 Task: Look for space in Barras, Brazil from 21st June, 2023 to 29th June, 2023 for 4 adults in price range Rs.7000 to Rs.12000. Place can be entire place with 2 bedrooms having 2 beds and 2 bathrooms. Property type can be house, flat, guest house. Booking option can be shelf check-in. Required host language is Spanish.
Action: Mouse moved to (435, 193)
Screenshot: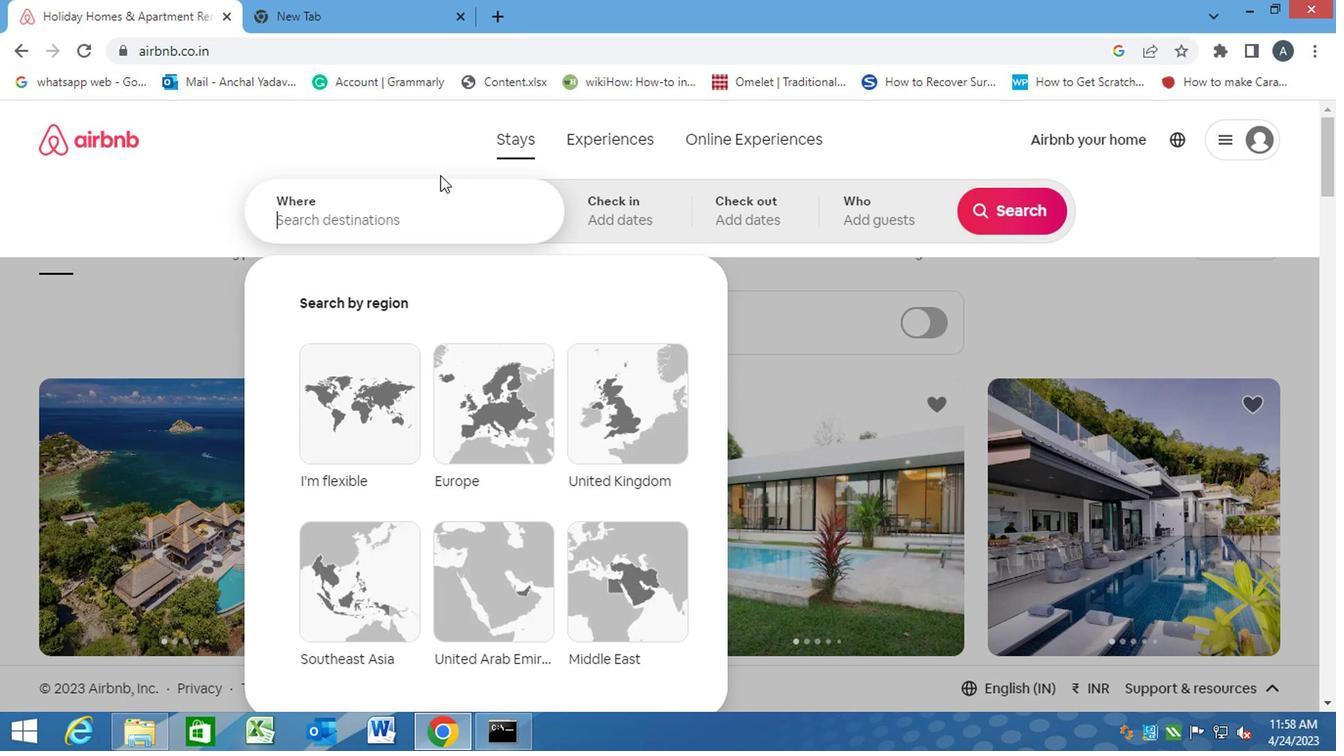 
Action: Key pressed b<Key.caps_lock>arras,<Key.space><Key.caps_lock>b<Key.caps_lock>razil<Key.enter>
Screenshot: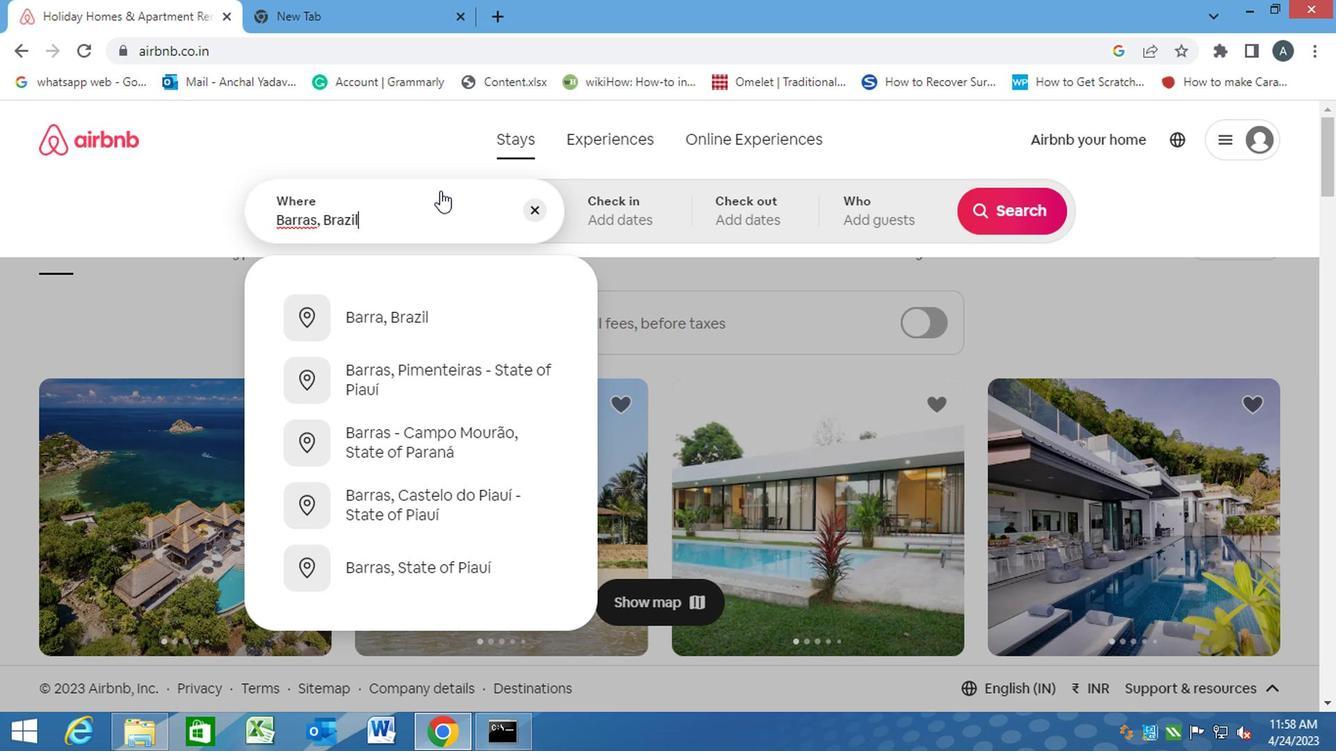 
Action: Mouse moved to (1001, 367)
Screenshot: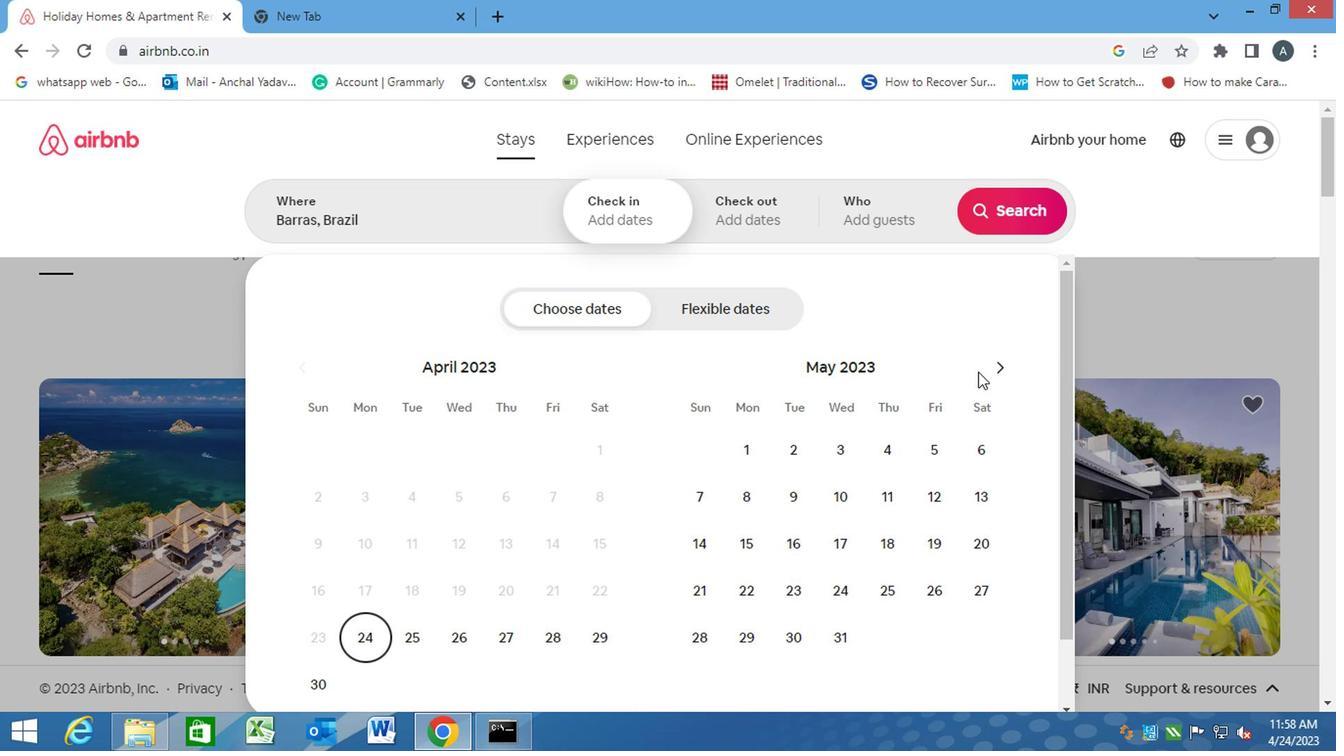 
Action: Mouse pressed left at (1001, 367)
Screenshot: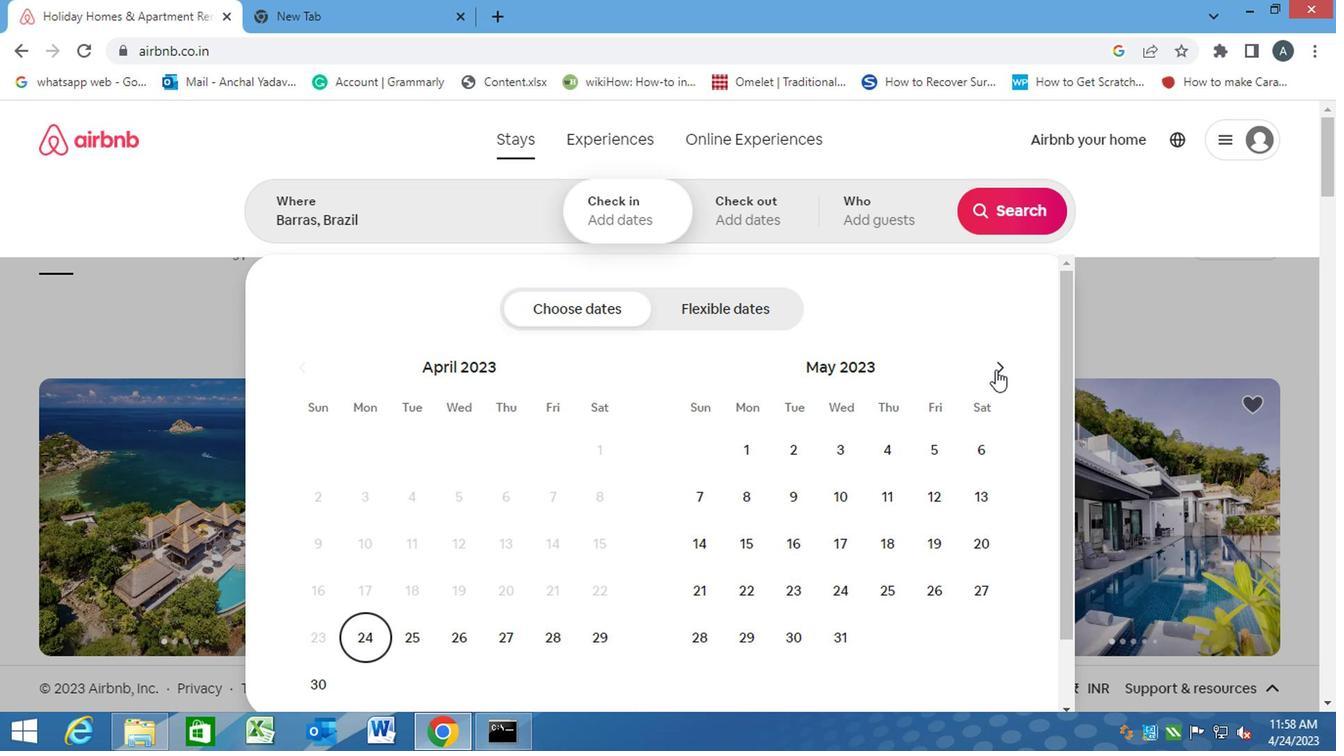 
Action: Mouse moved to (844, 597)
Screenshot: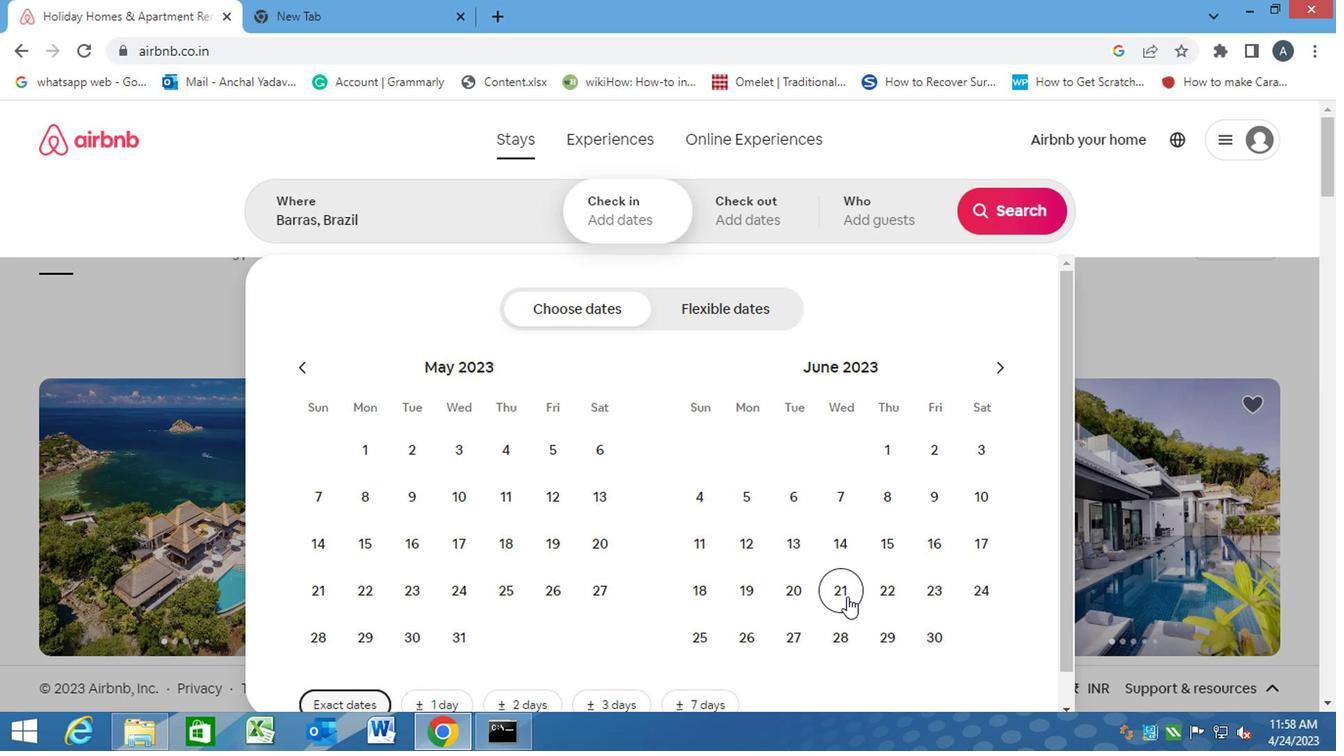 
Action: Mouse pressed left at (844, 597)
Screenshot: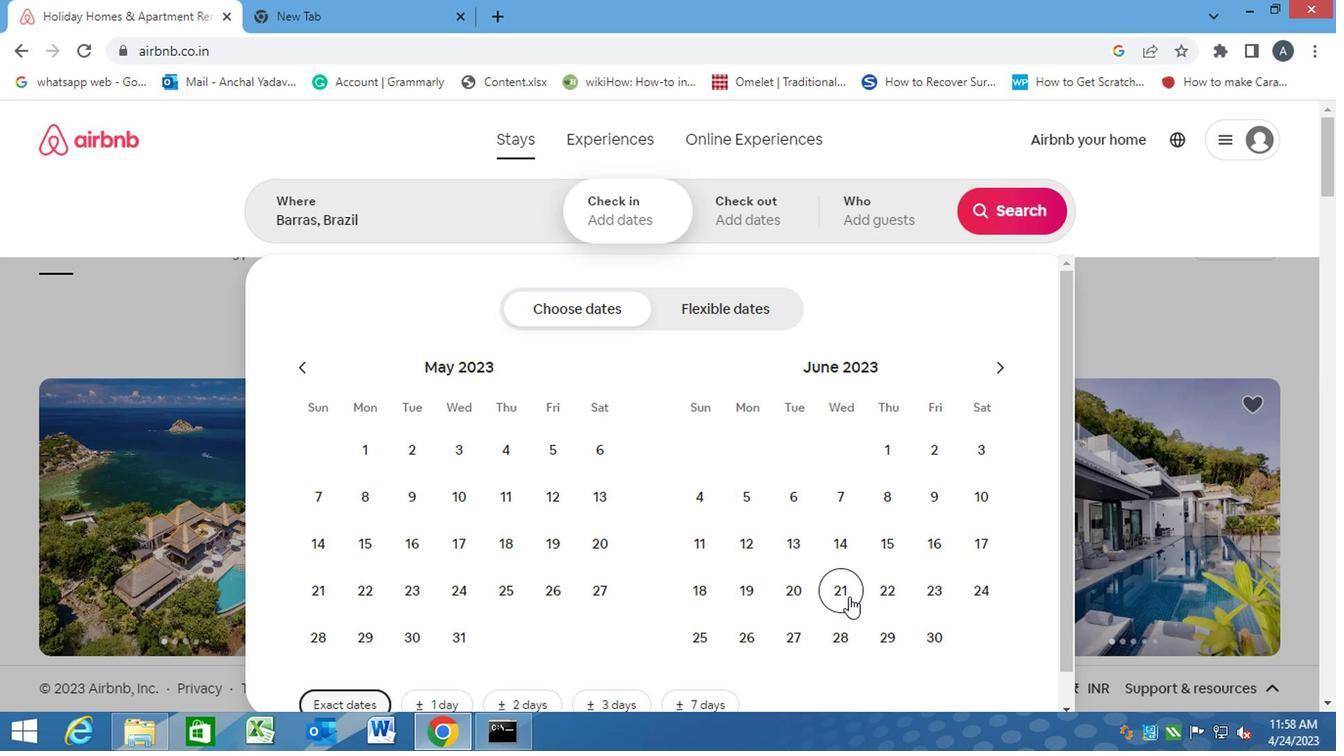 
Action: Mouse moved to (891, 644)
Screenshot: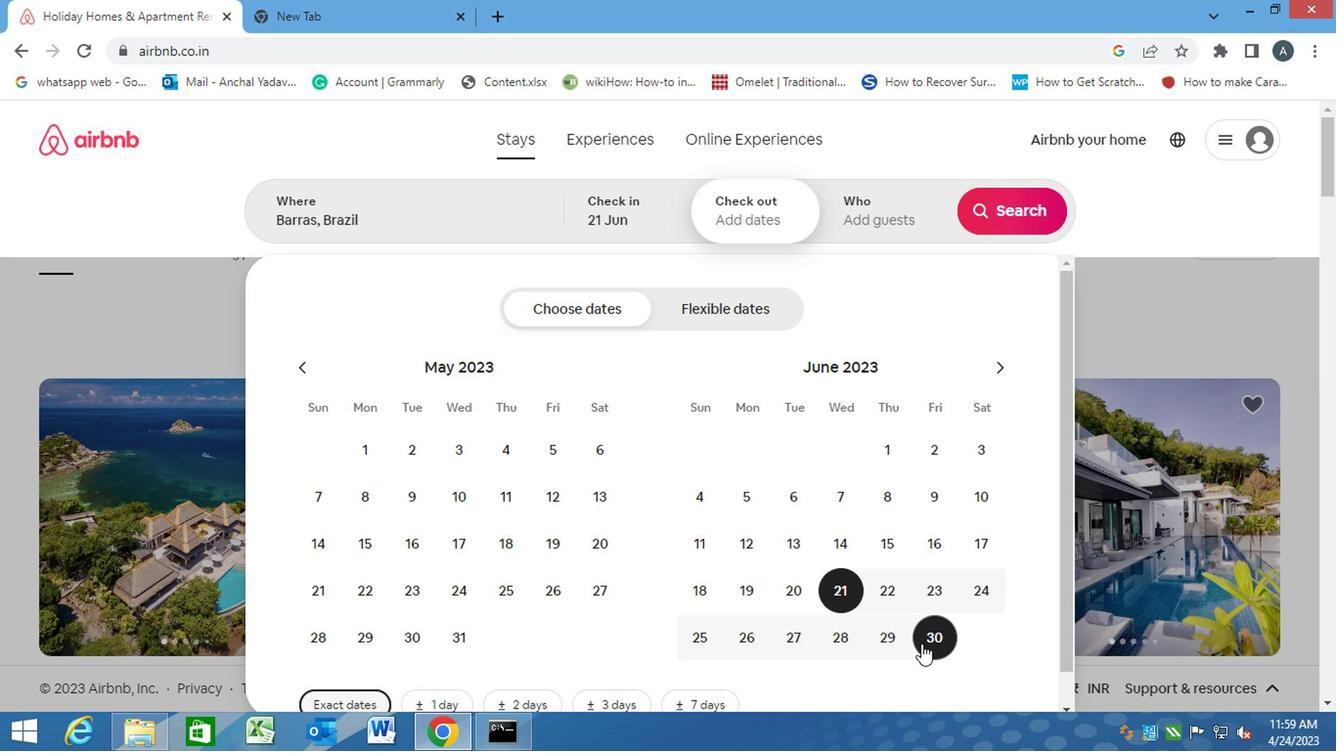 
Action: Mouse pressed left at (891, 644)
Screenshot: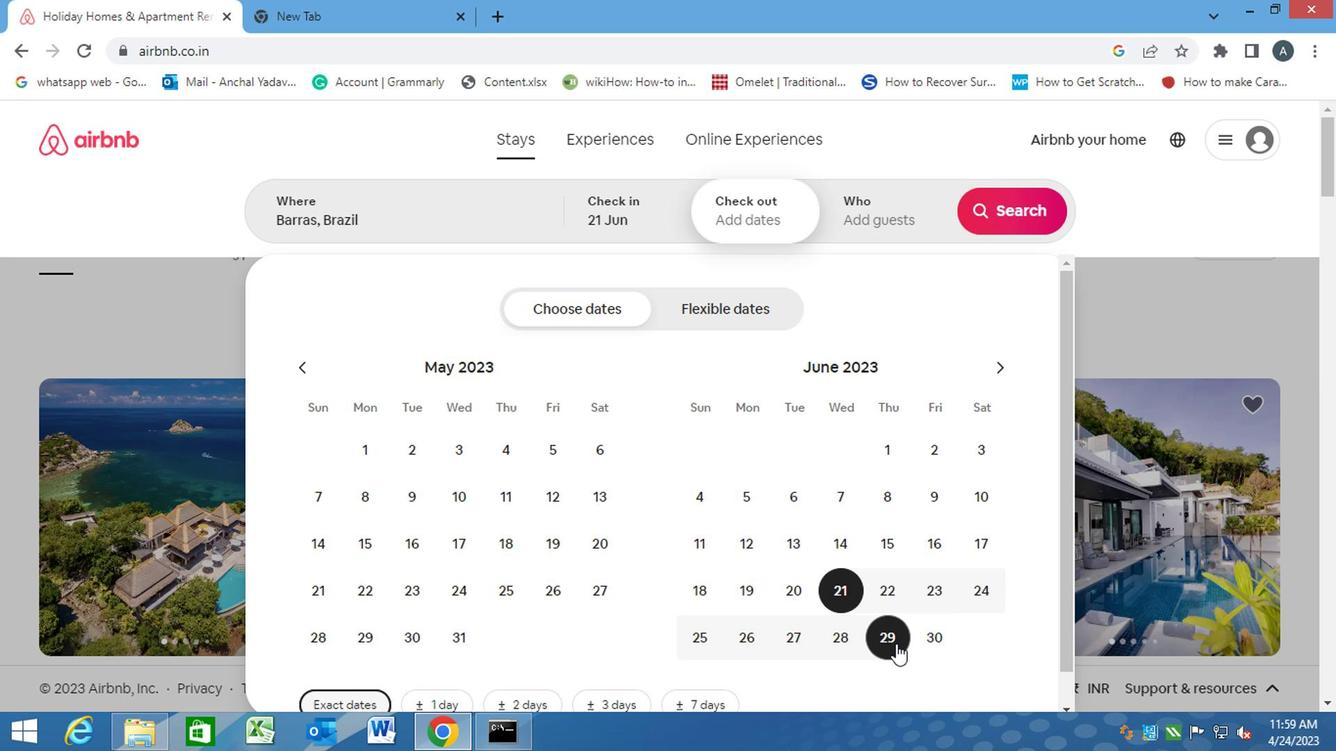 
Action: Mouse moved to (852, 201)
Screenshot: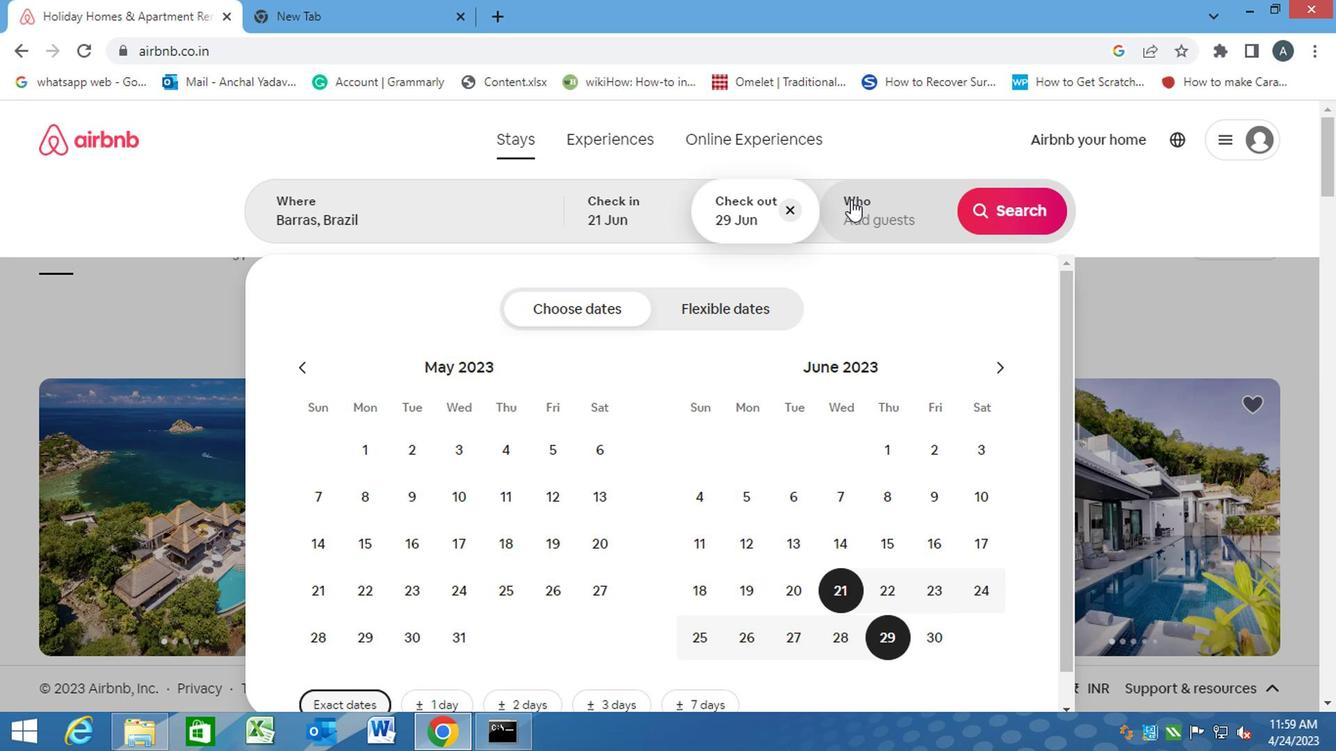 
Action: Mouse pressed left at (852, 201)
Screenshot: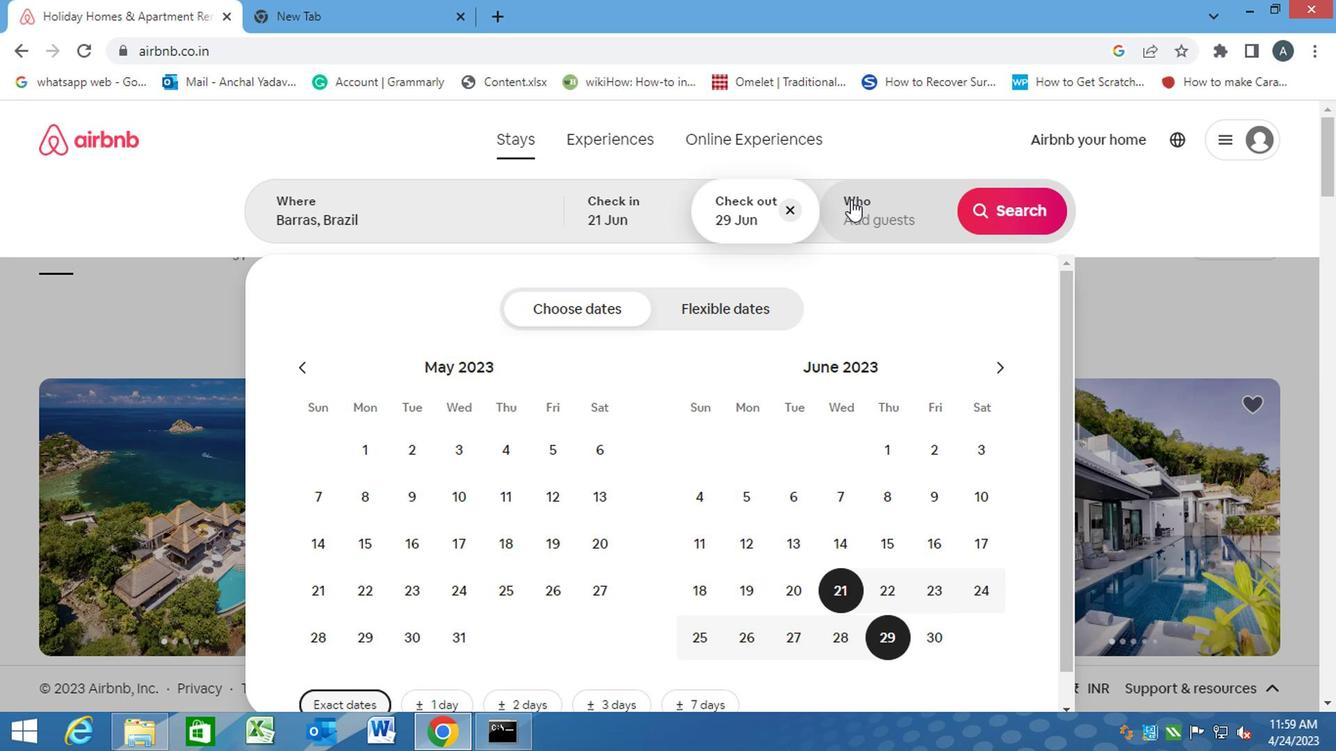 
Action: Mouse moved to (1016, 314)
Screenshot: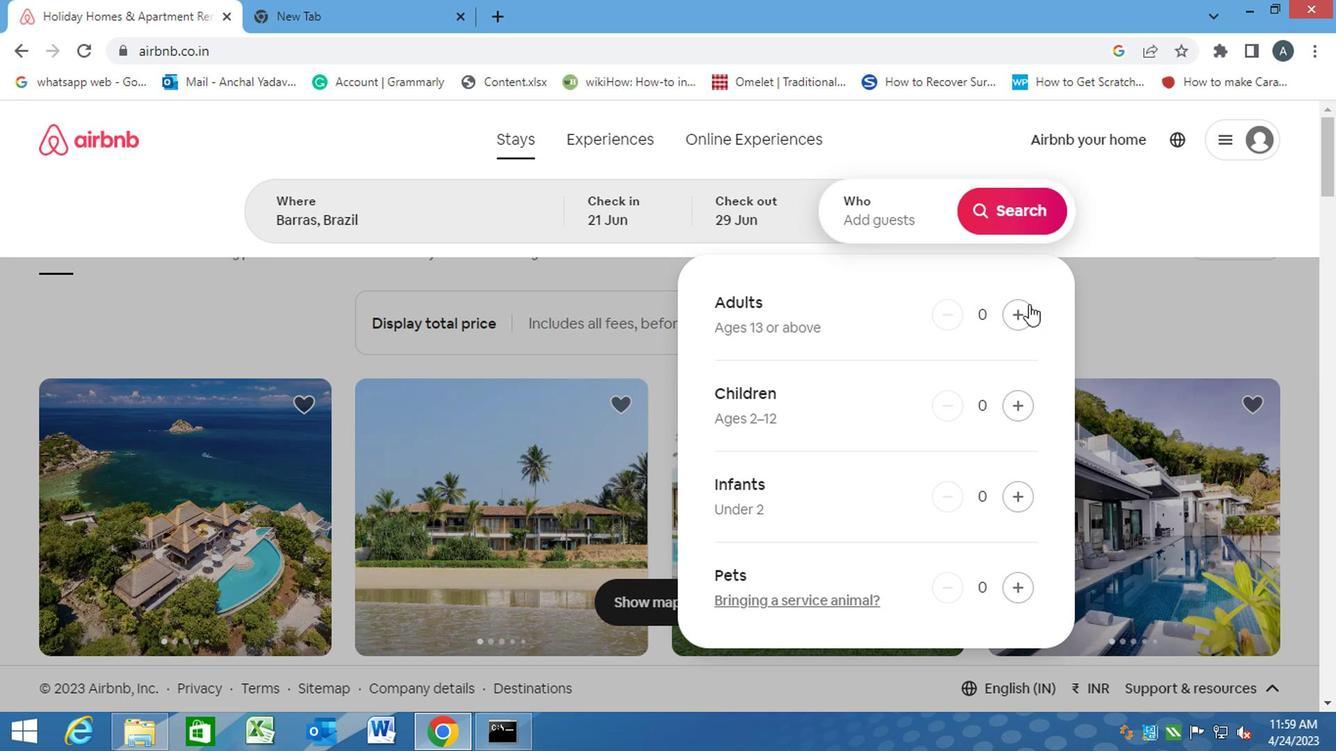 
Action: Mouse pressed left at (1016, 314)
Screenshot: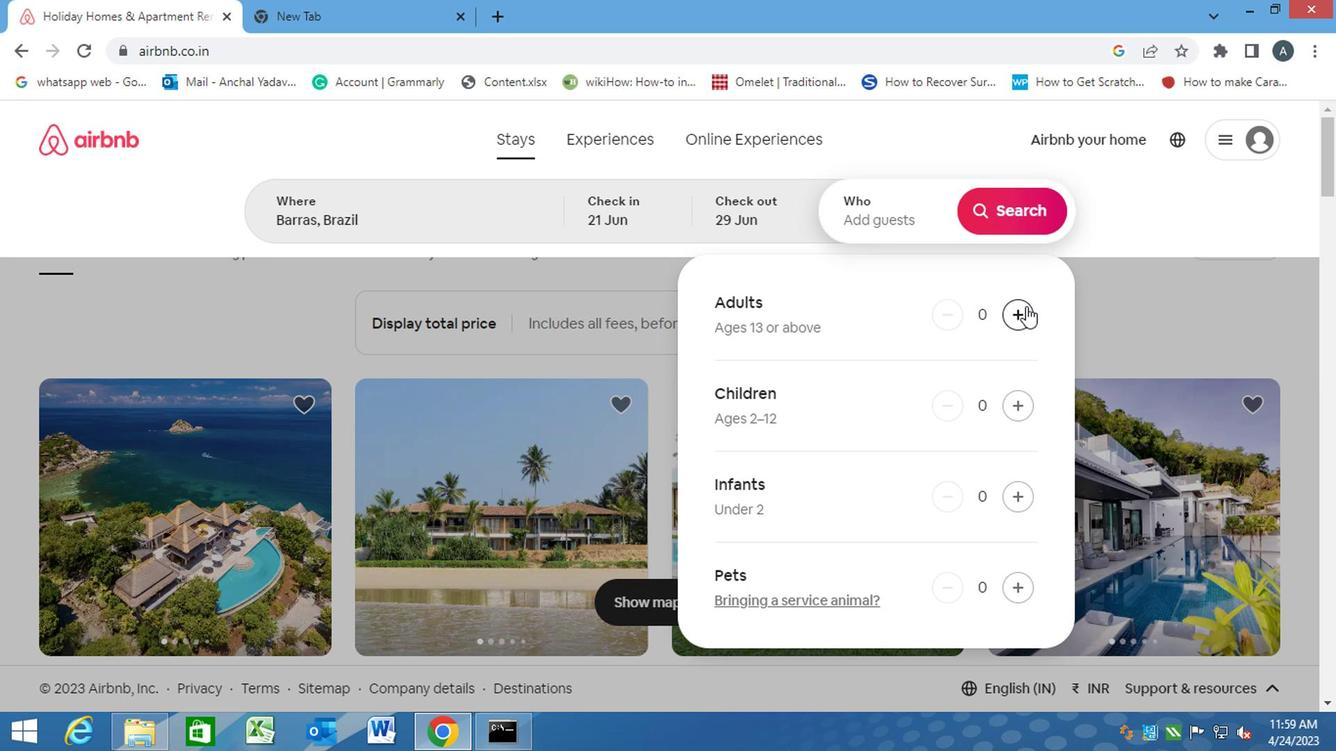 
Action: Mouse pressed left at (1016, 314)
Screenshot: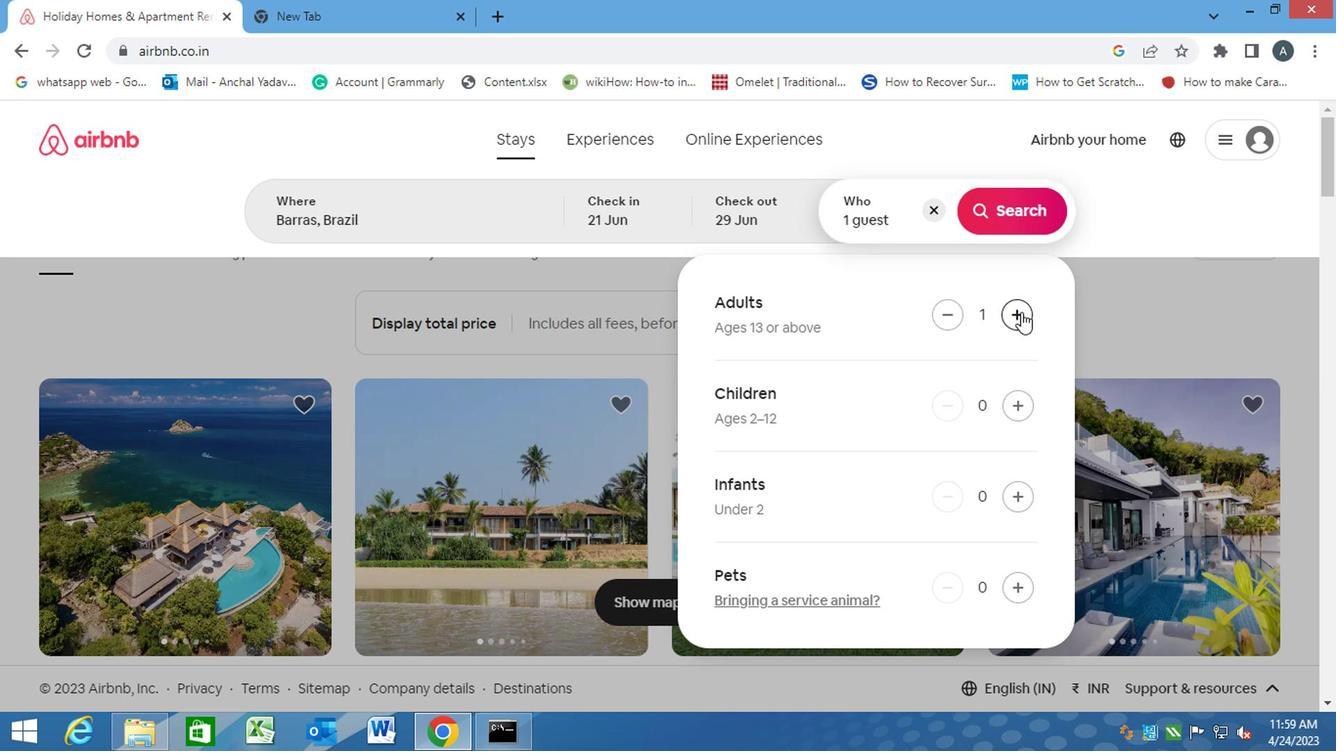 
Action: Mouse pressed left at (1016, 314)
Screenshot: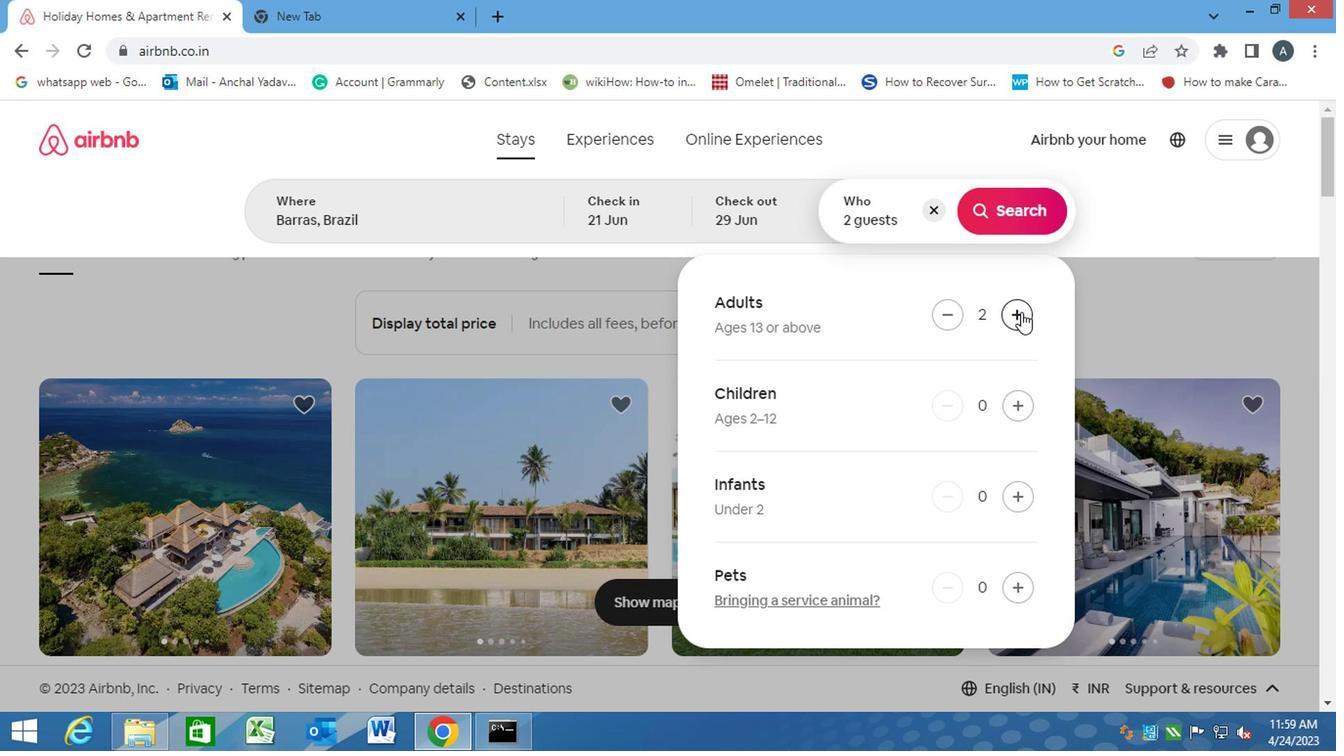 
Action: Mouse pressed left at (1016, 314)
Screenshot: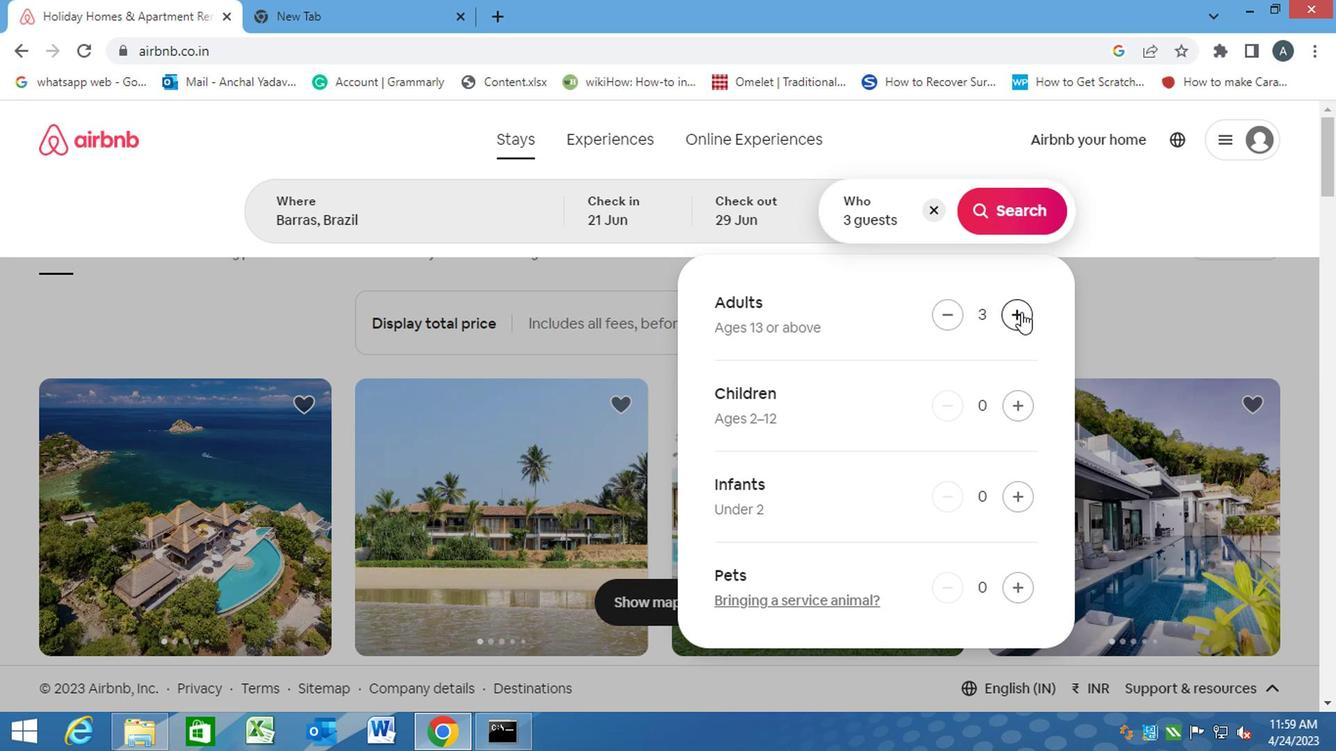 
Action: Mouse moved to (1010, 208)
Screenshot: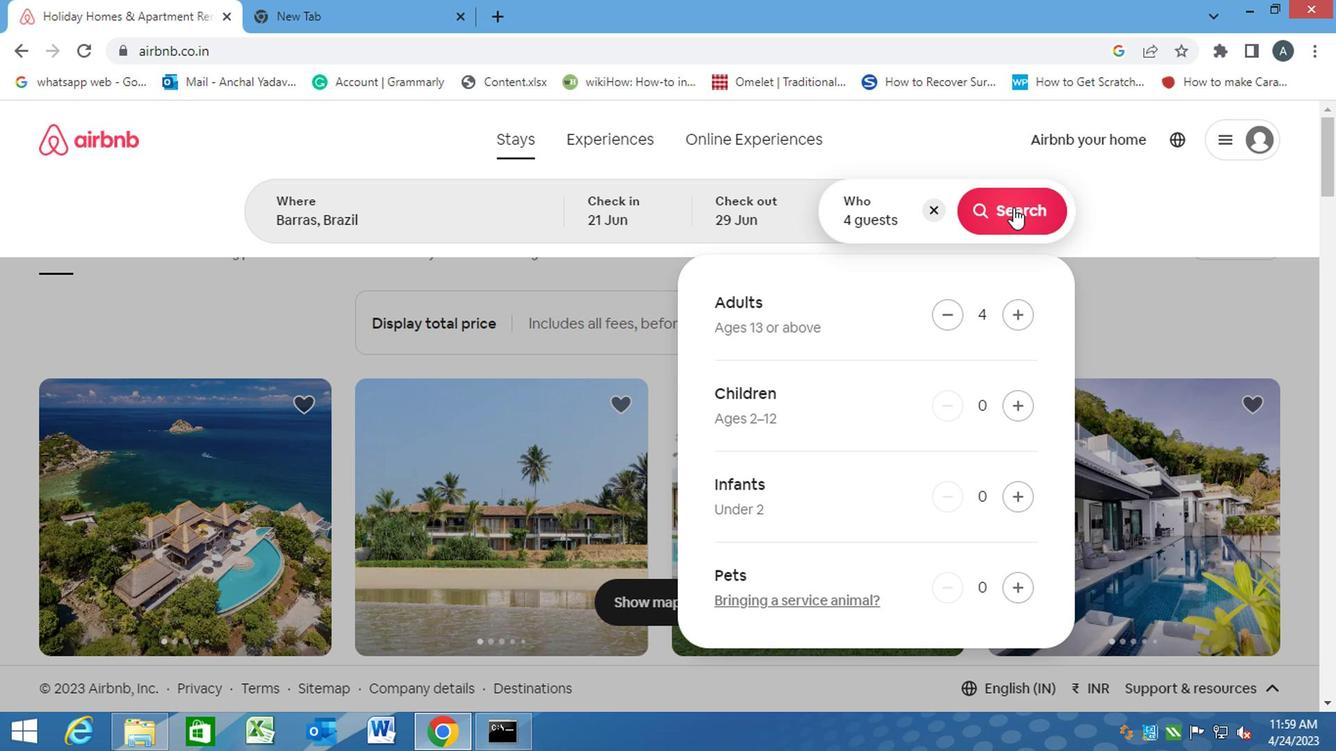 
Action: Mouse pressed left at (1010, 208)
Screenshot: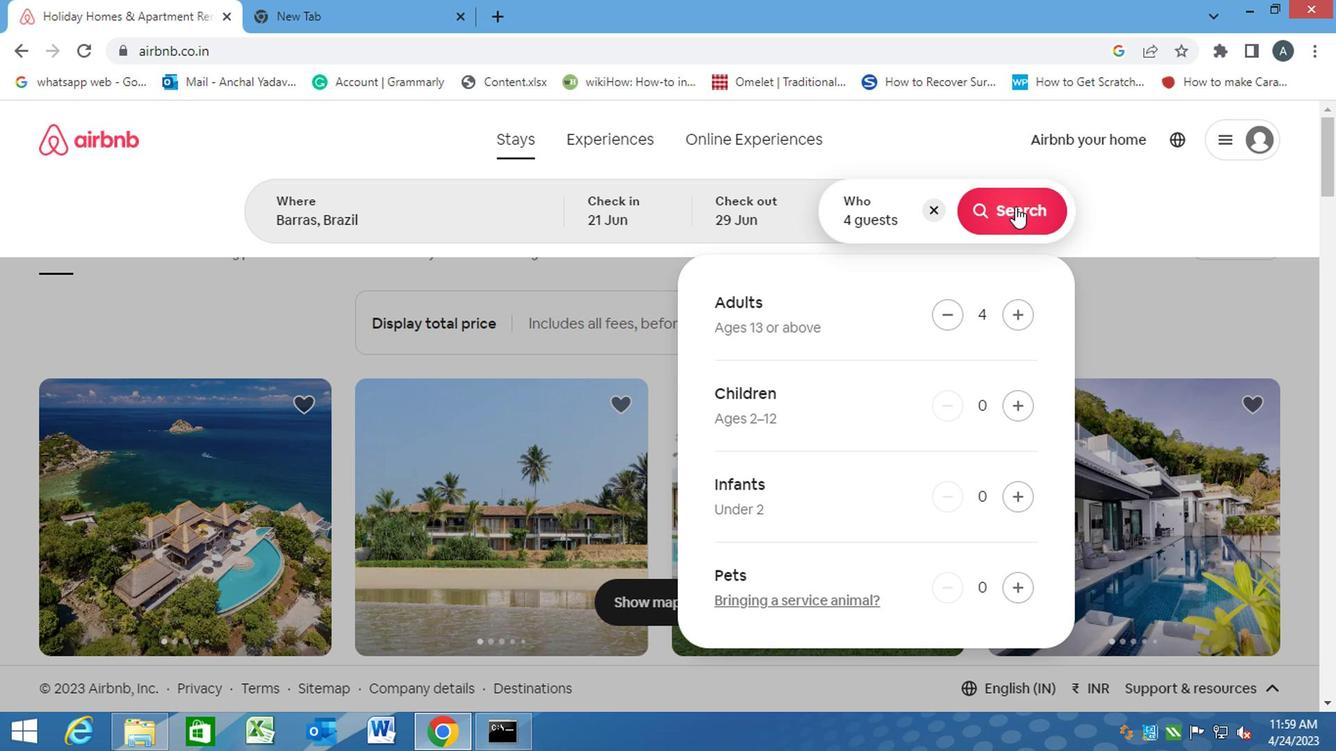 
Action: Mouse moved to (1247, 221)
Screenshot: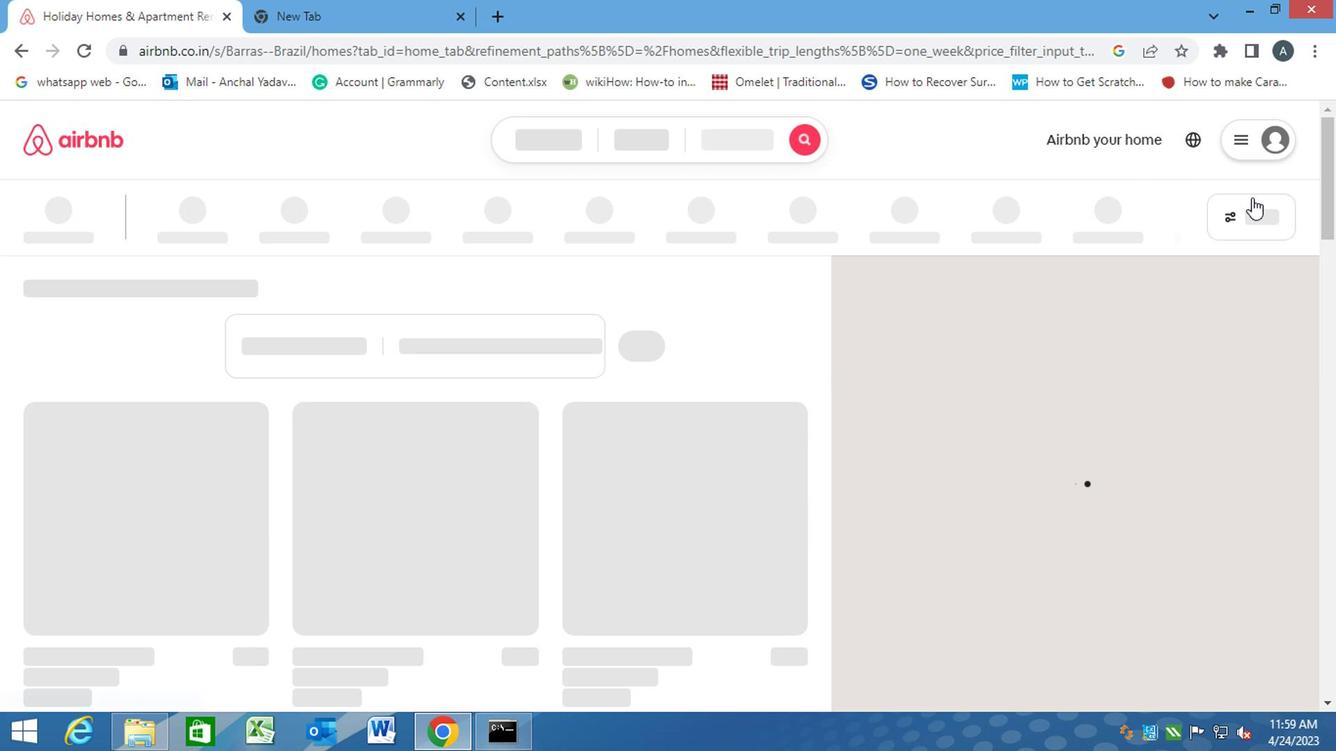 
Action: Mouse pressed left at (1247, 221)
Screenshot: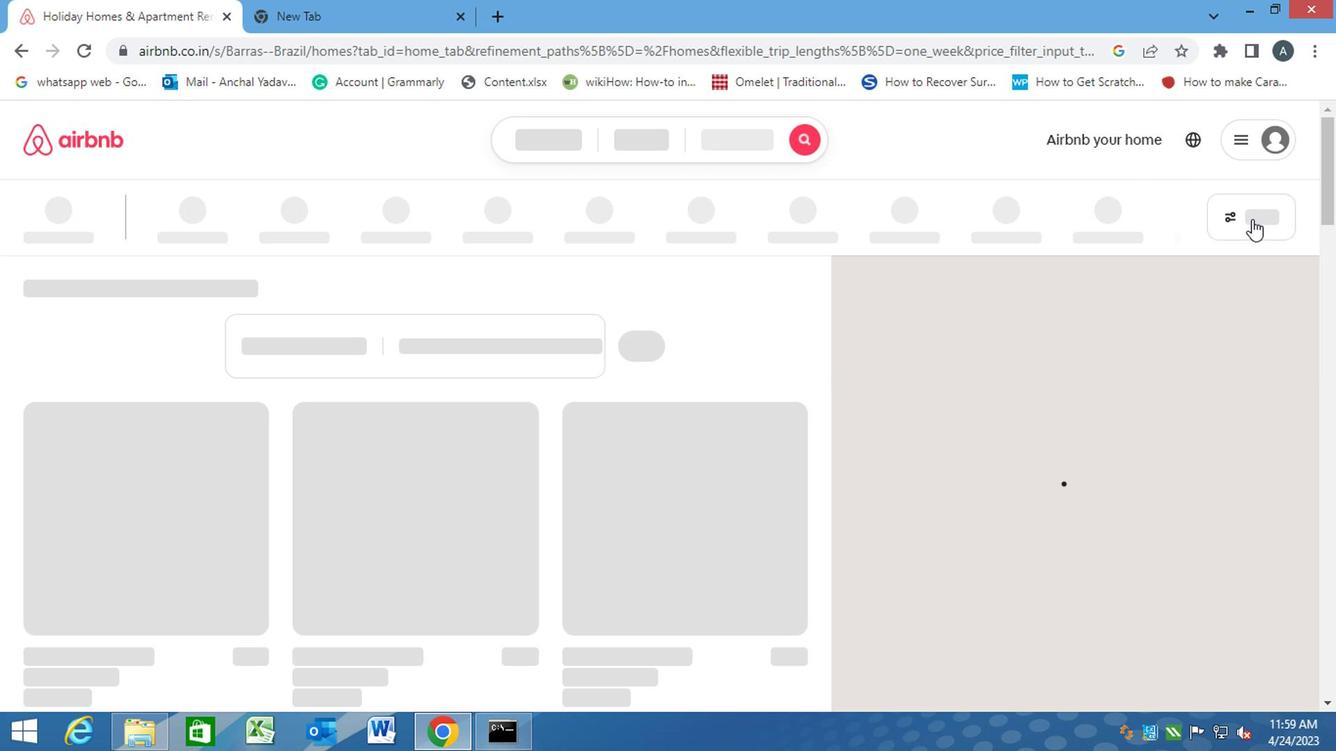 
Action: Mouse moved to (429, 468)
Screenshot: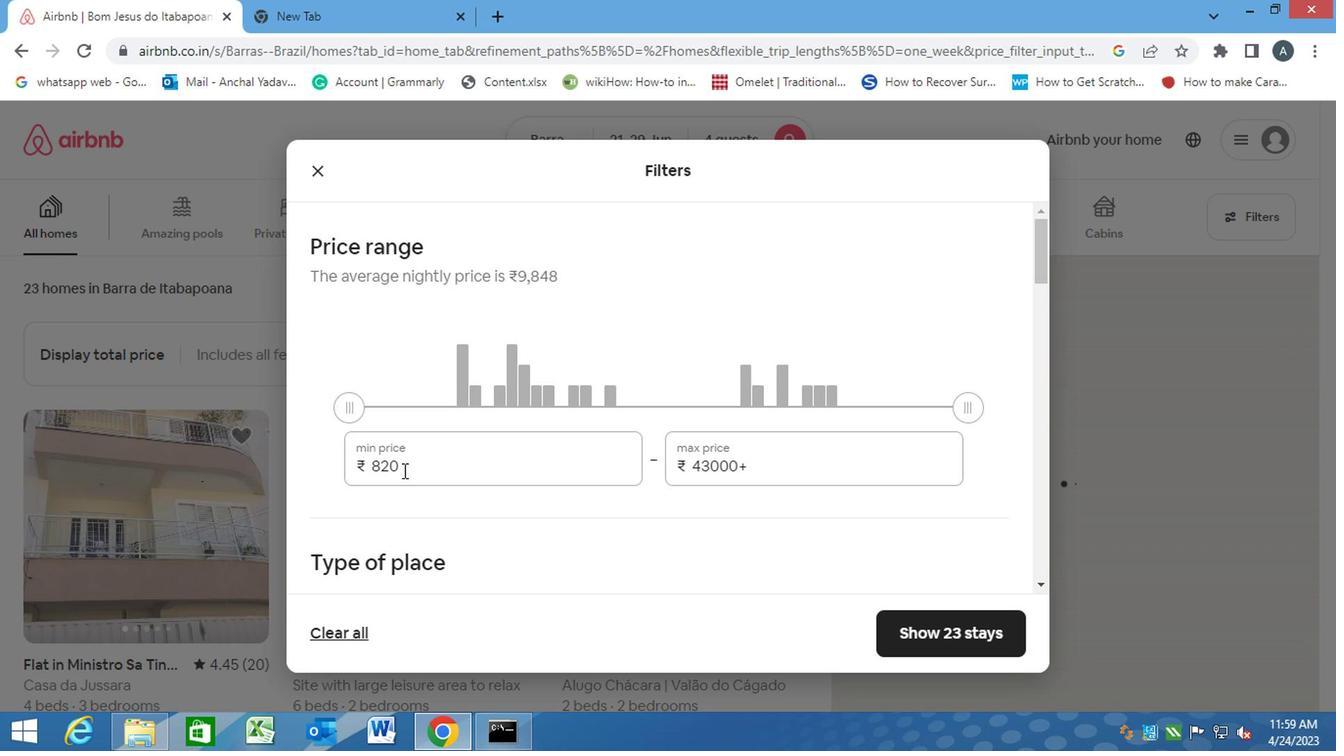 
Action: Mouse pressed left at (429, 468)
Screenshot: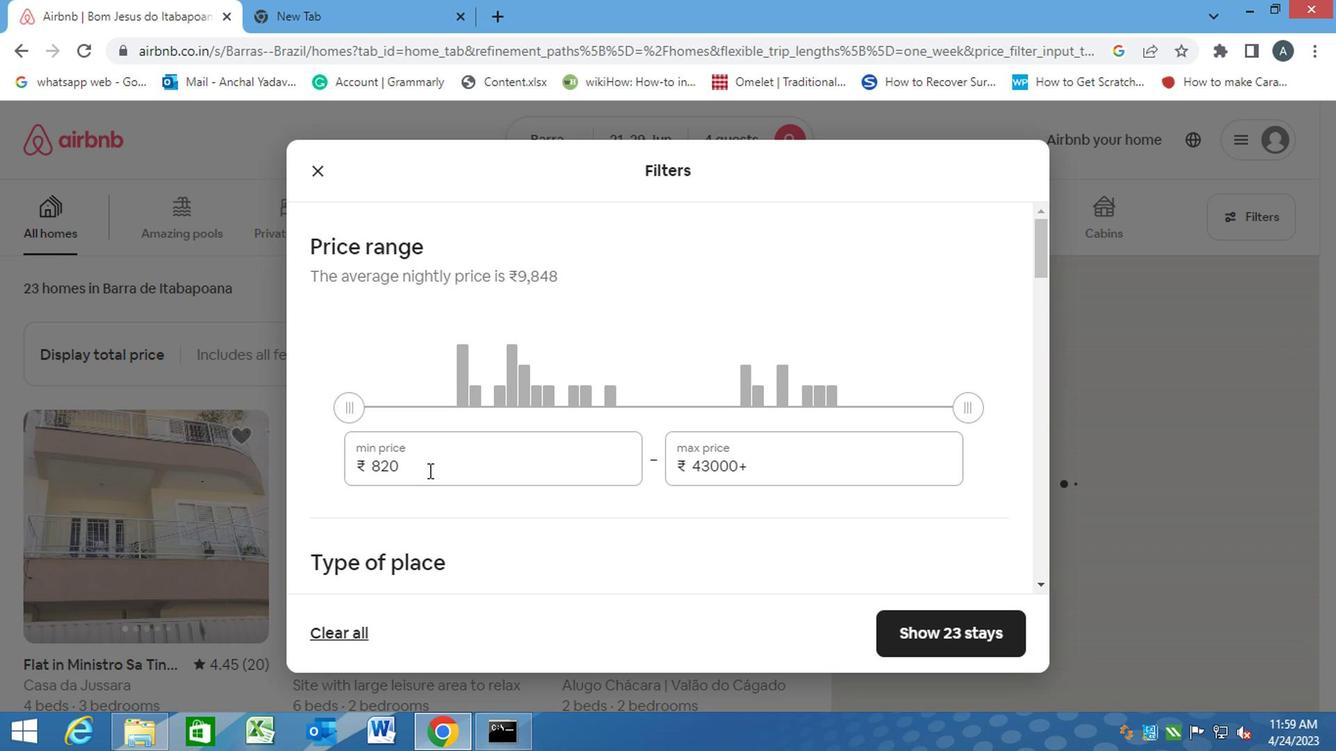 
Action: Mouse moved to (367, 471)
Screenshot: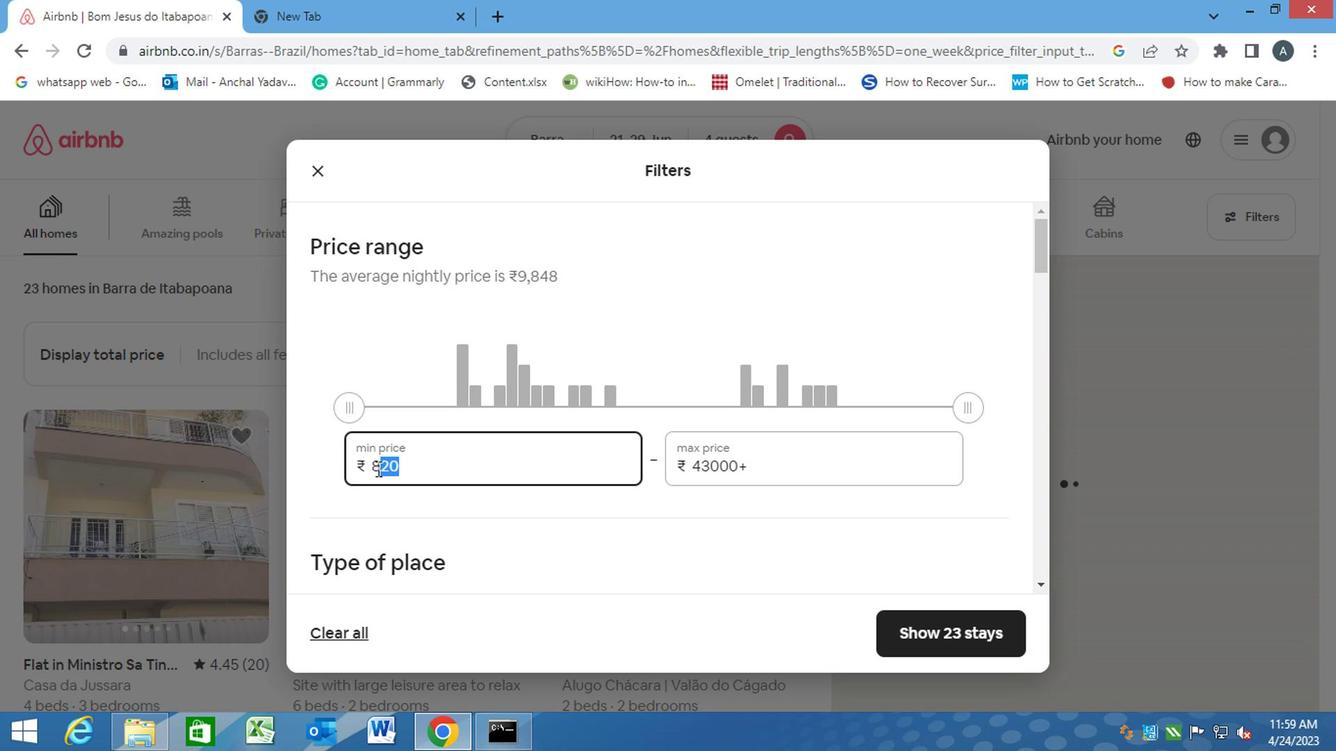 
Action: Key pressed 7000<Key.tab>12000
Screenshot: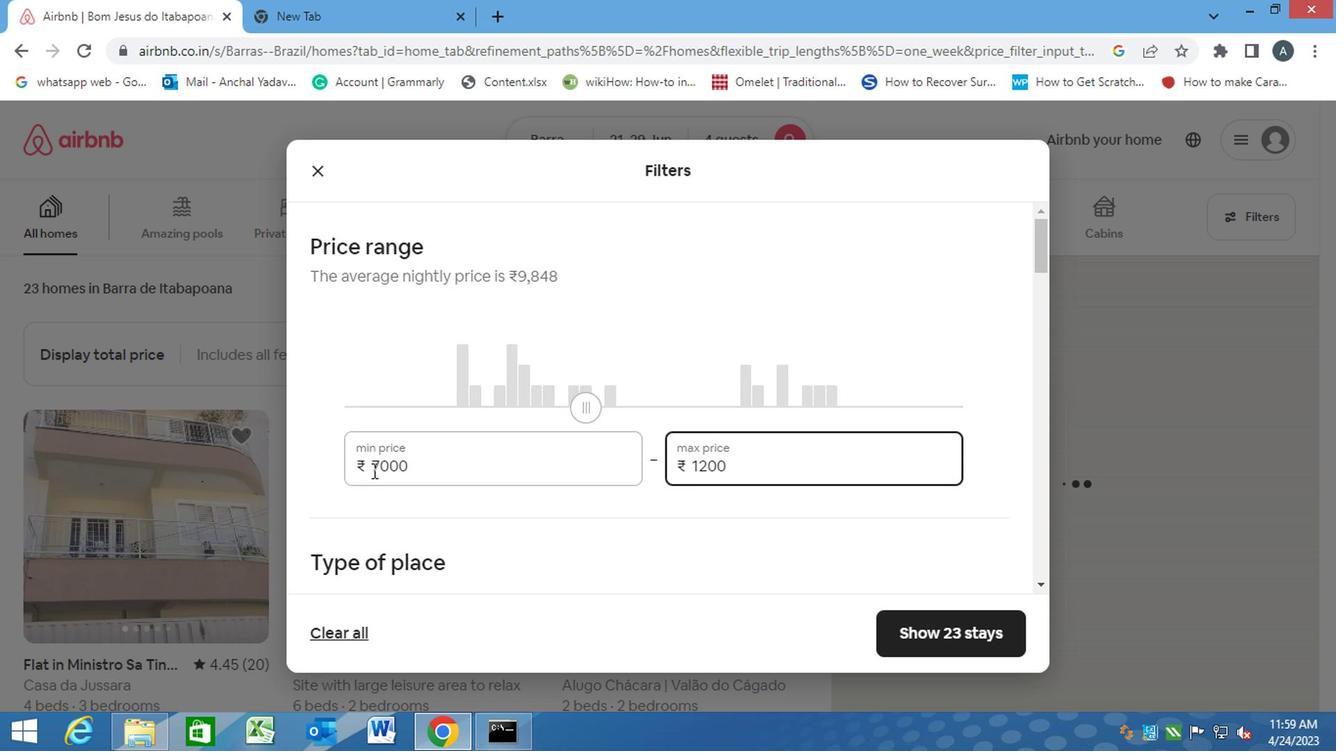 
Action: Mouse moved to (552, 539)
Screenshot: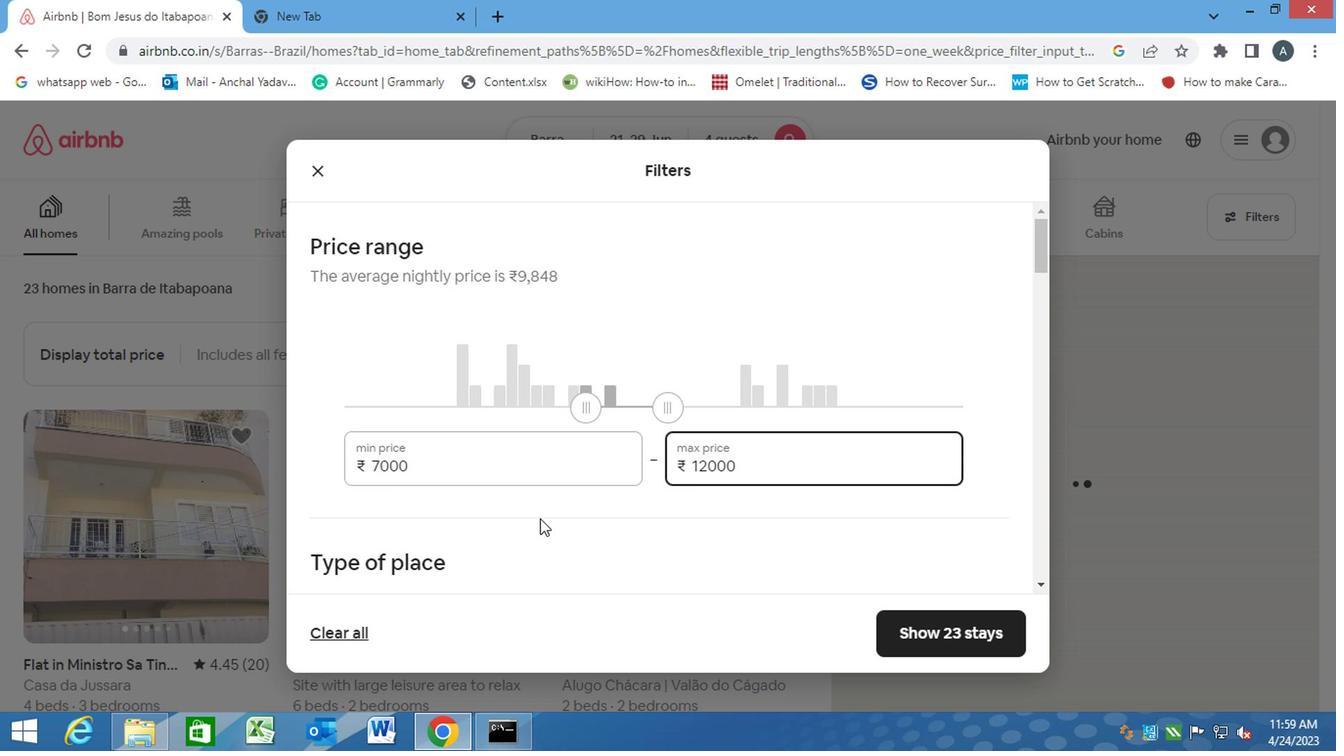 
Action: Mouse pressed left at (552, 539)
Screenshot: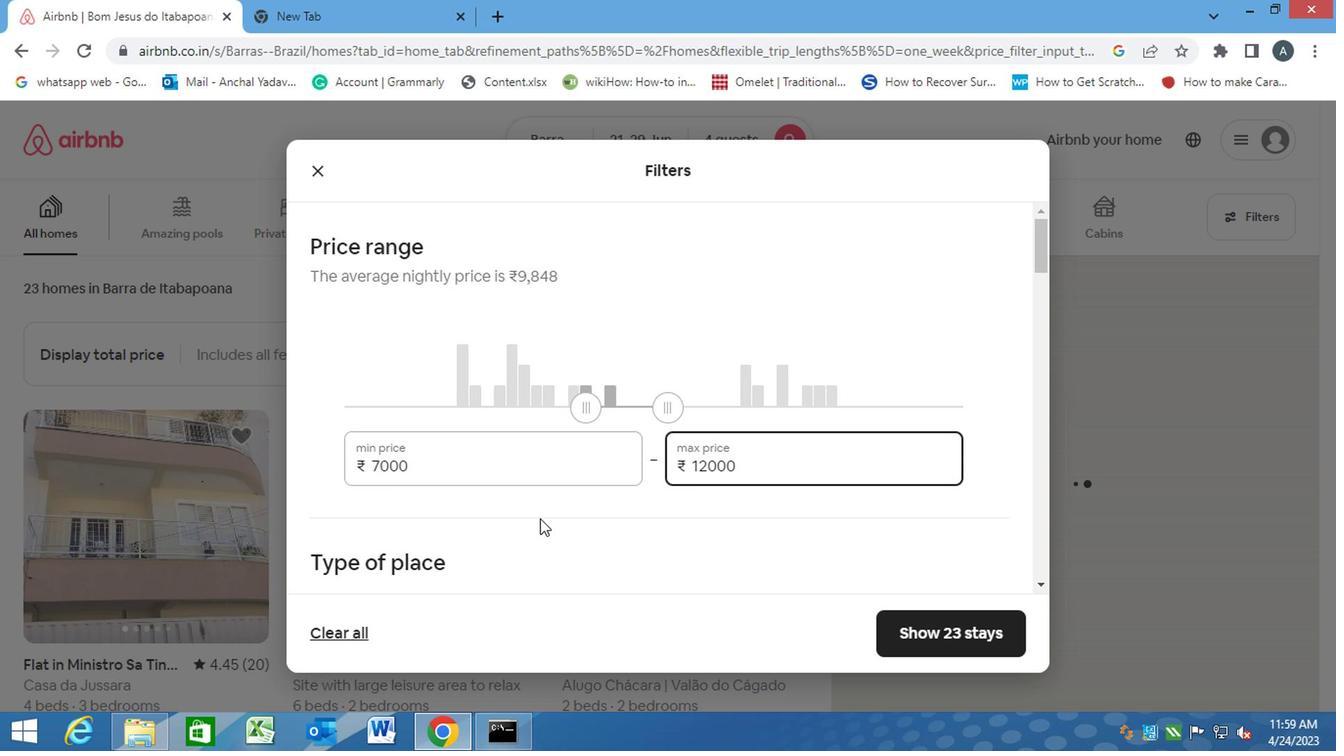 
Action: Mouse moved to (560, 590)
Screenshot: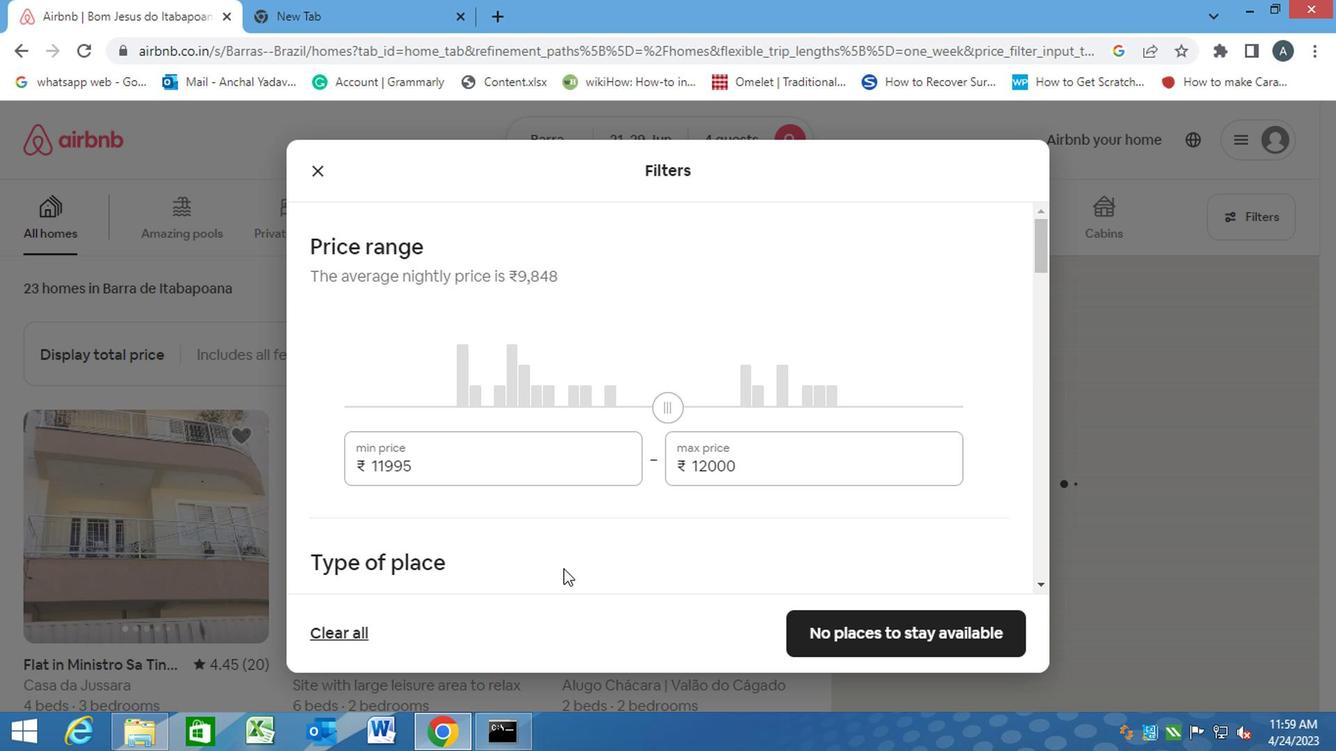 
Action: Mouse scrolled (560, 589) with delta (0, -1)
Screenshot: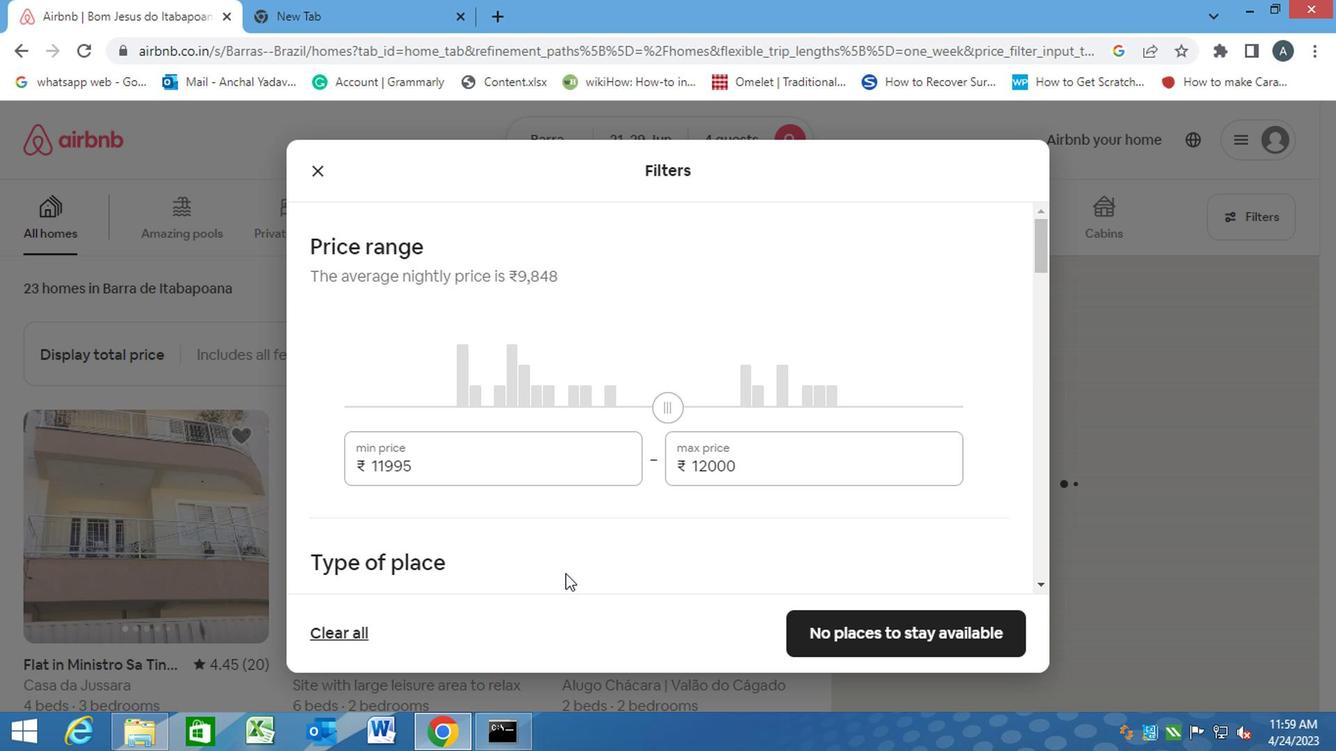 
Action: Mouse scrolled (560, 589) with delta (0, -1)
Screenshot: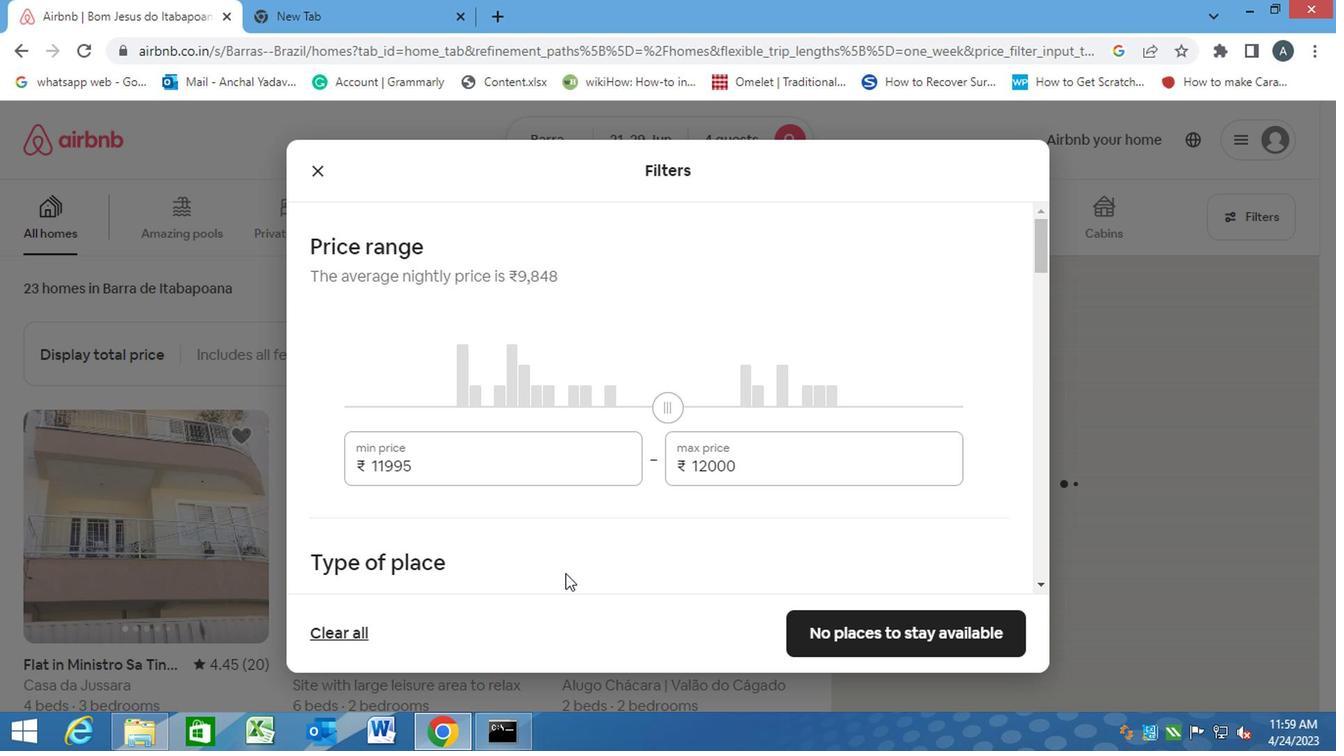 
Action: Mouse moved to (313, 427)
Screenshot: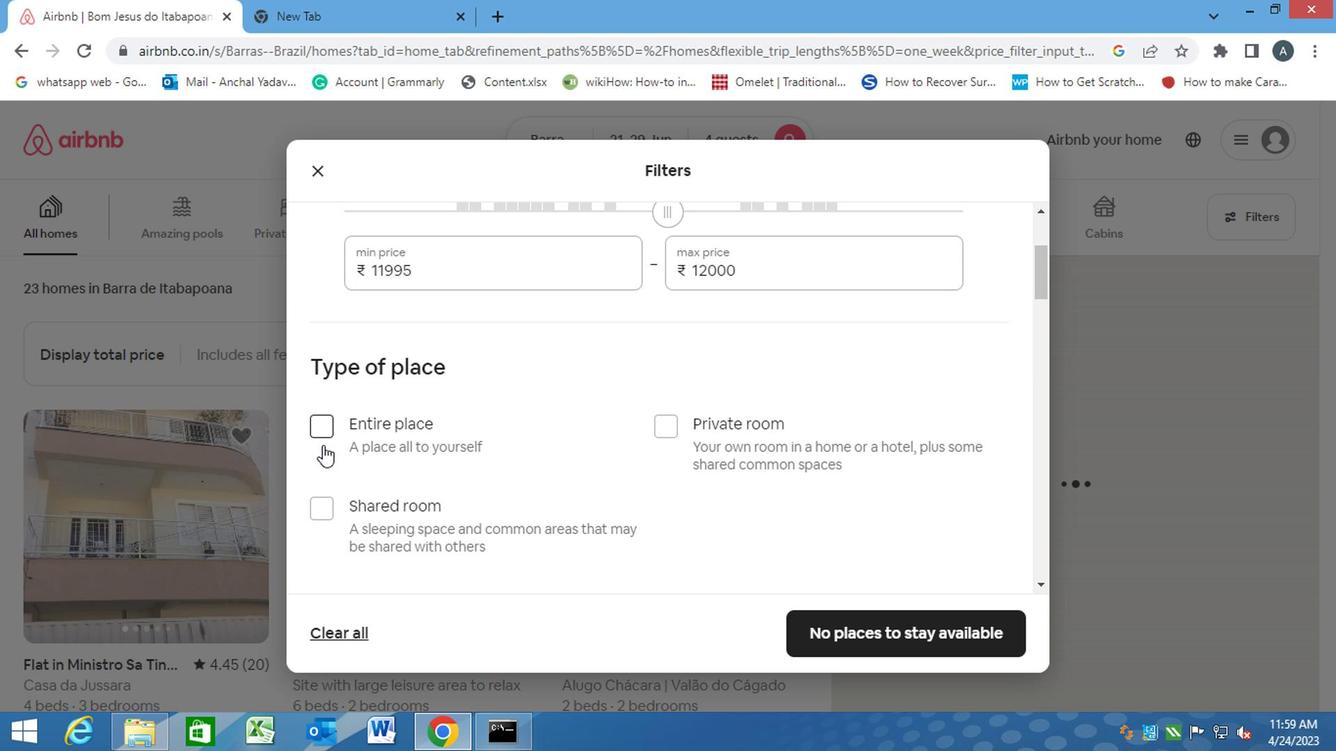 
Action: Mouse pressed left at (313, 427)
Screenshot: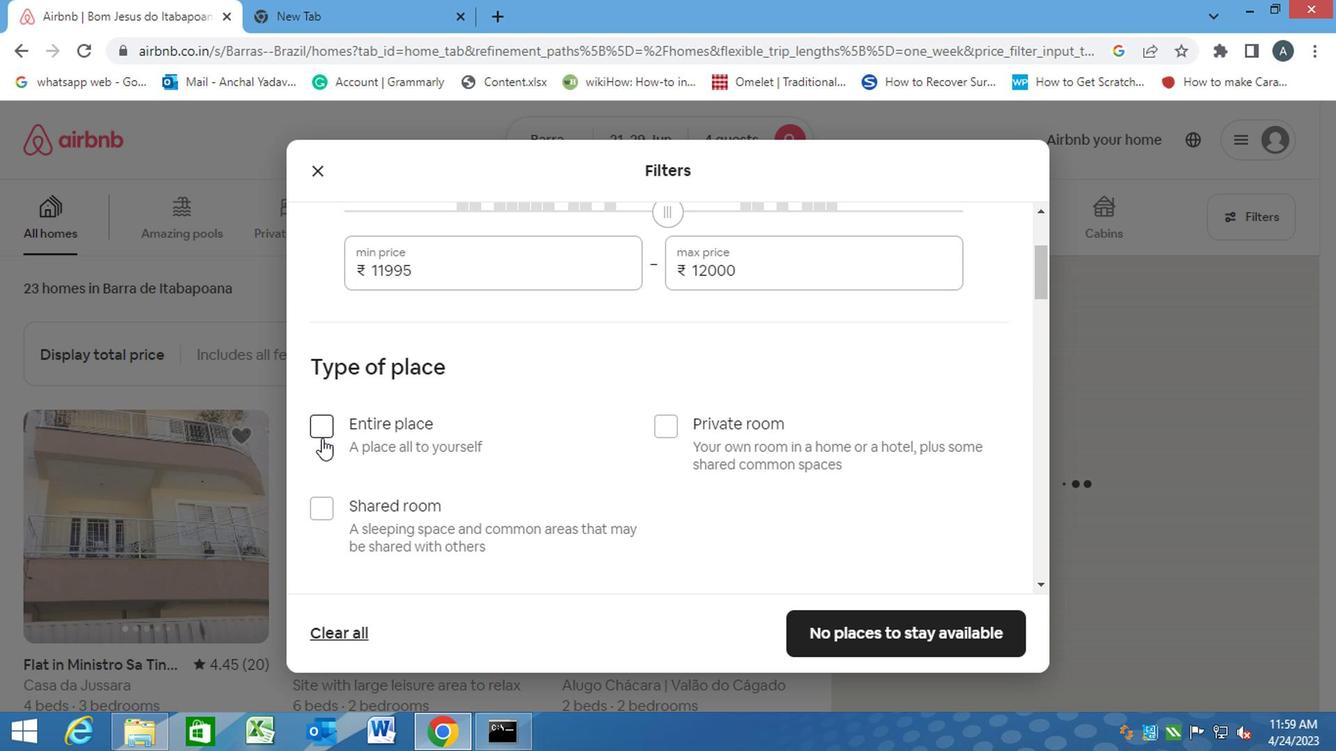 
Action: Mouse moved to (447, 509)
Screenshot: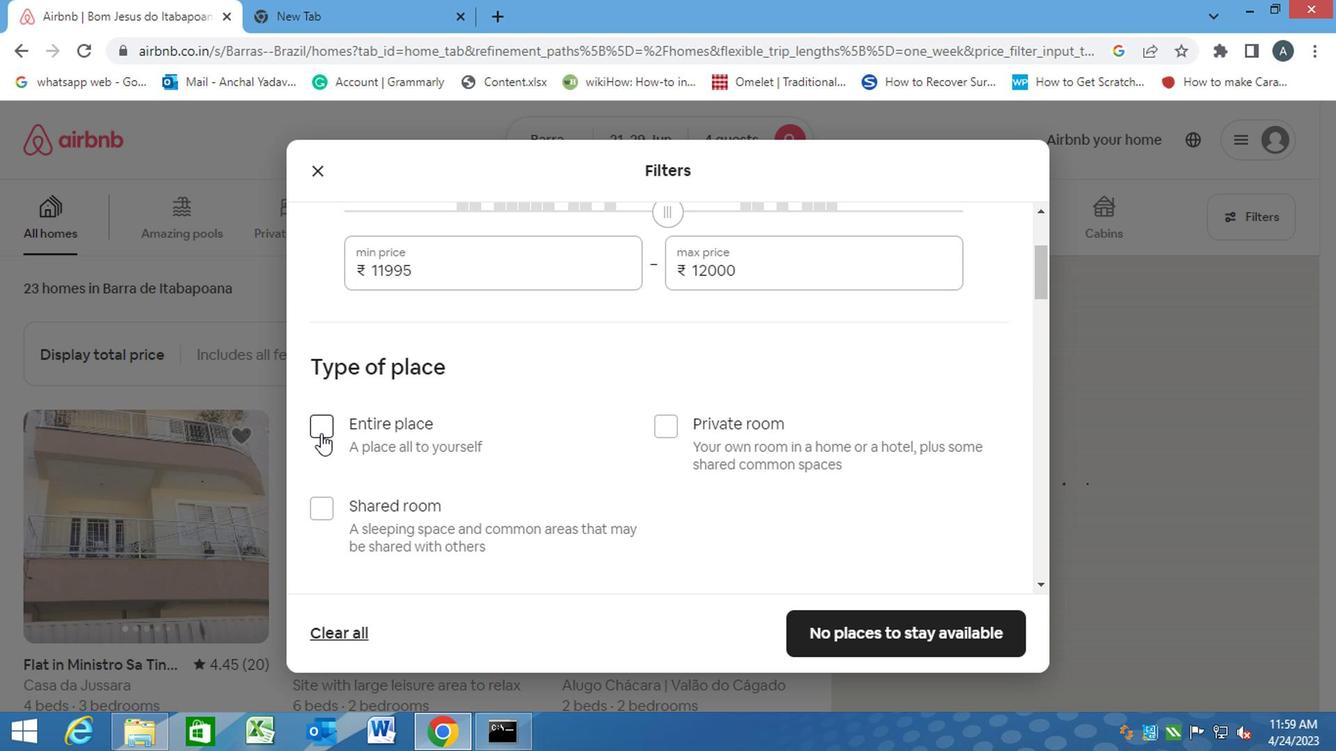 
Action: Mouse scrolled (447, 508) with delta (0, -1)
Screenshot: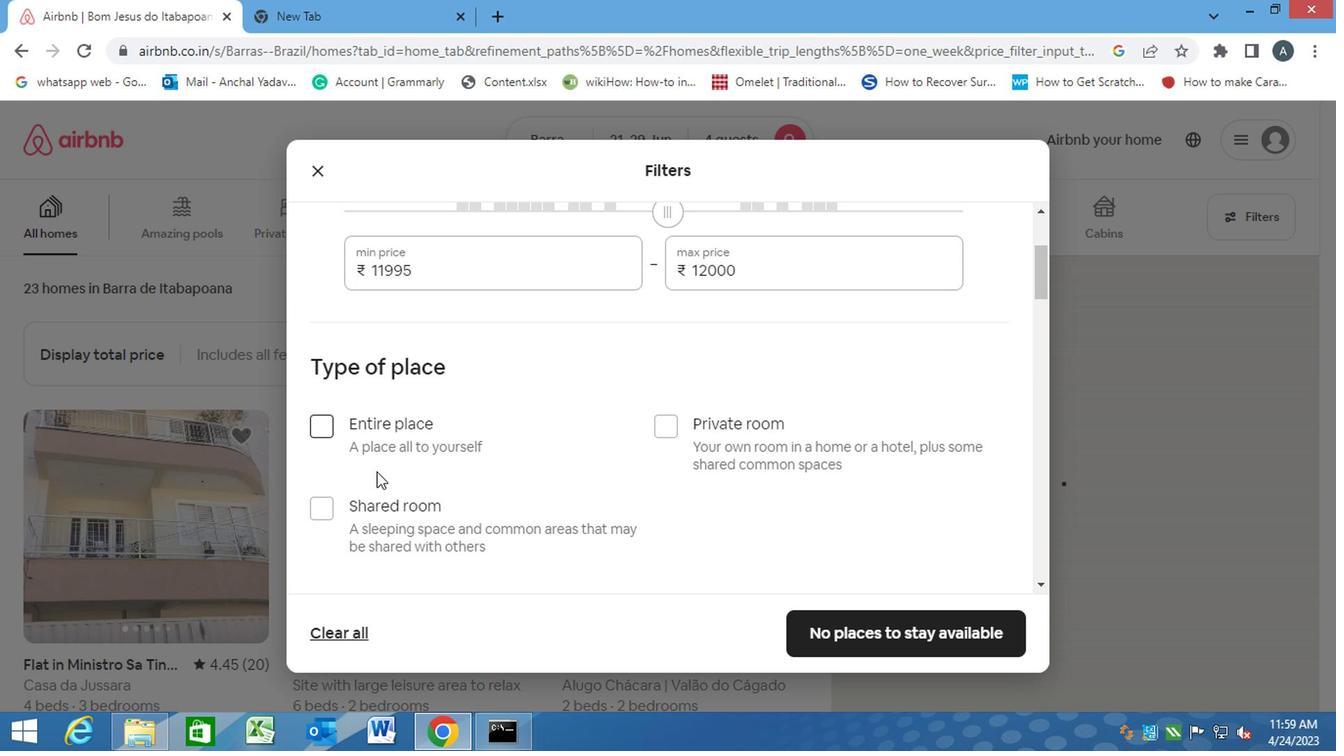 
Action: Mouse scrolled (447, 508) with delta (0, -1)
Screenshot: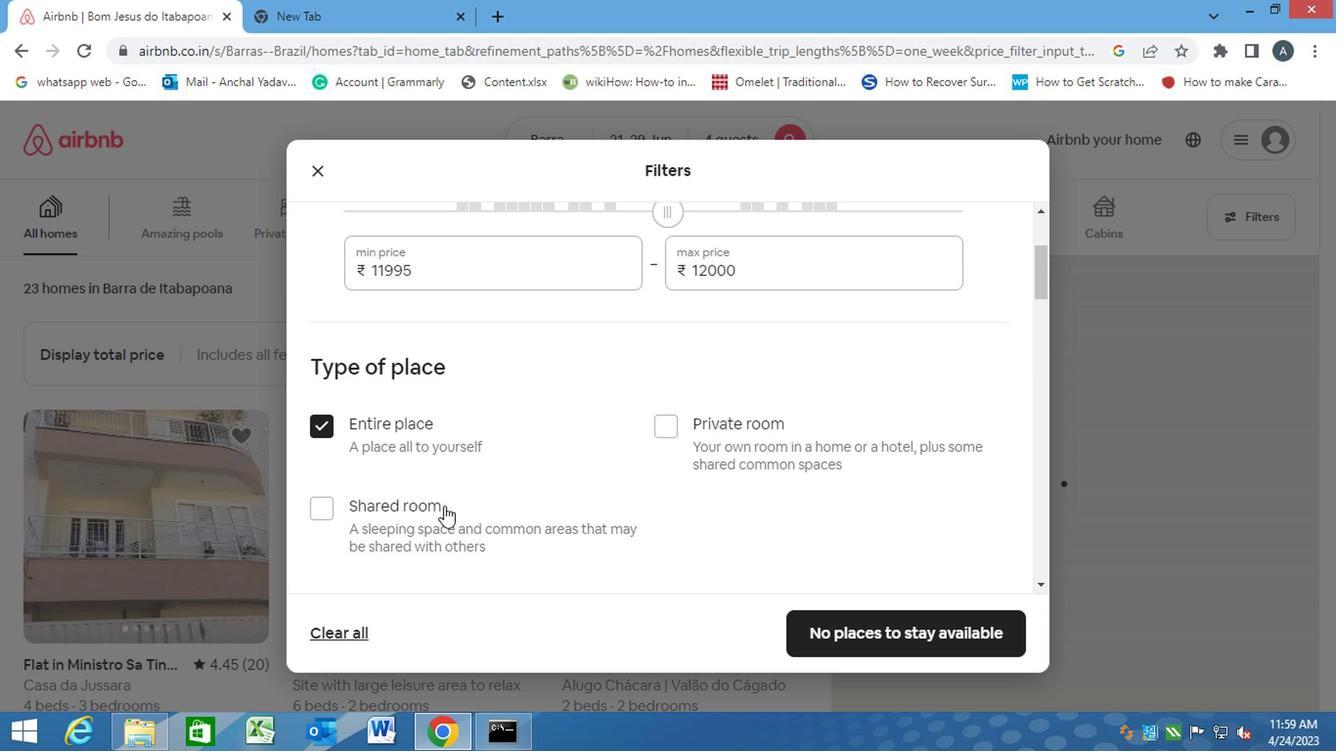 
Action: Mouse scrolled (447, 508) with delta (0, -1)
Screenshot: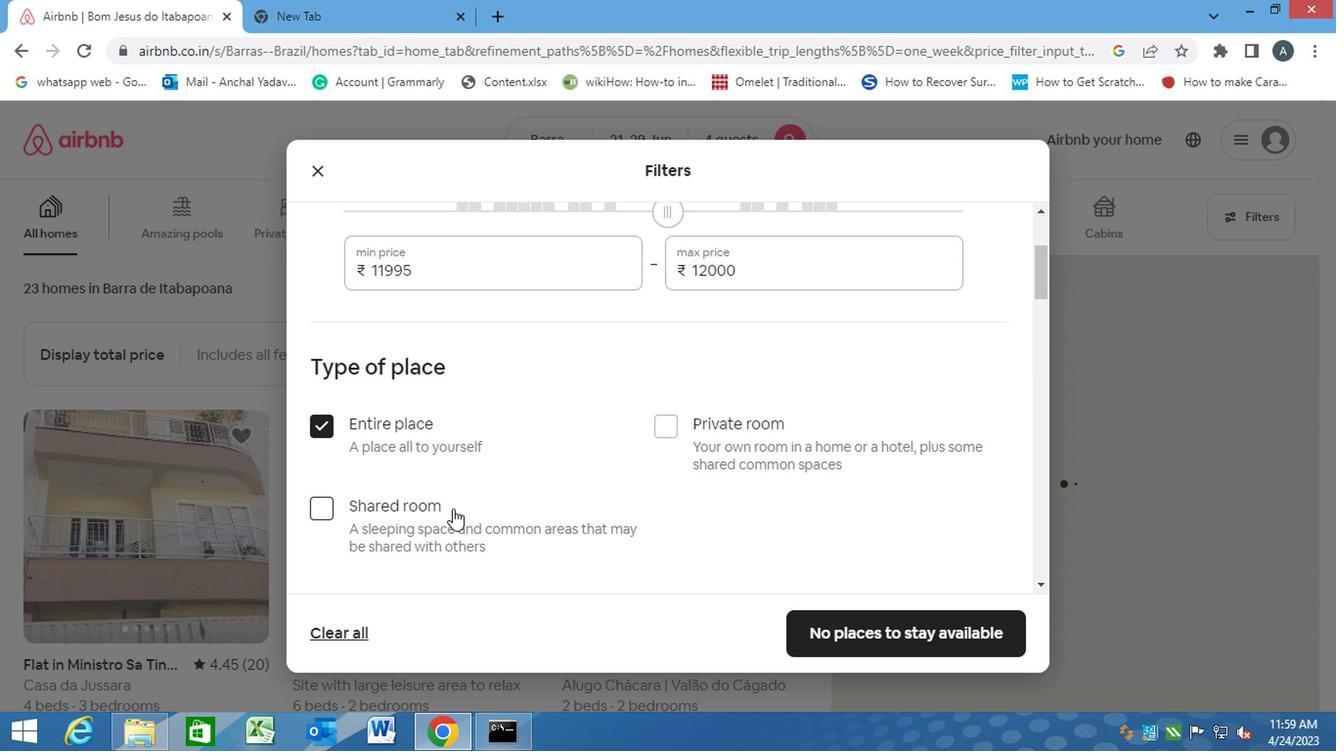 
Action: Mouse scrolled (447, 508) with delta (0, -1)
Screenshot: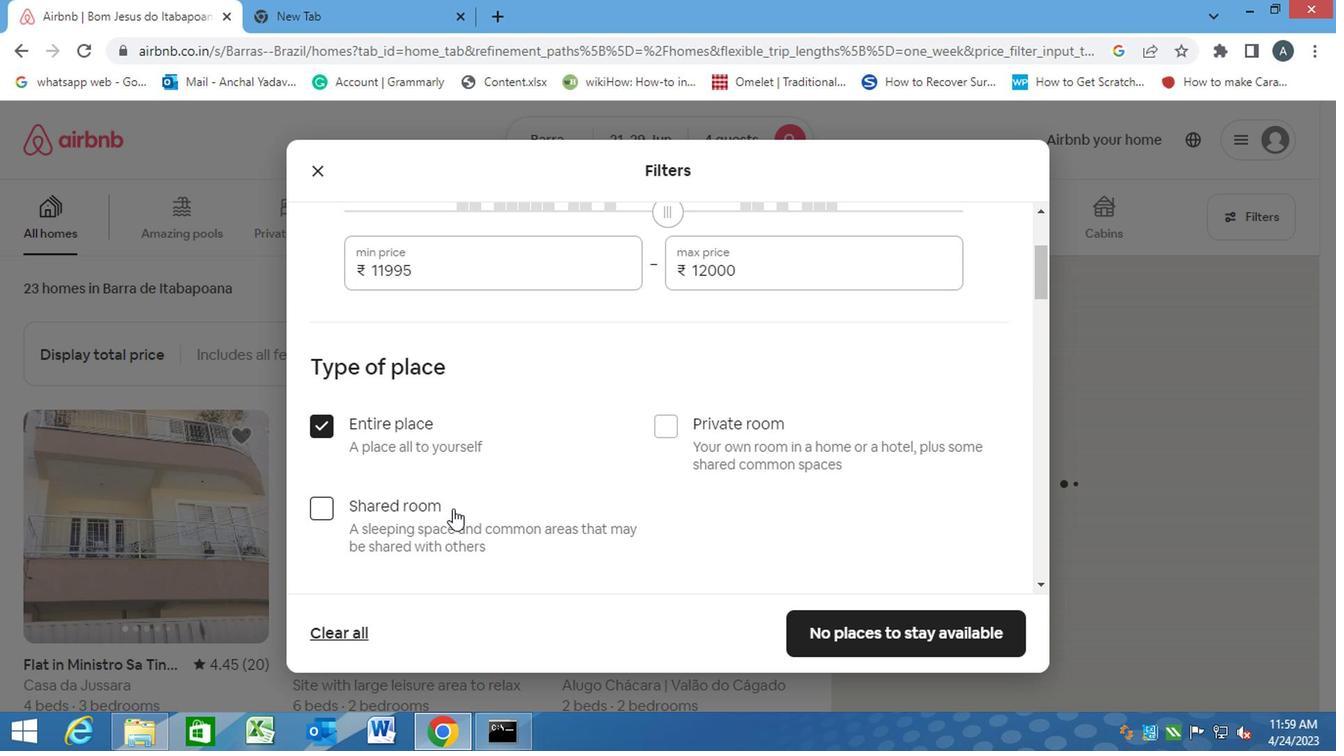 
Action: Mouse moved to (485, 341)
Screenshot: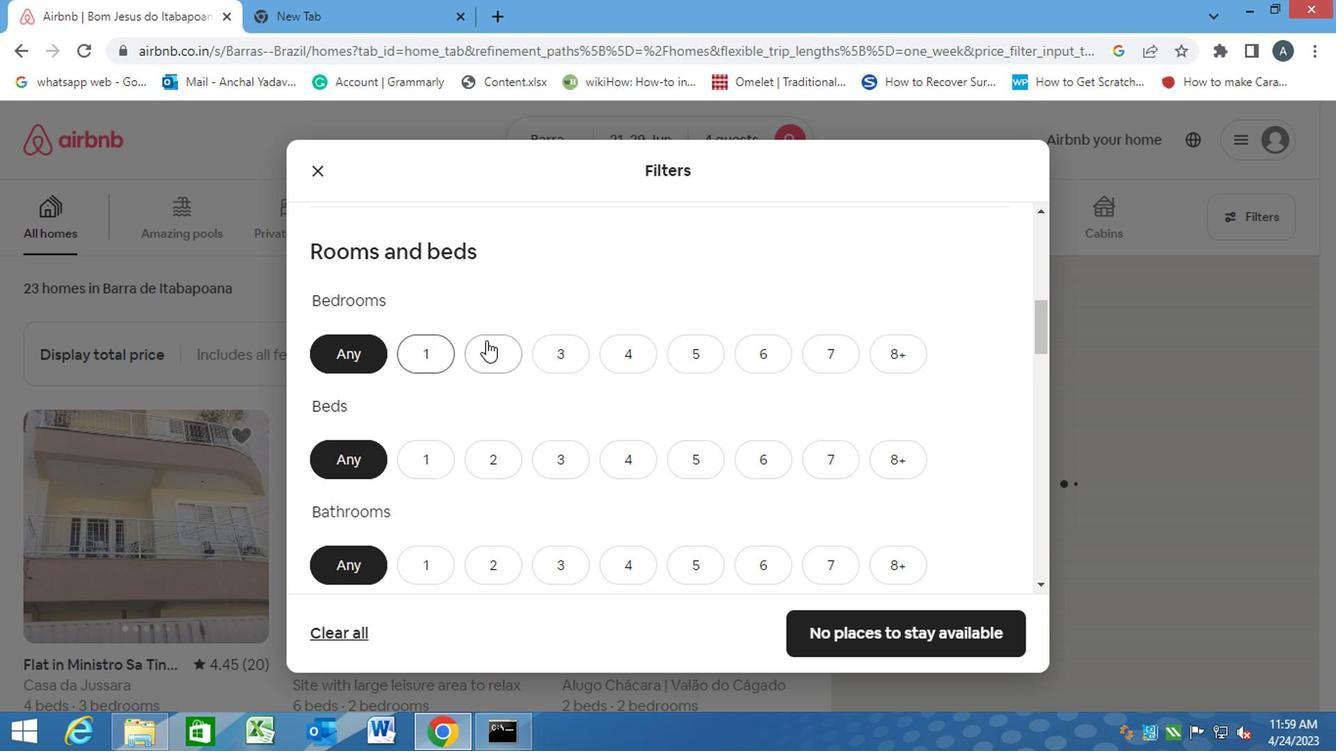 
Action: Mouse pressed left at (485, 341)
Screenshot: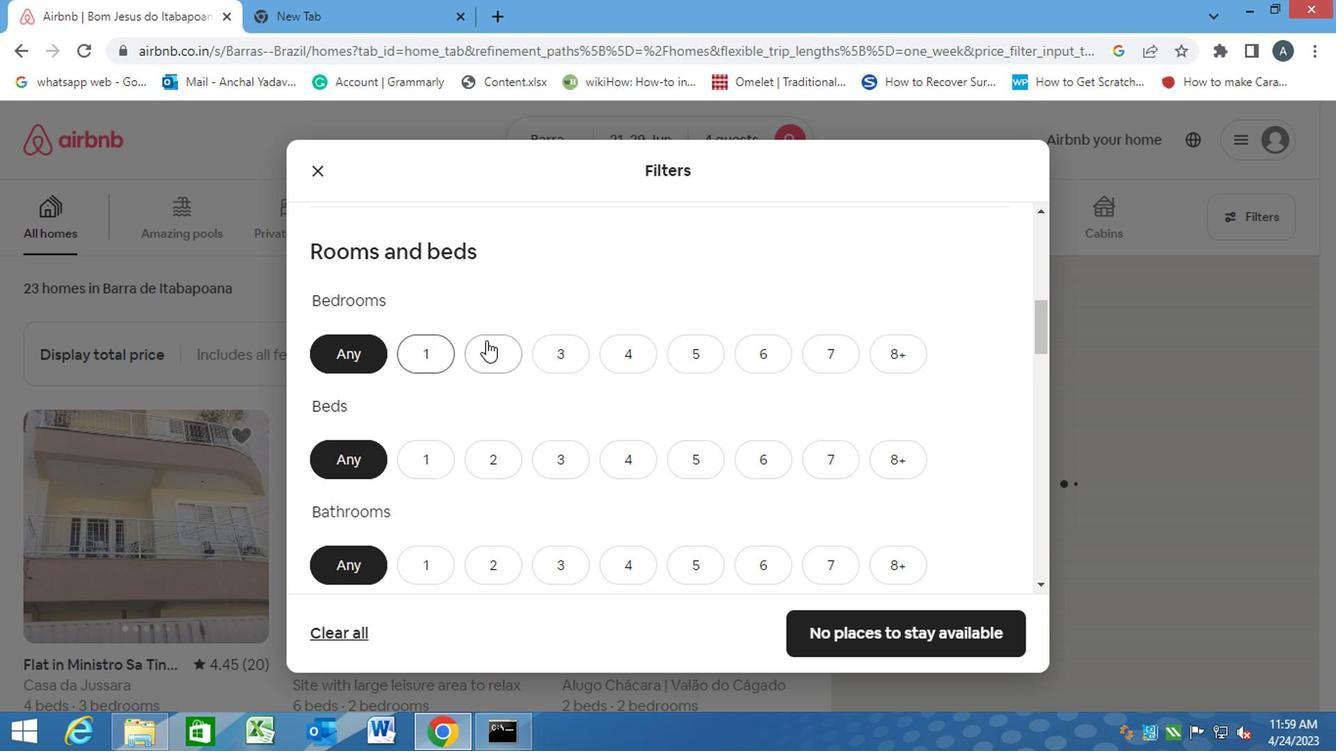 
Action: Mouse moved to (489, 460)
Screenshot: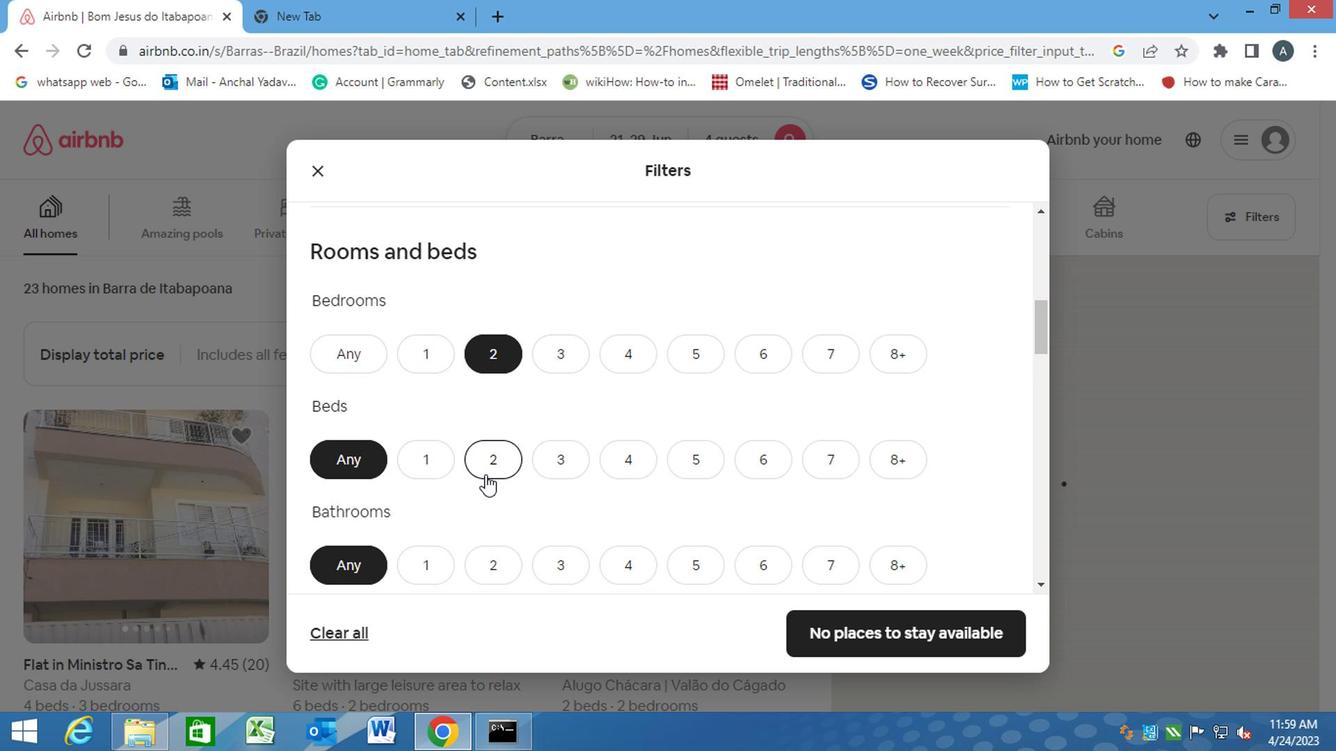 
Action: Mouse pressed left at (489, 460)
Screenshot: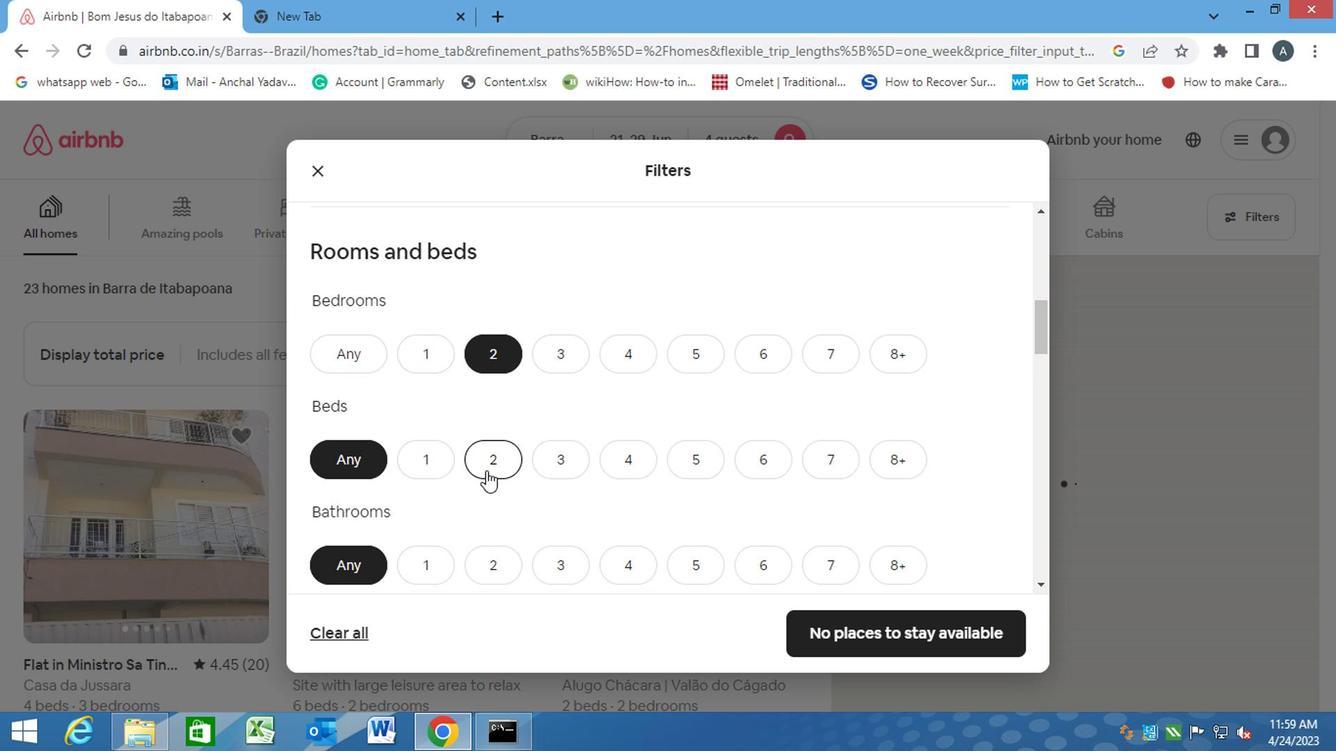 
Action: Mouse moved to (477, 570)
Screenshot: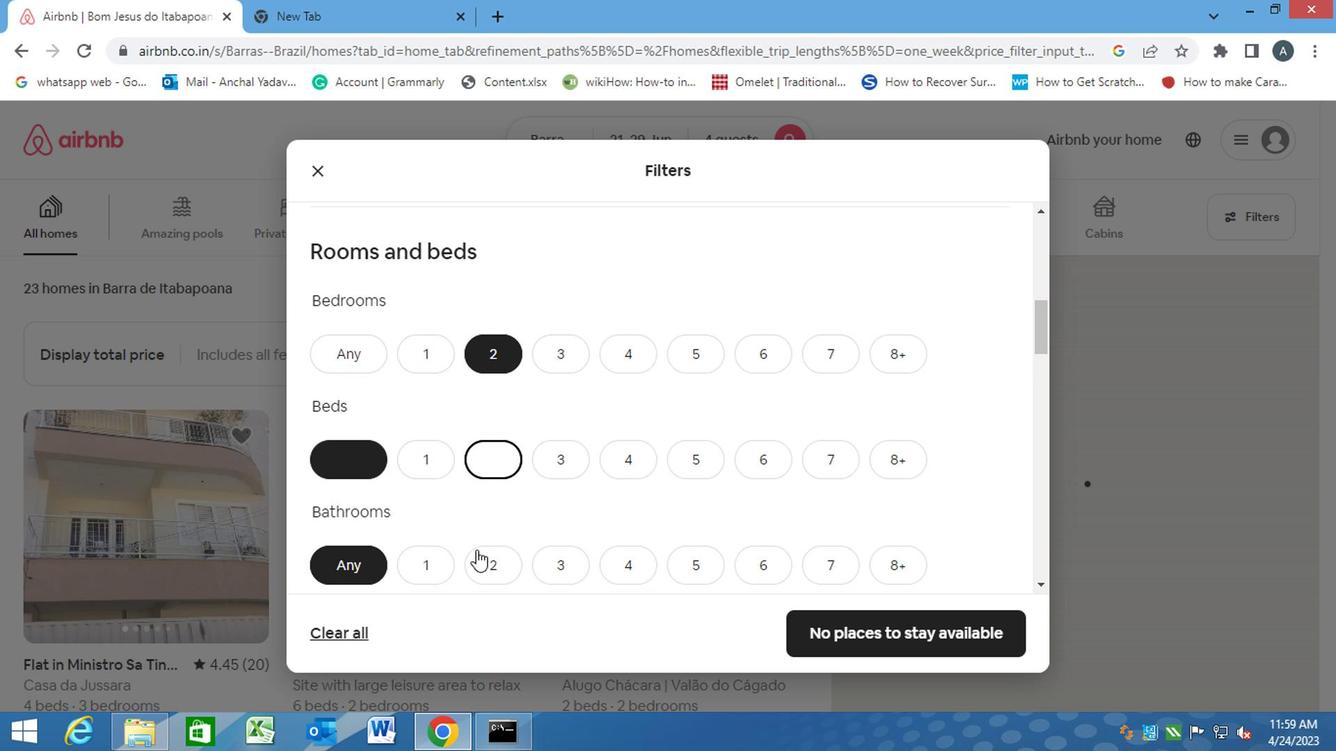 
Action: Mouse pressed left at (477, 570)
Screenshot: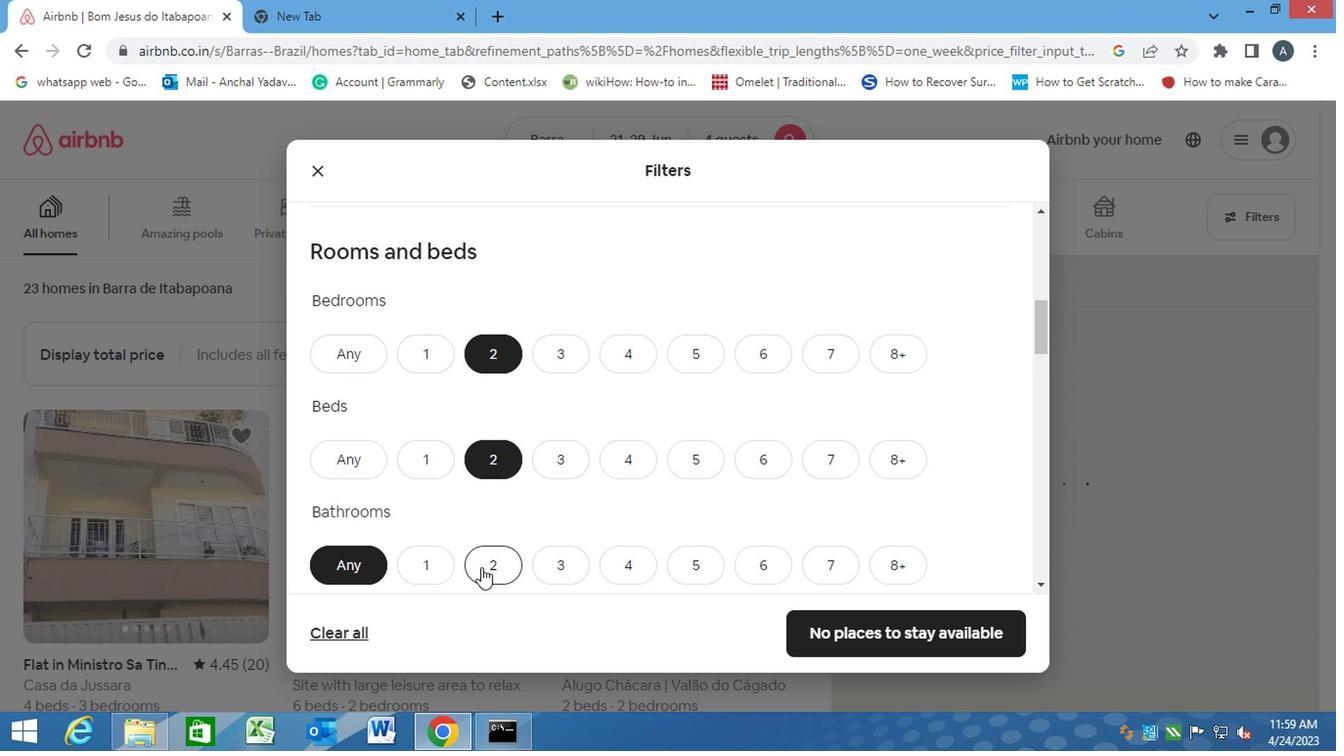 
Action: Mouse moved to (478, 570)
Screenshot: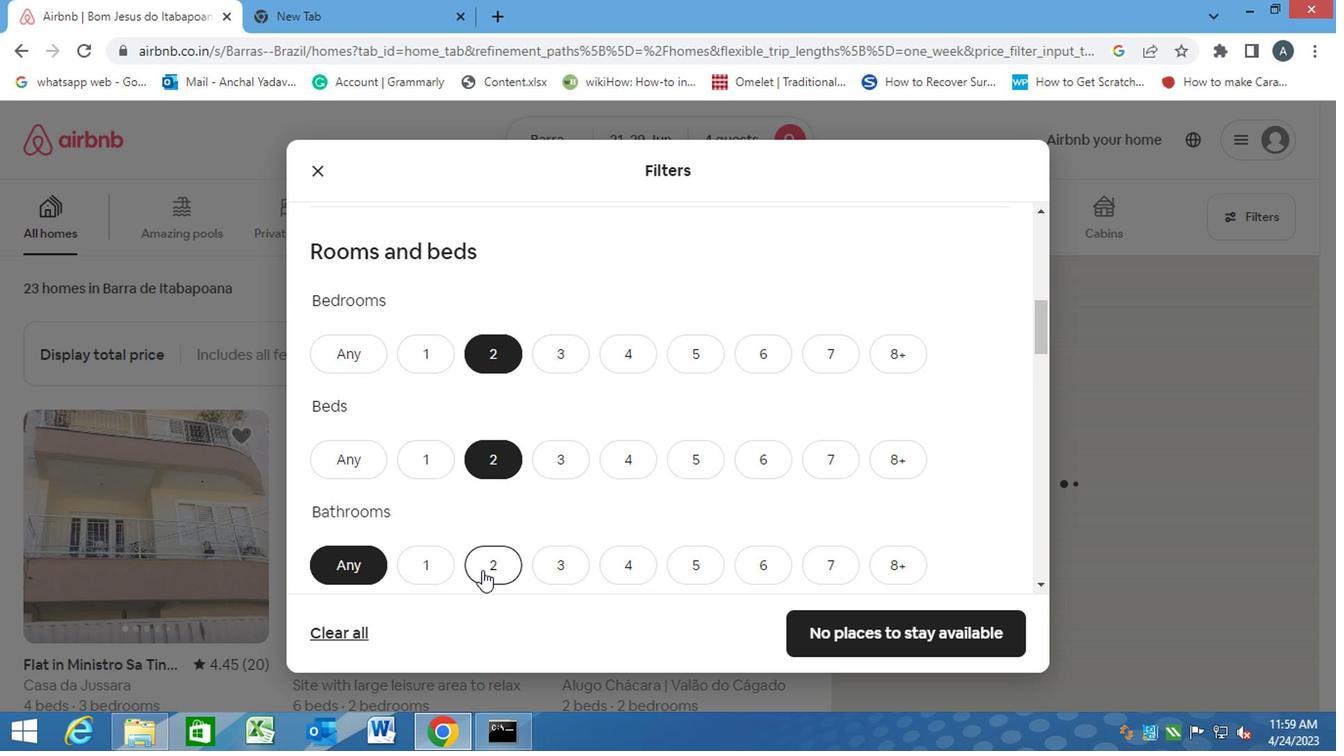 
Action: Mouse scrolled (478, 569) with delta (0, -1)
Screenshot: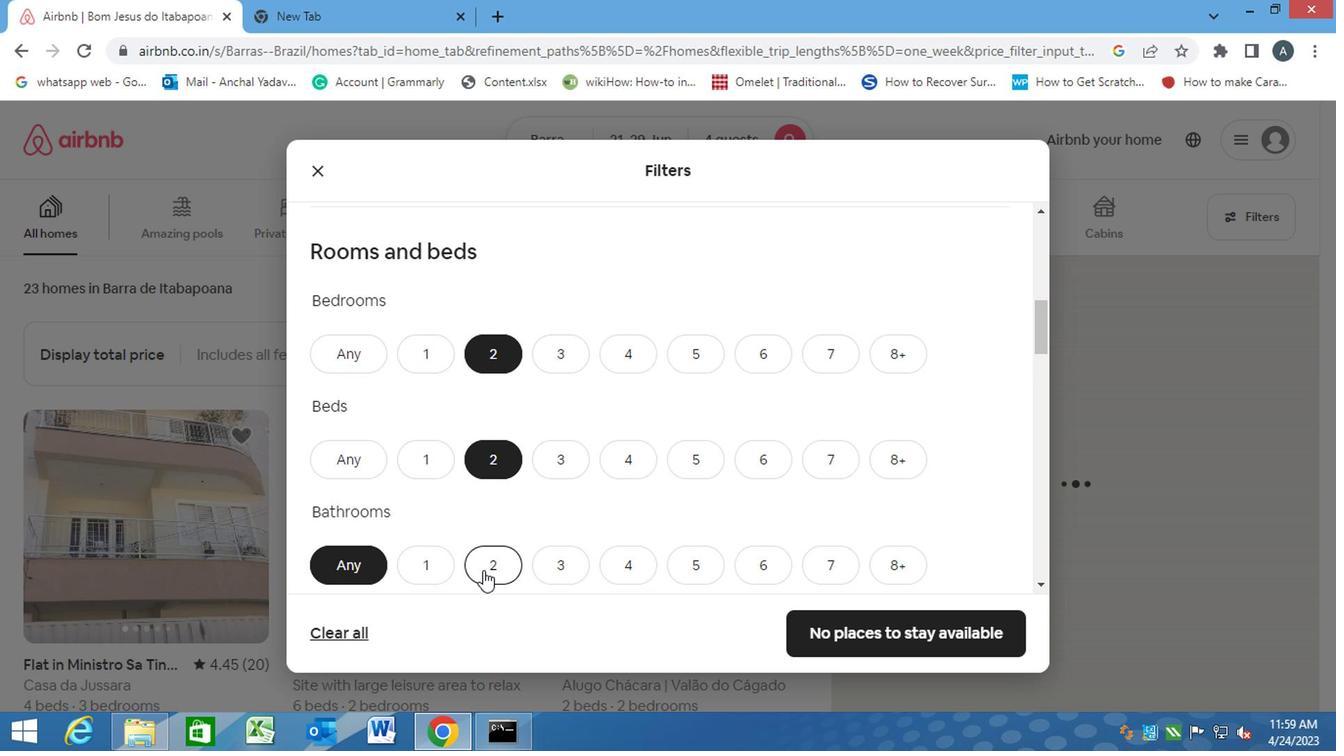 
Action: Mouse scrolled (478, 569) with delta (0, -1)
Screenshot: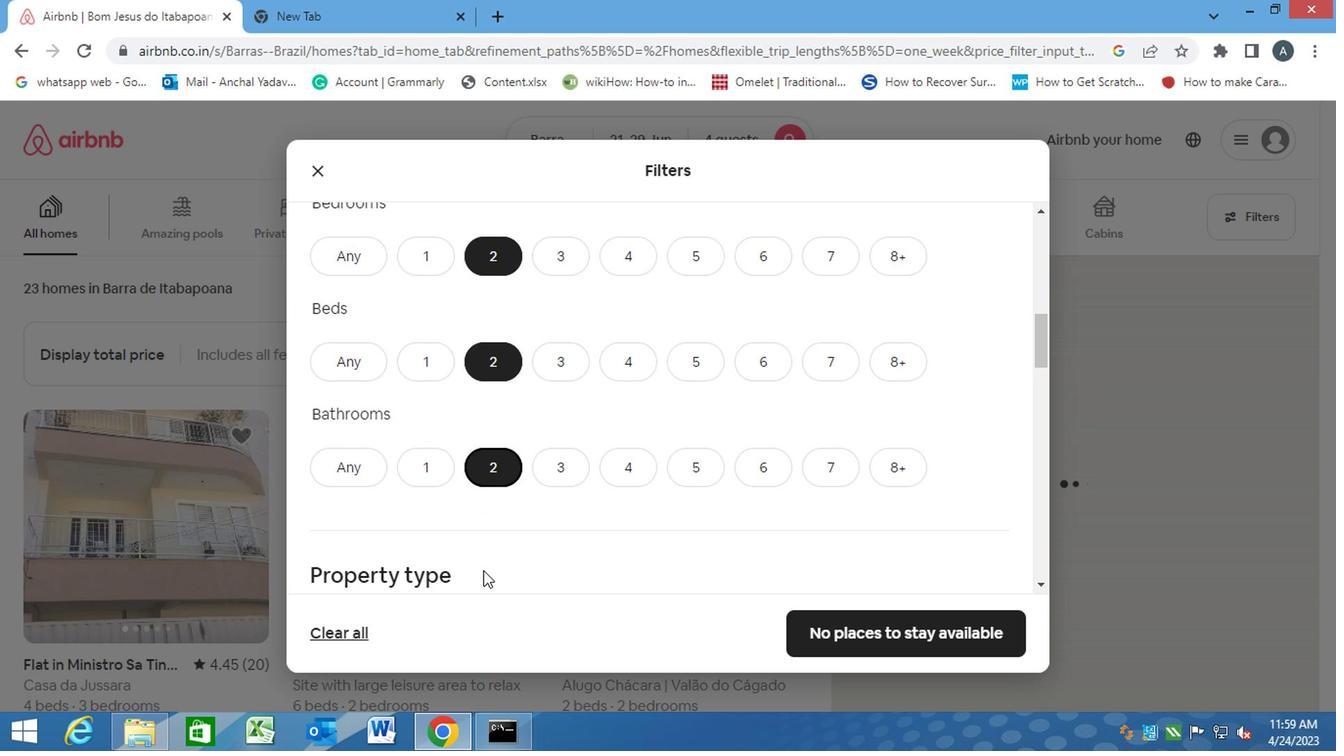 
Action: Mouse scrolled (478, 569) with delta (0, -1)
Screenshot: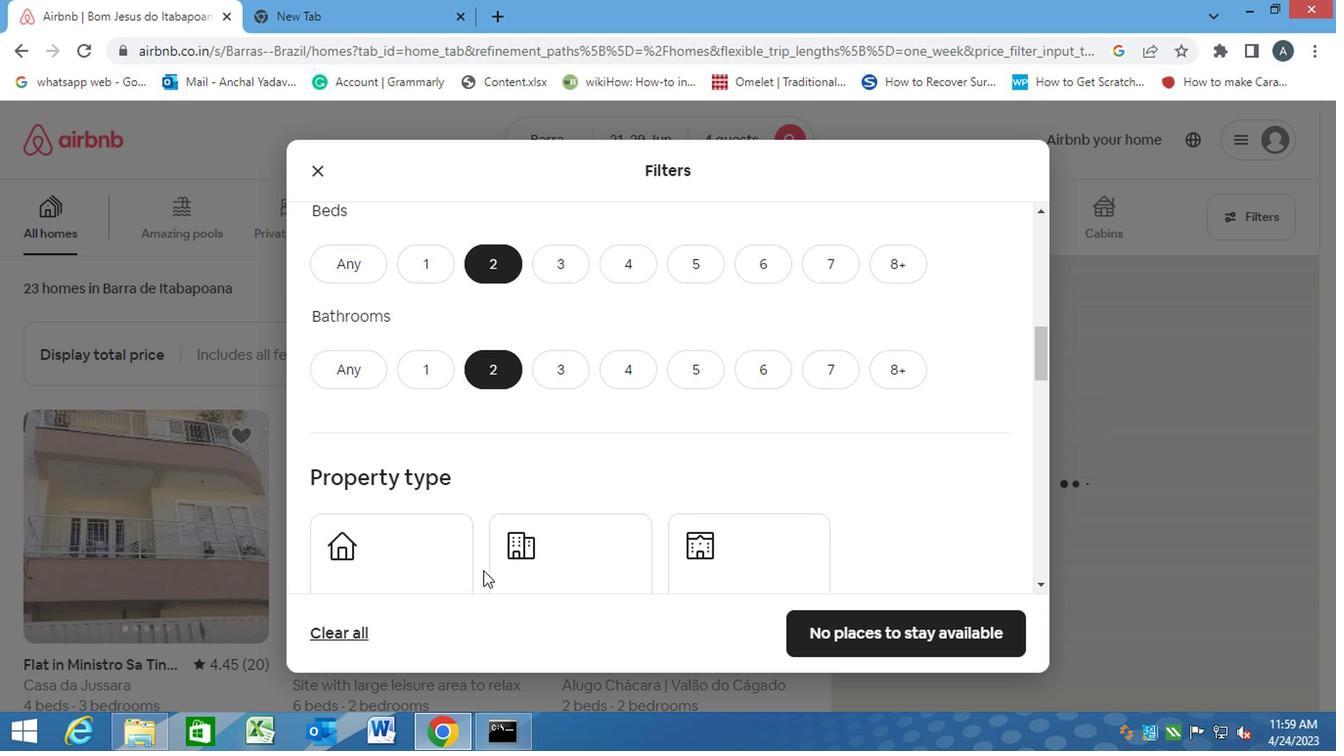 
Action: Mouse moved to (434, 478)
Screenshot: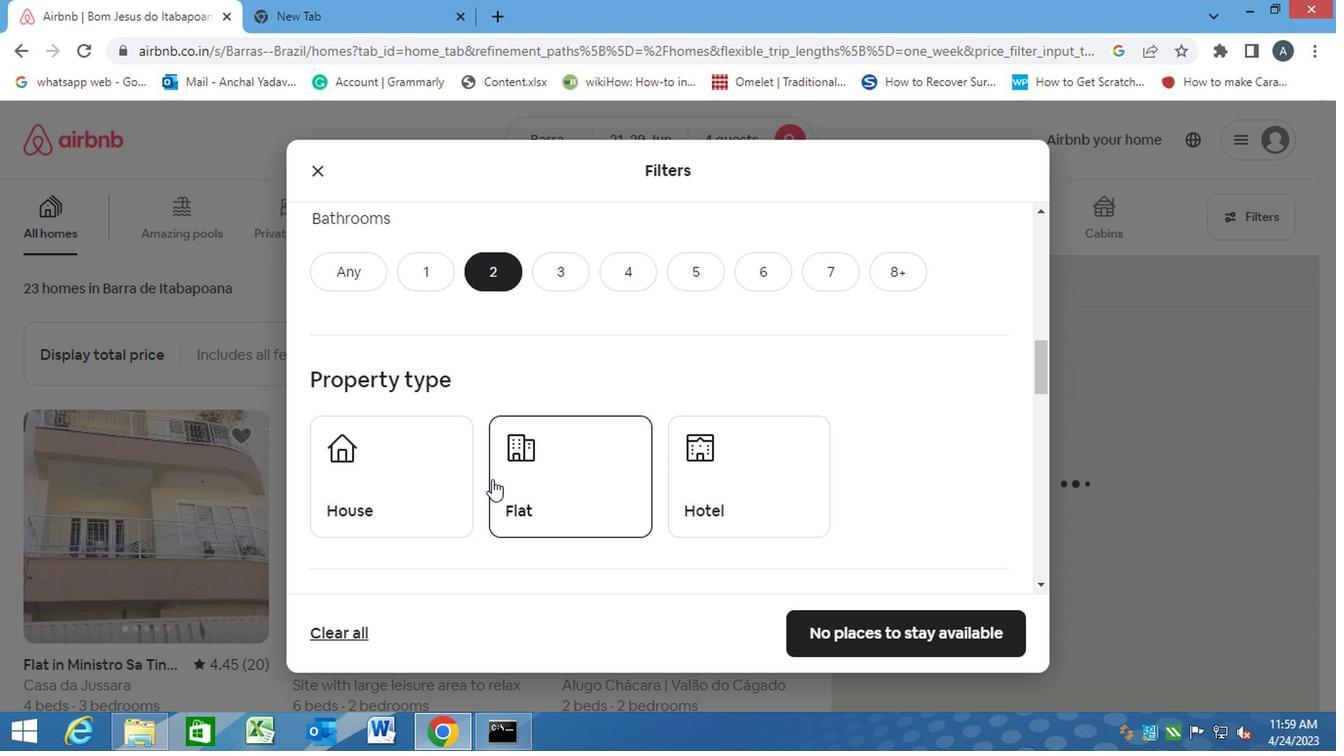 
Action: Mouse pressed left at (434, 478)
Screenshot: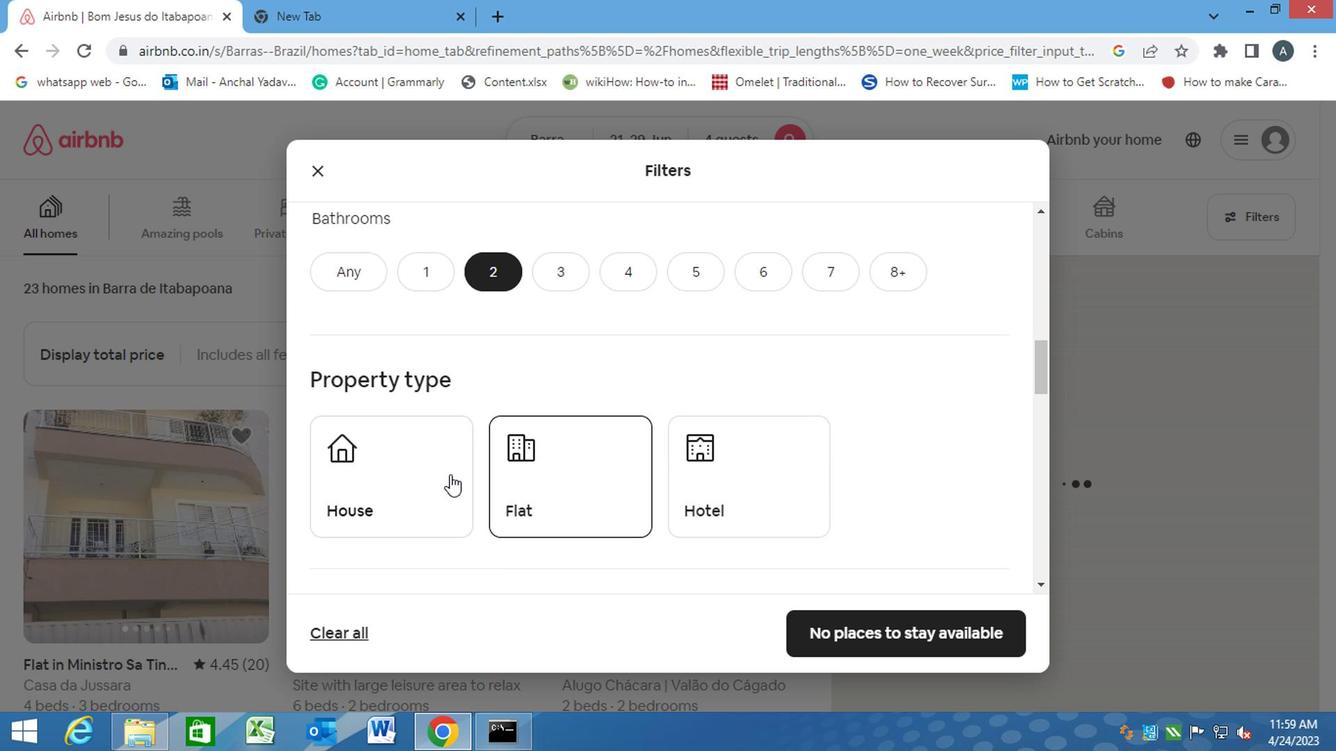 
Action: Mouse moved to (569, 486)
Screenshot: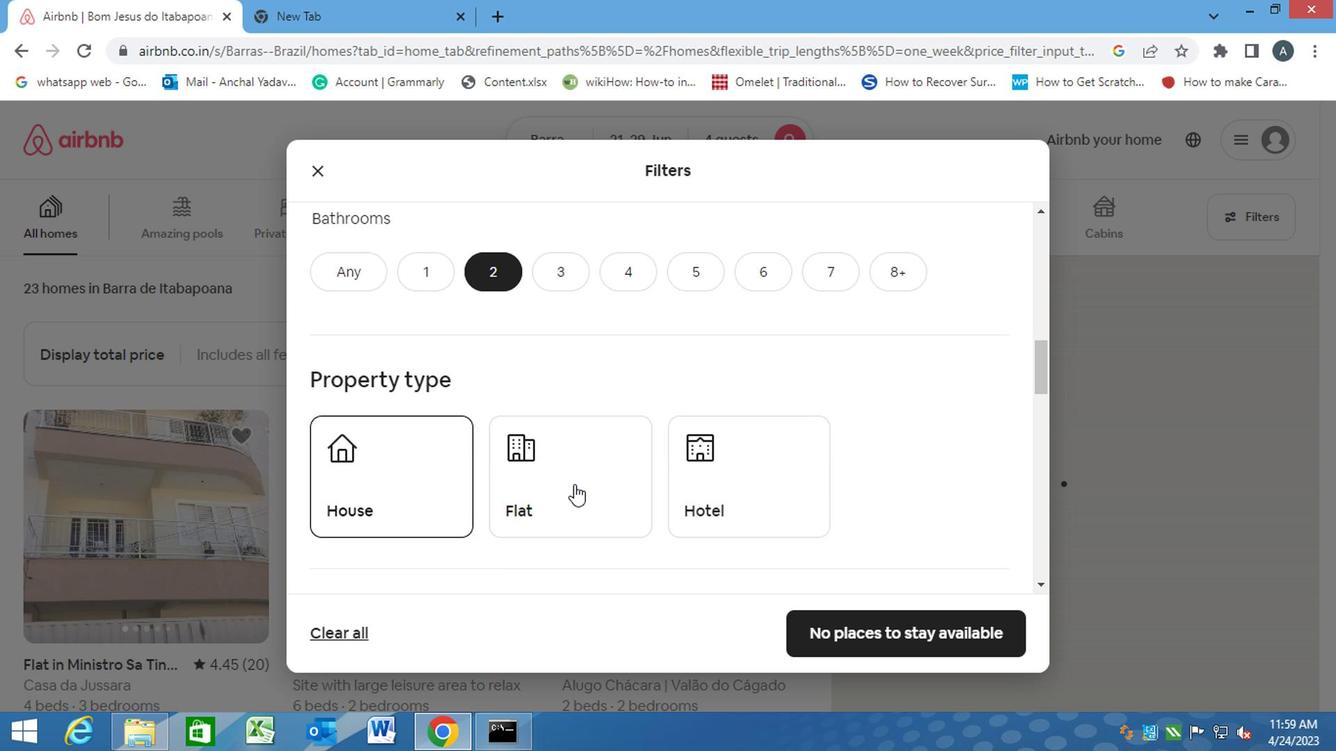 
Action: Mouse pressed left at (569, 486)
Screenshot: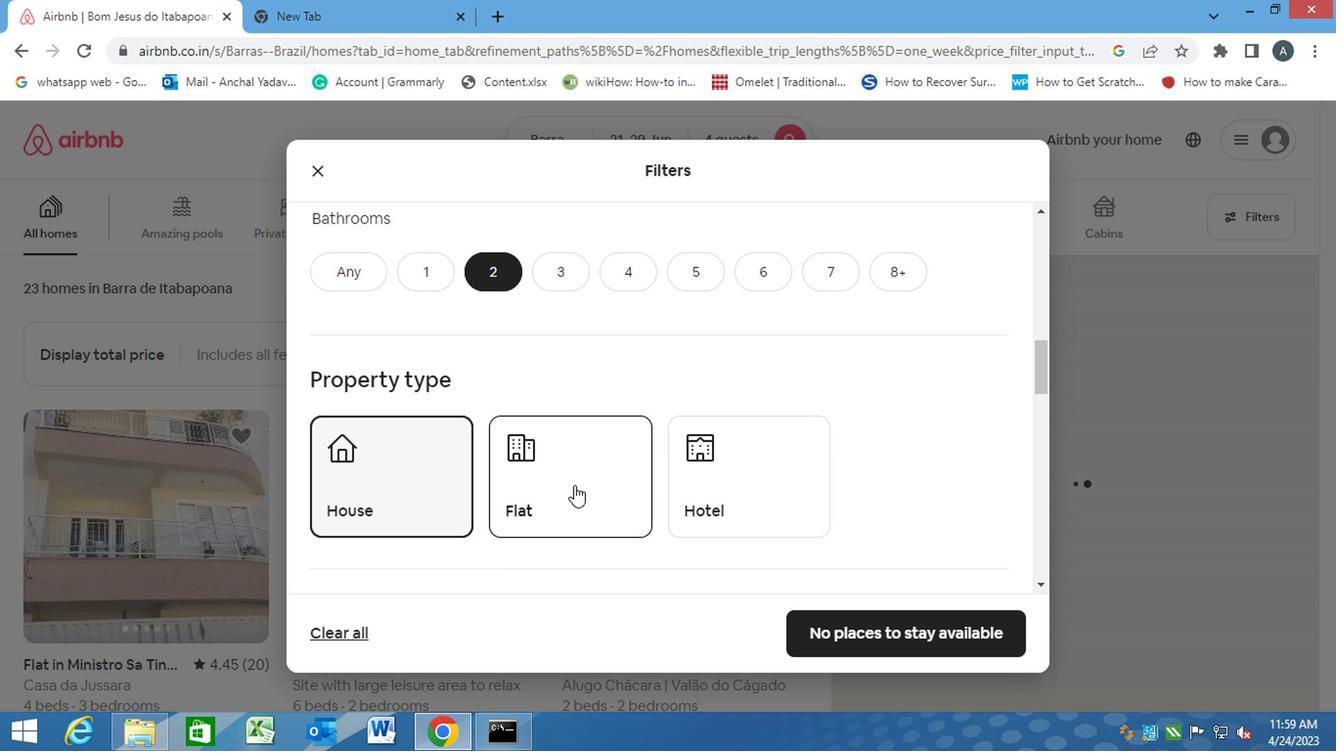 
Action: Mouse scrolled (569, 485) with delta (0, 0)
Screenshot: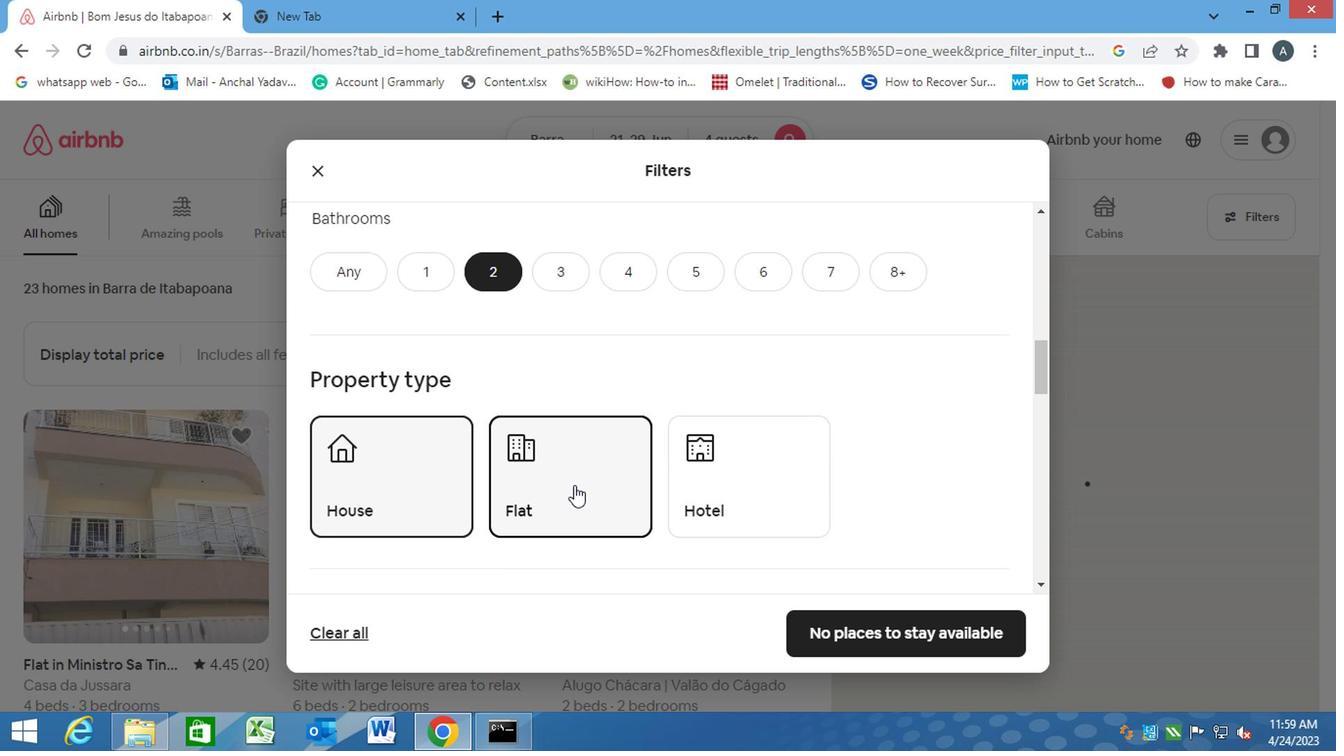 
Action: Mouse scrolled (569, 485) with delta (0, 0)
Screenshot: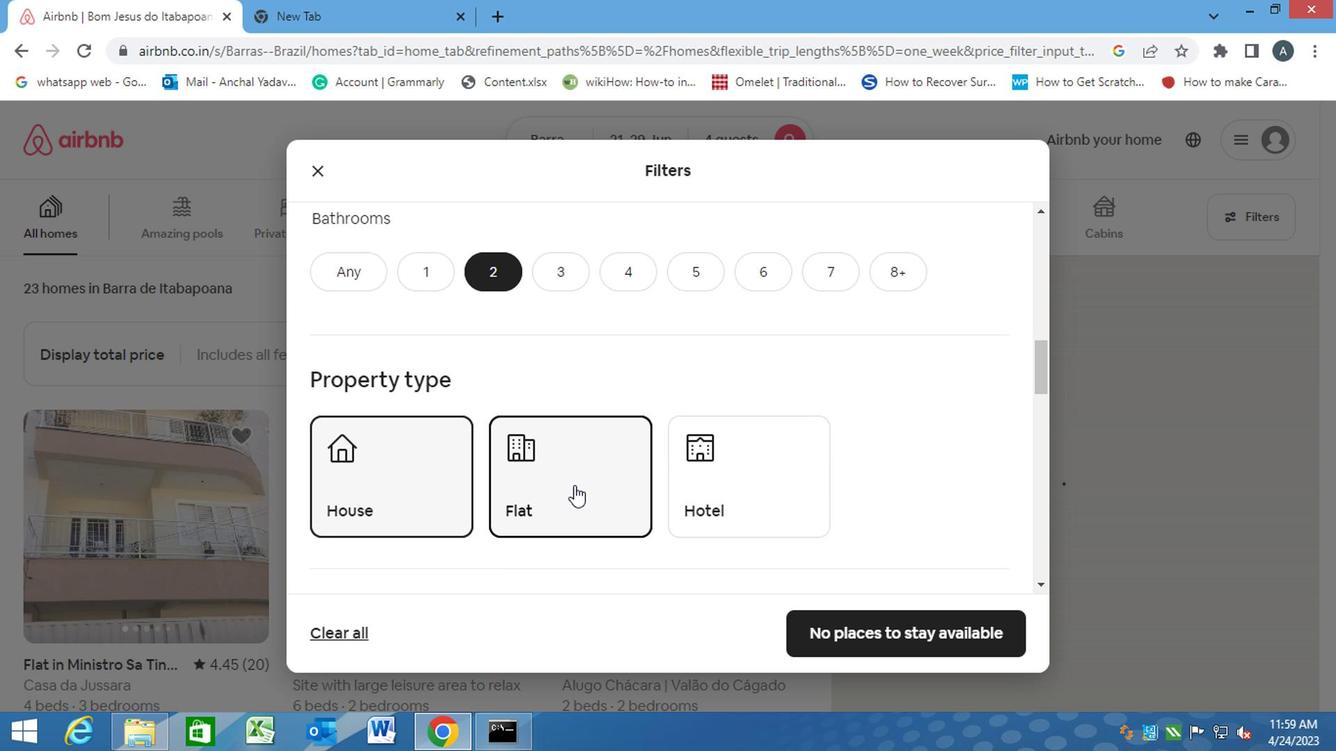 
Action: Mouse scrolled (569, 485) with delta (0, 0)
Screenshot: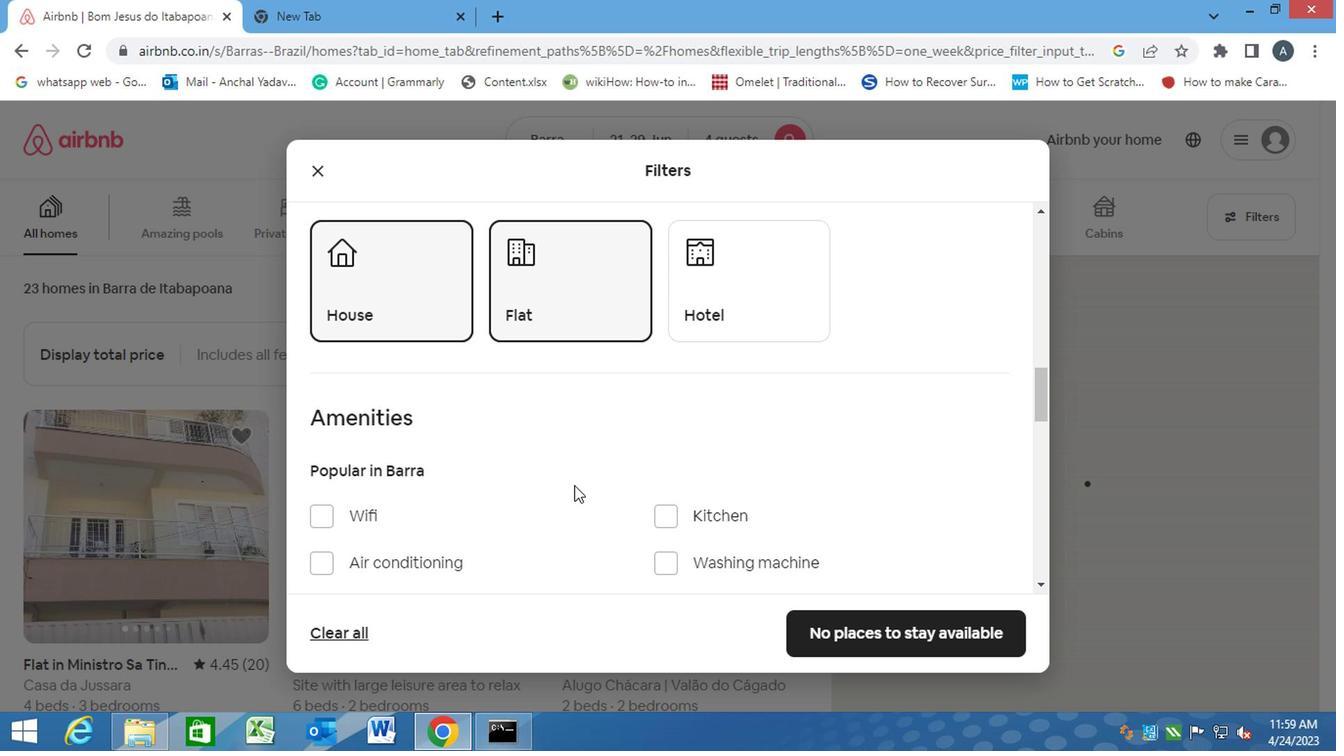 
Action: Mouse scrolled (569, 485) with delta (0, 0)
Screenshot: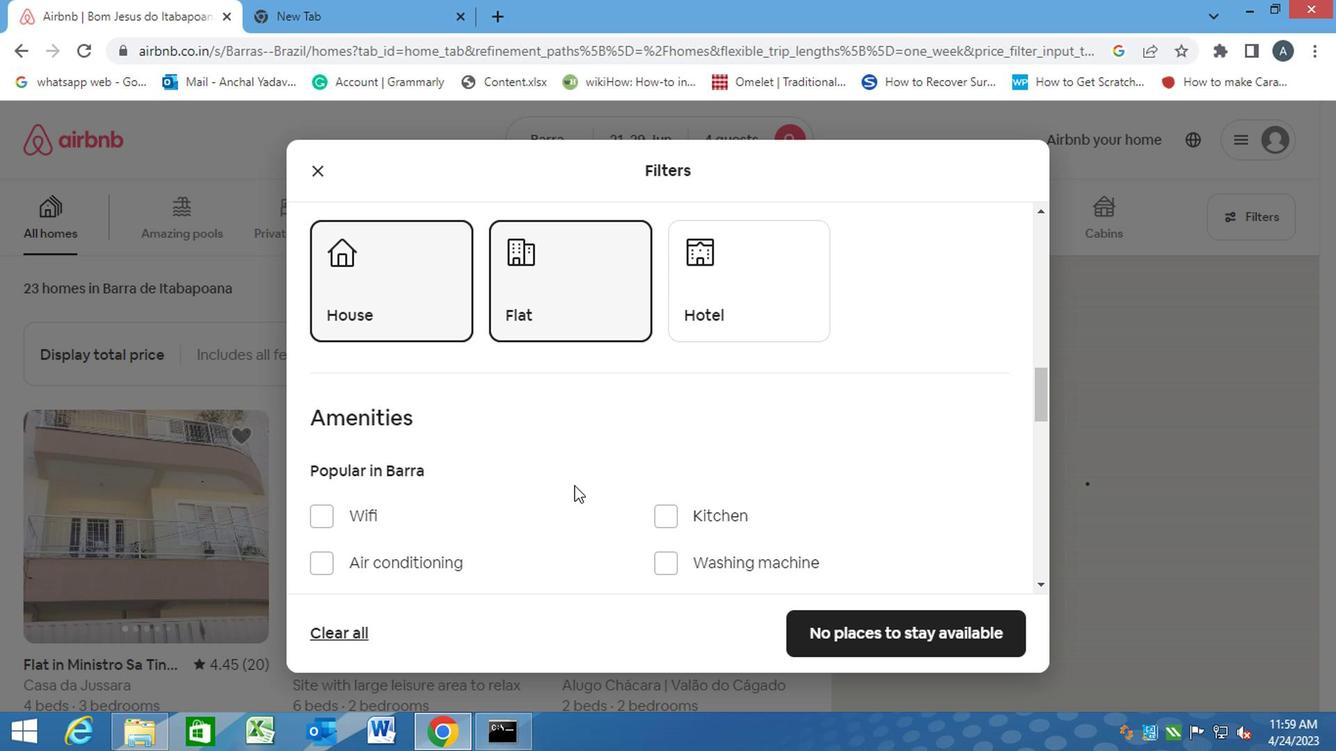
Action: Mouse scrolled (569, 485) with delta (0, 0)
Screenshot: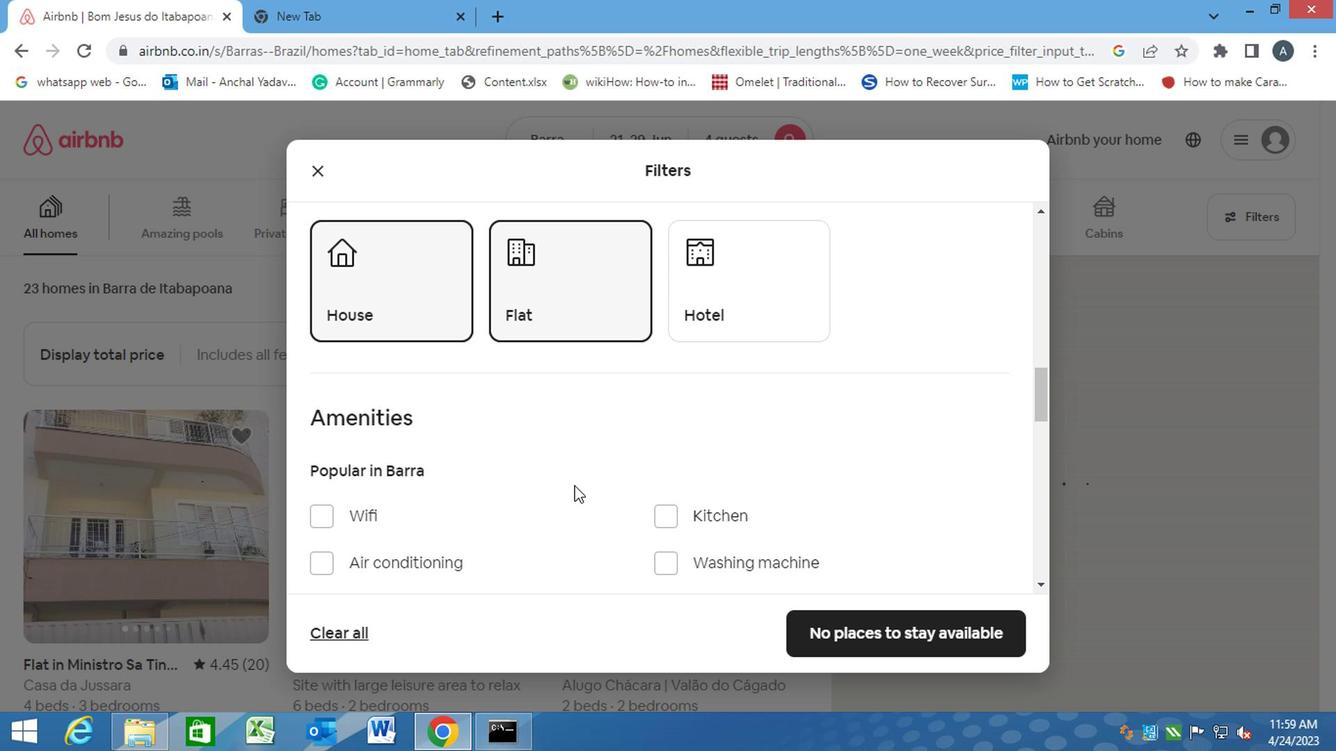 
Action: Mouse moved to (571, 485)
Screenshot: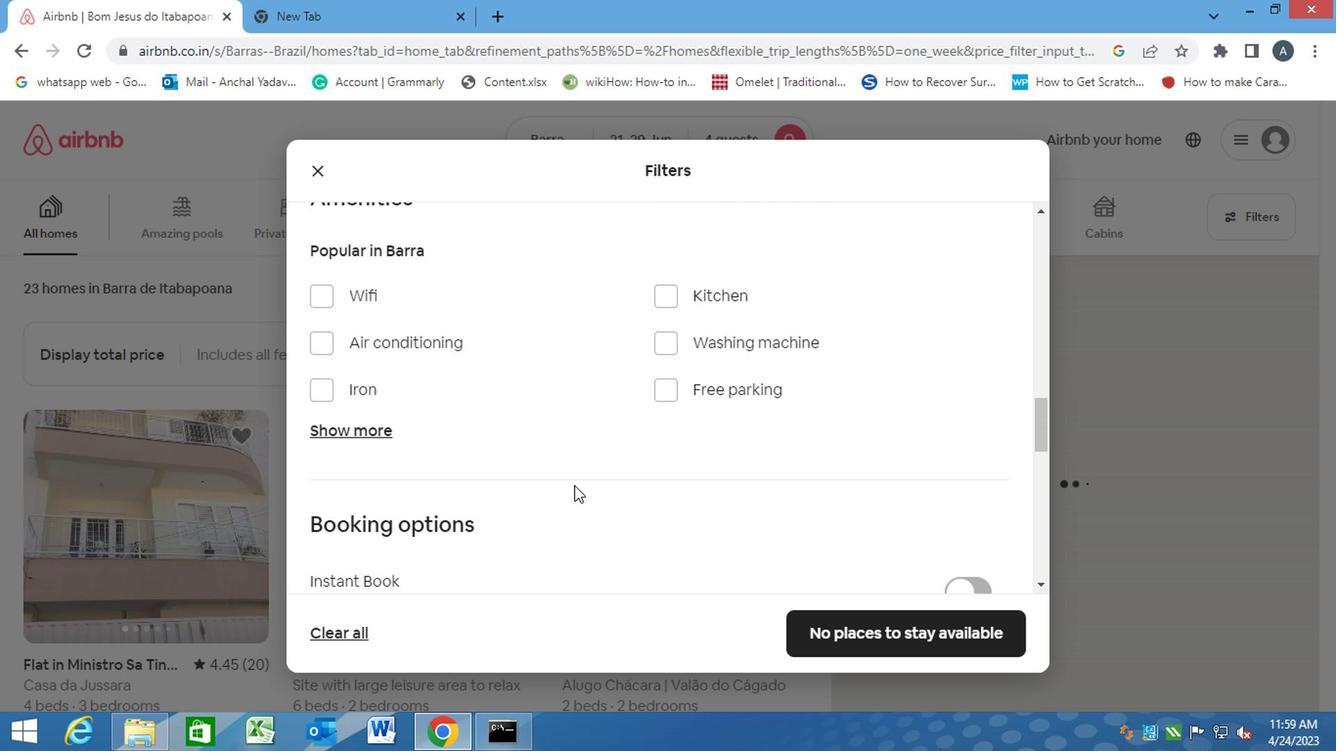 
Action: Mouse scrolled (571, 483) with delta (0, -1)
Screenshot: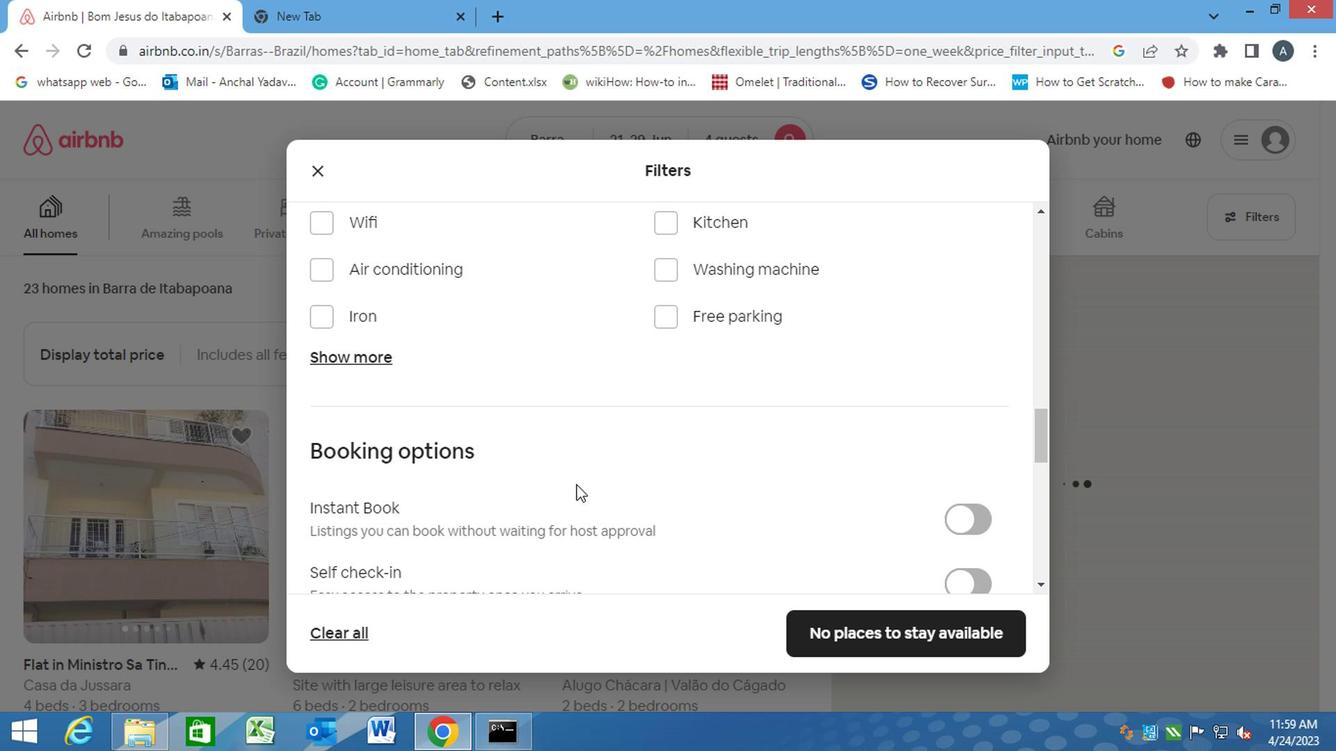 
Action: Mouse moved to (954, 483)
Screenshot: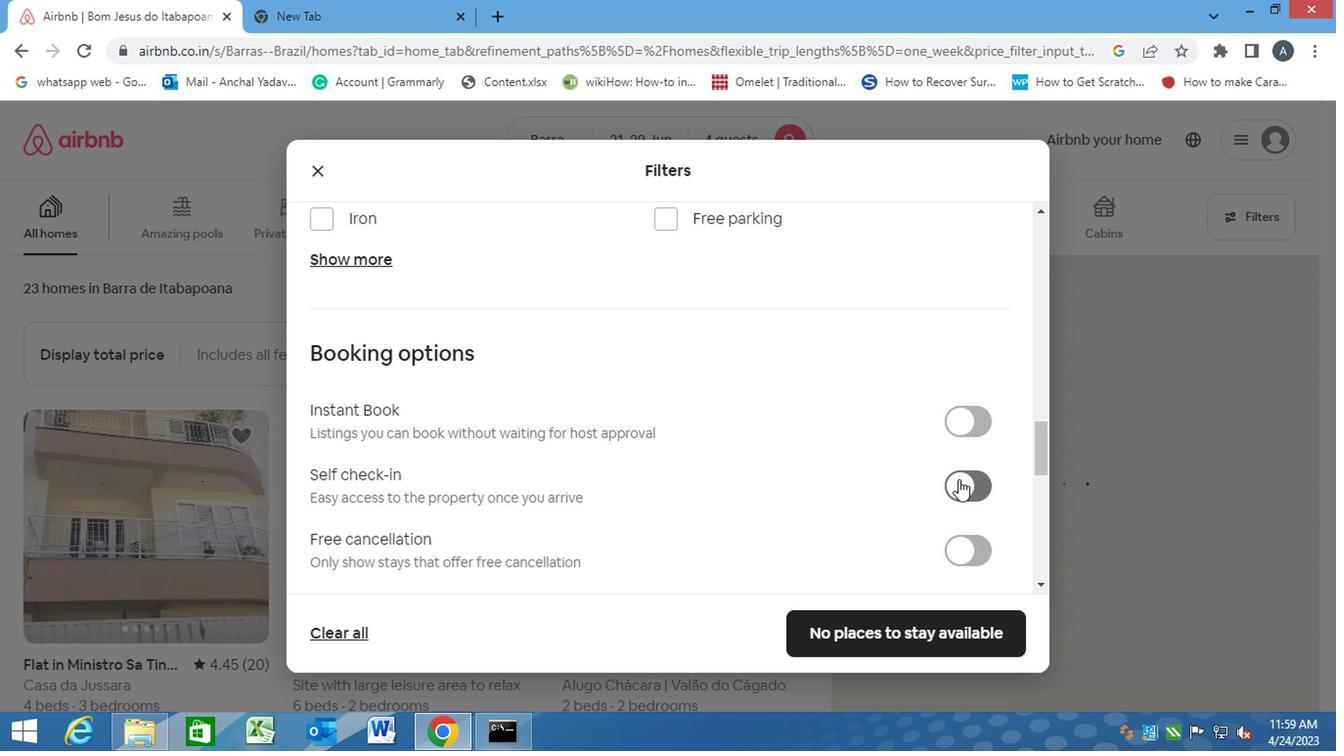 
Action: Mouse pressed left at (954, 483)
Screenshot: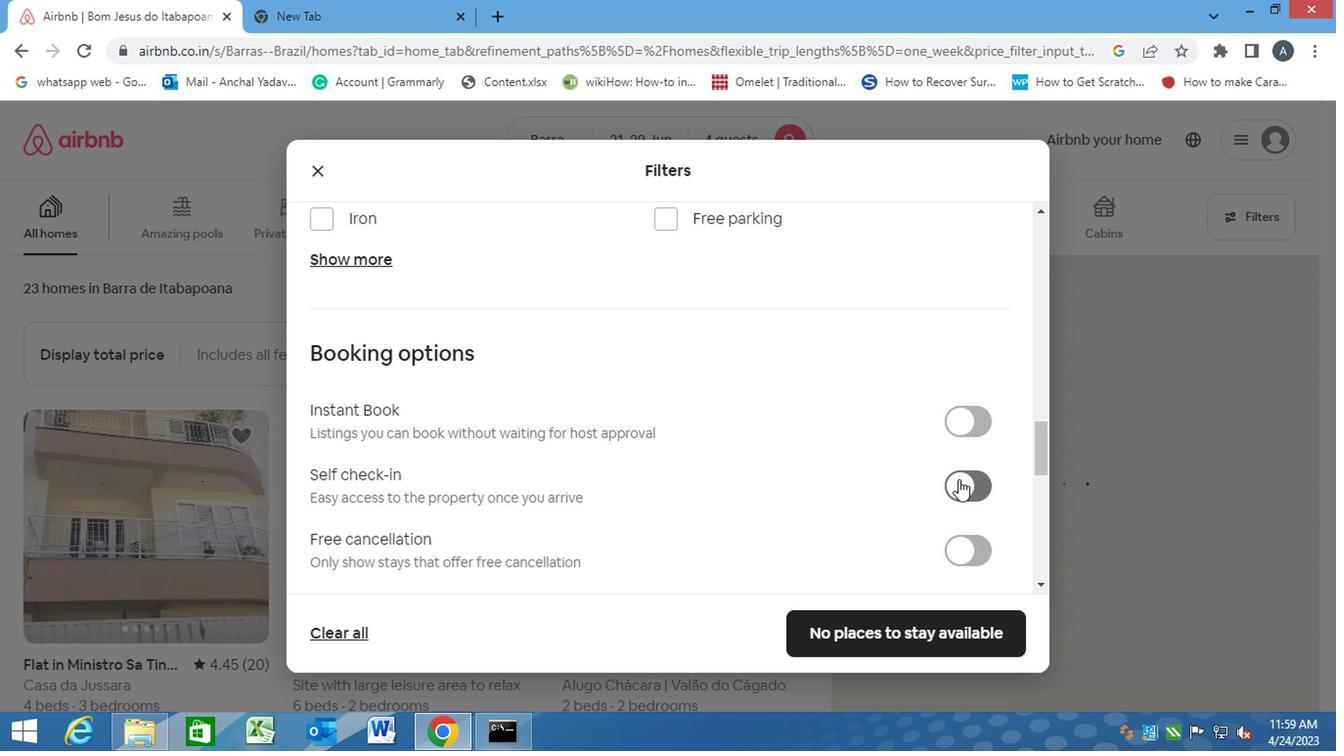 
Action: Mouse moved to (579, 493)
Screenshot: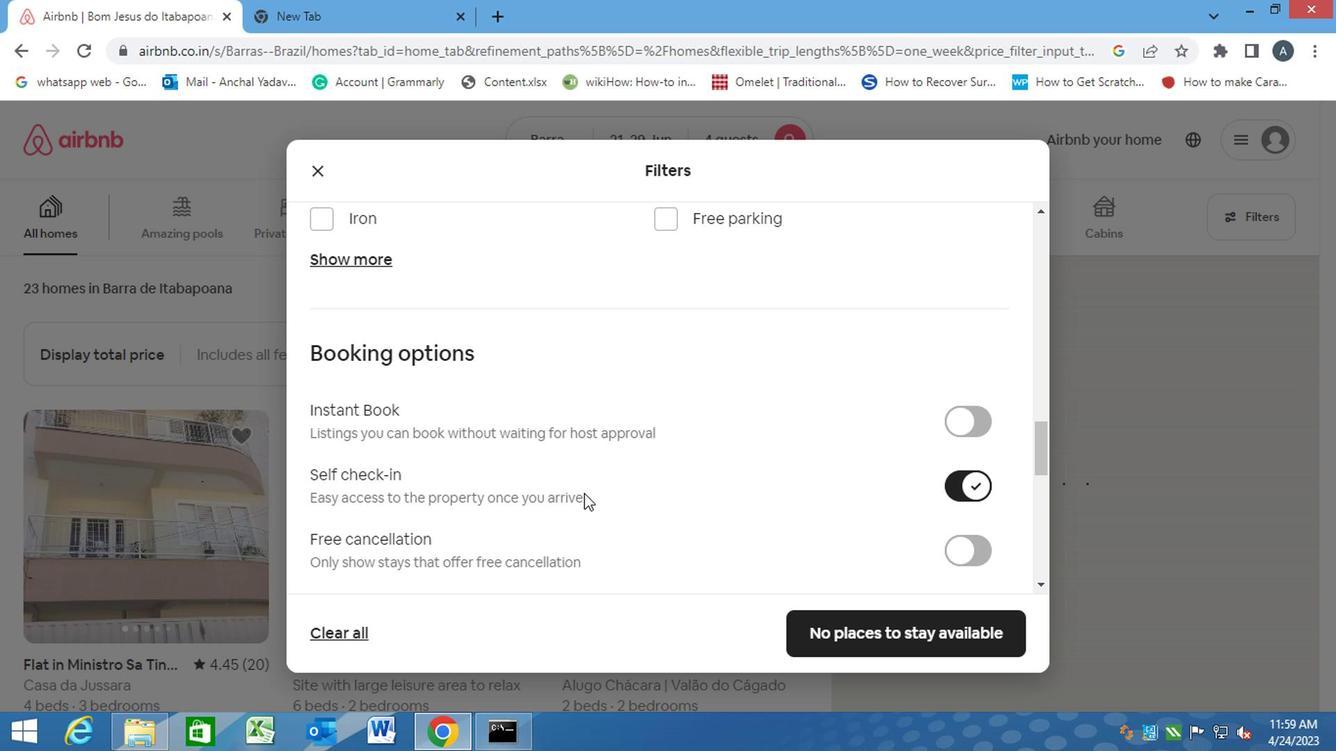 
Action: Mouse scrolled (579, 492) with delta (0, 0)
Screenshot: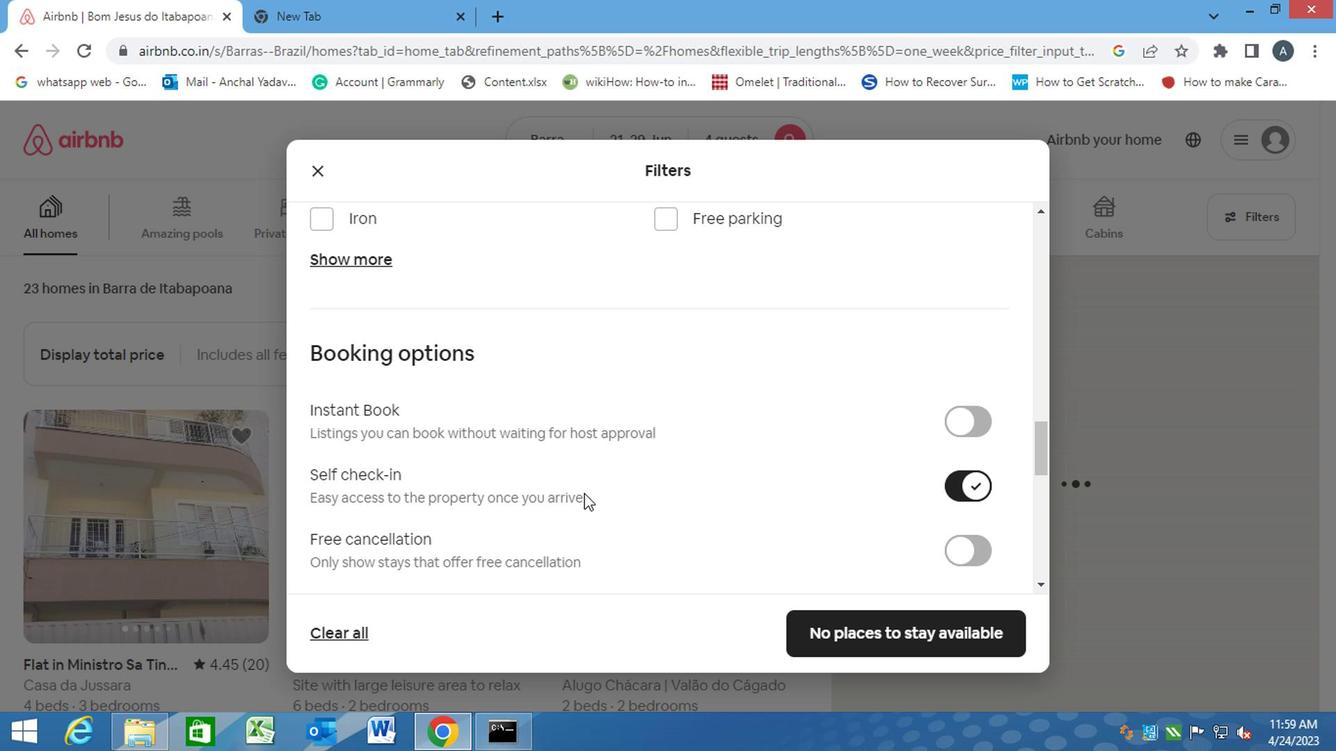 
Action: Mouse scrolled (579, 492) with delta (0, 0)
Screenshot: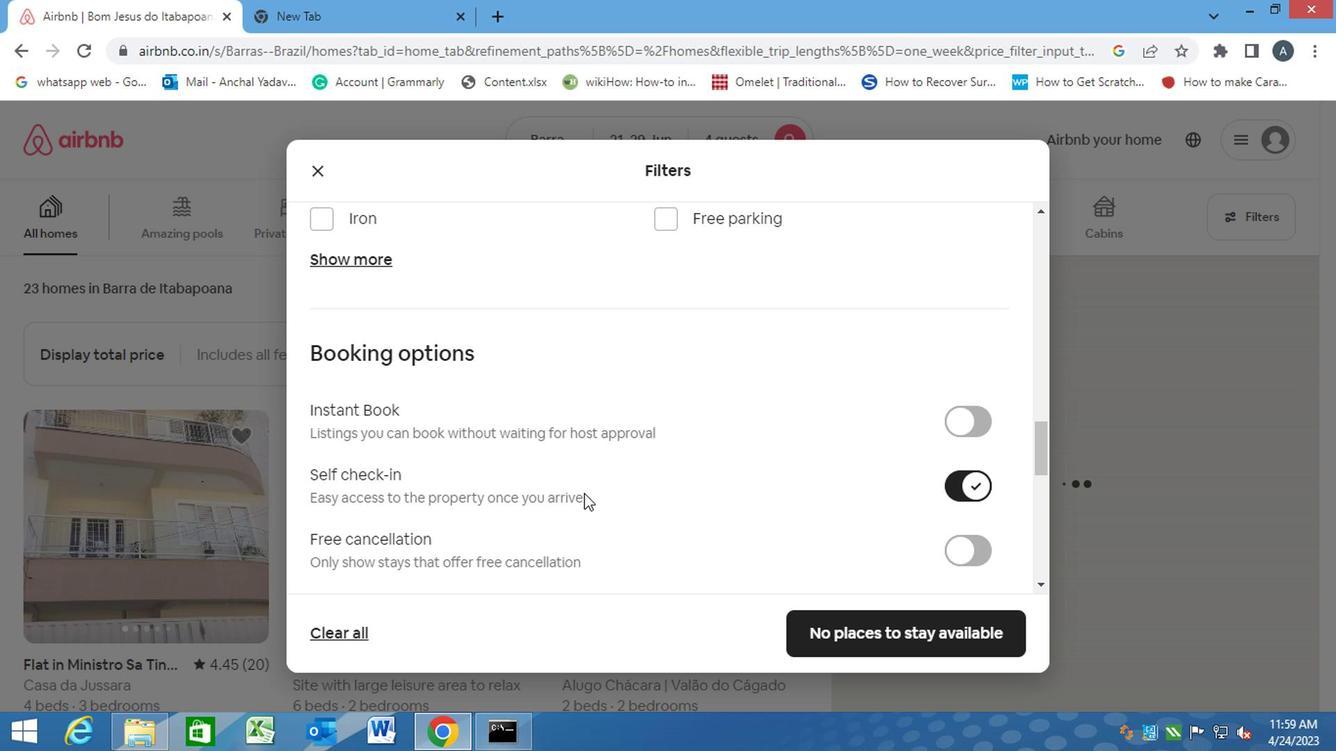 
Action: Mouse scrolled (579, 492) with delta (0, 0)
Screenshot: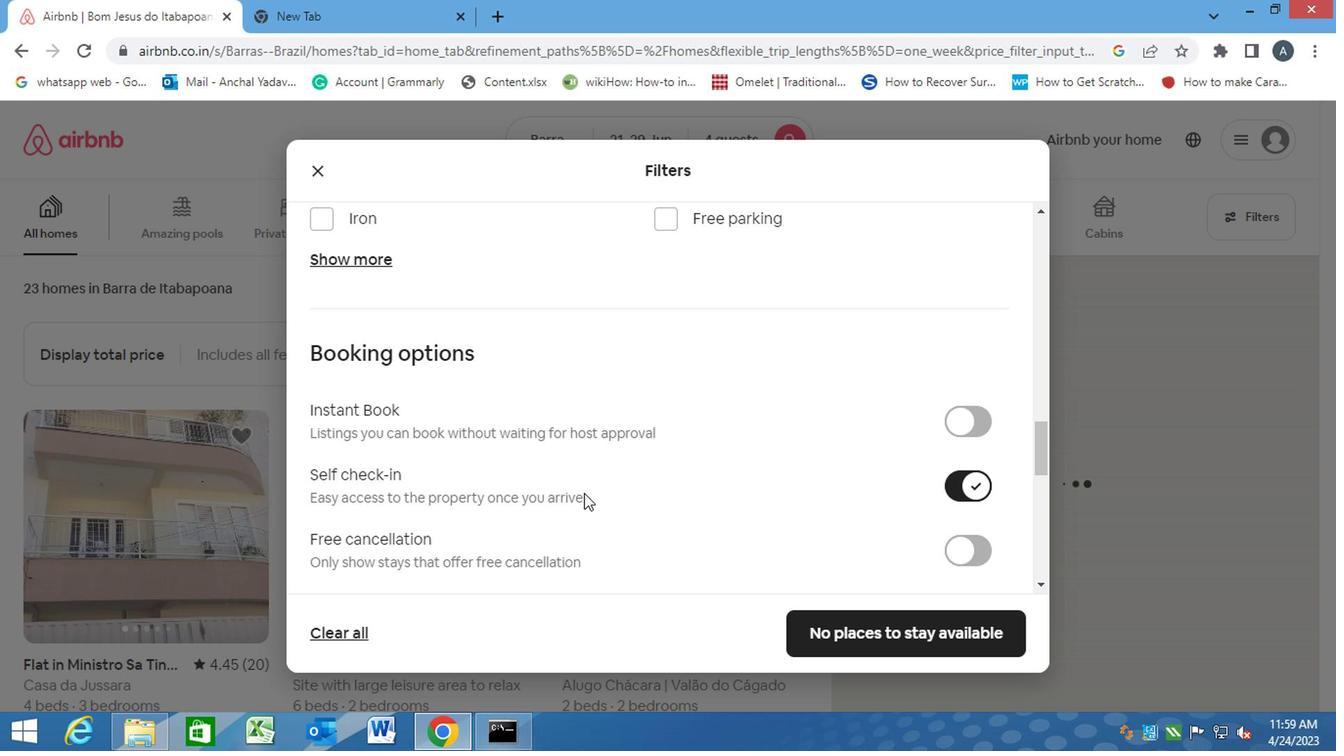 
Action: Mouse moved to (579, 490)
Screenshot: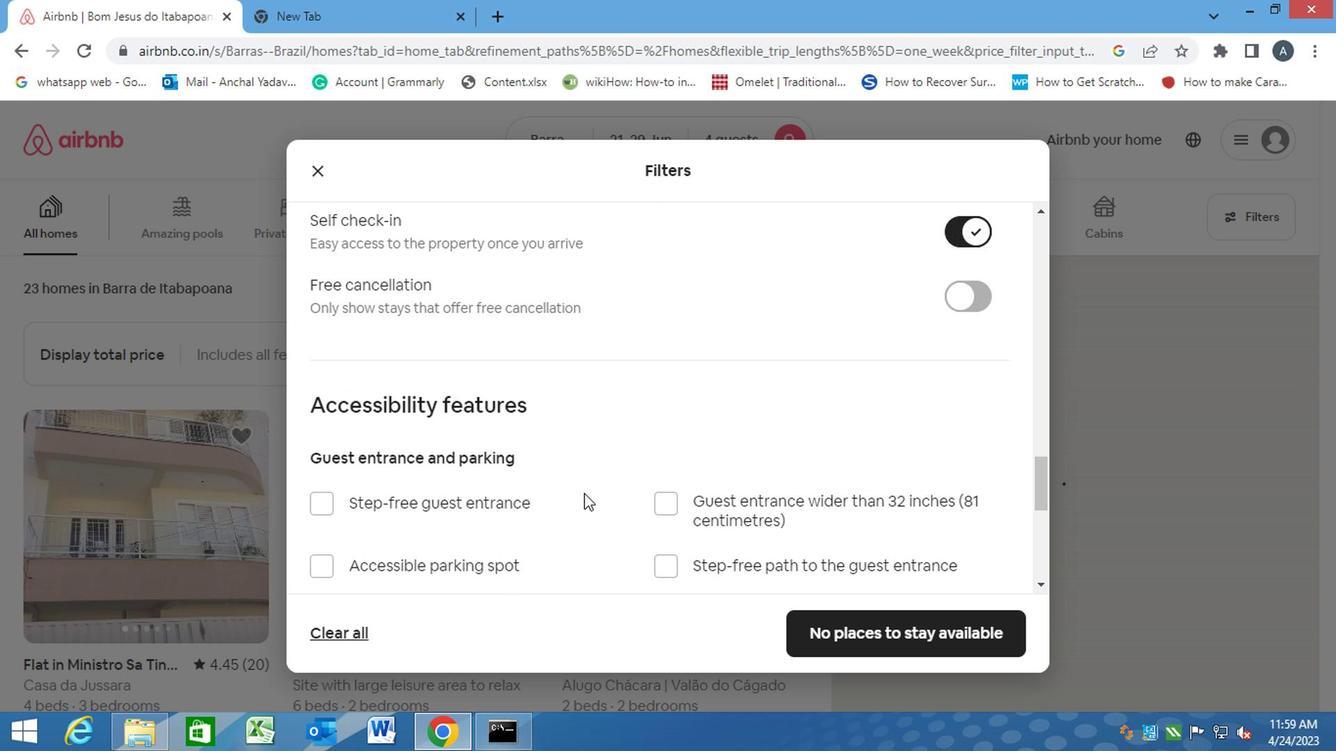 
Action: Mouse scrolled (579, 490) with delta (0, 0)
Screenshot: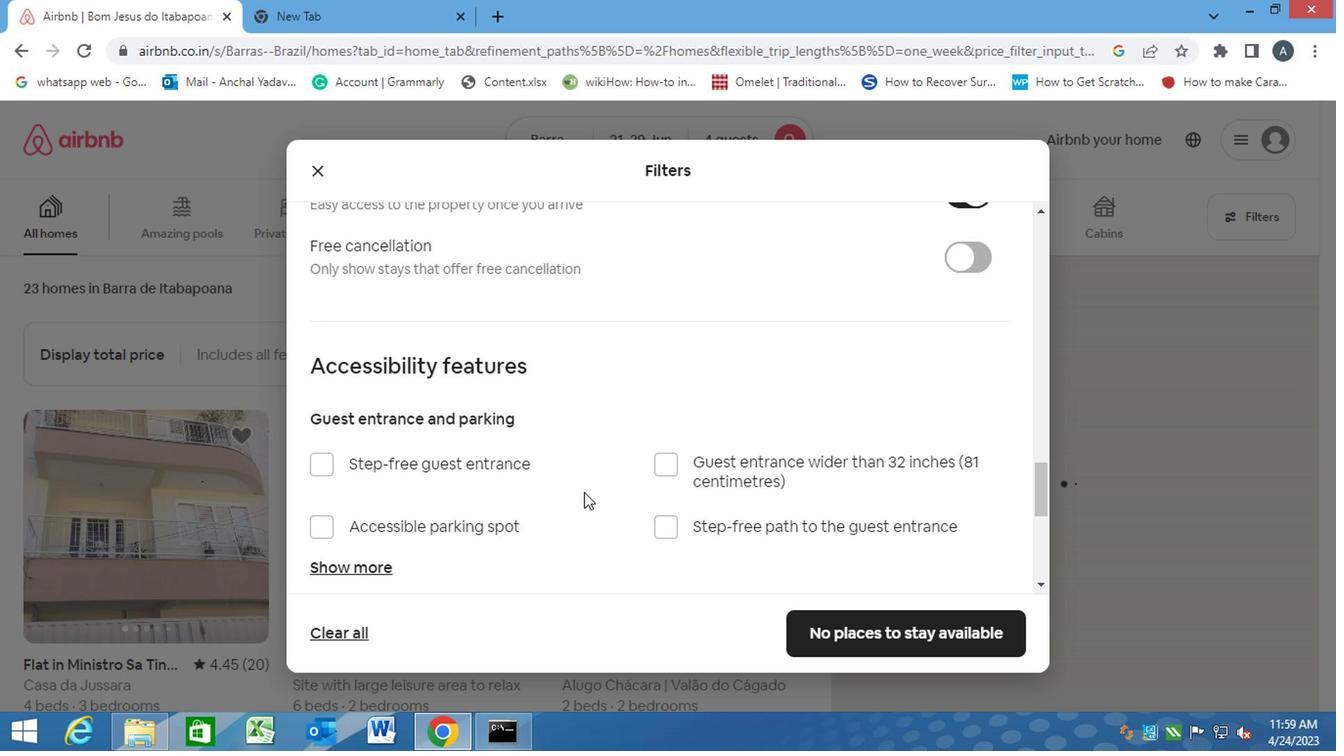 
Action: Mouse scrolled (579, 490) with delta (0, 0)
Screenshot: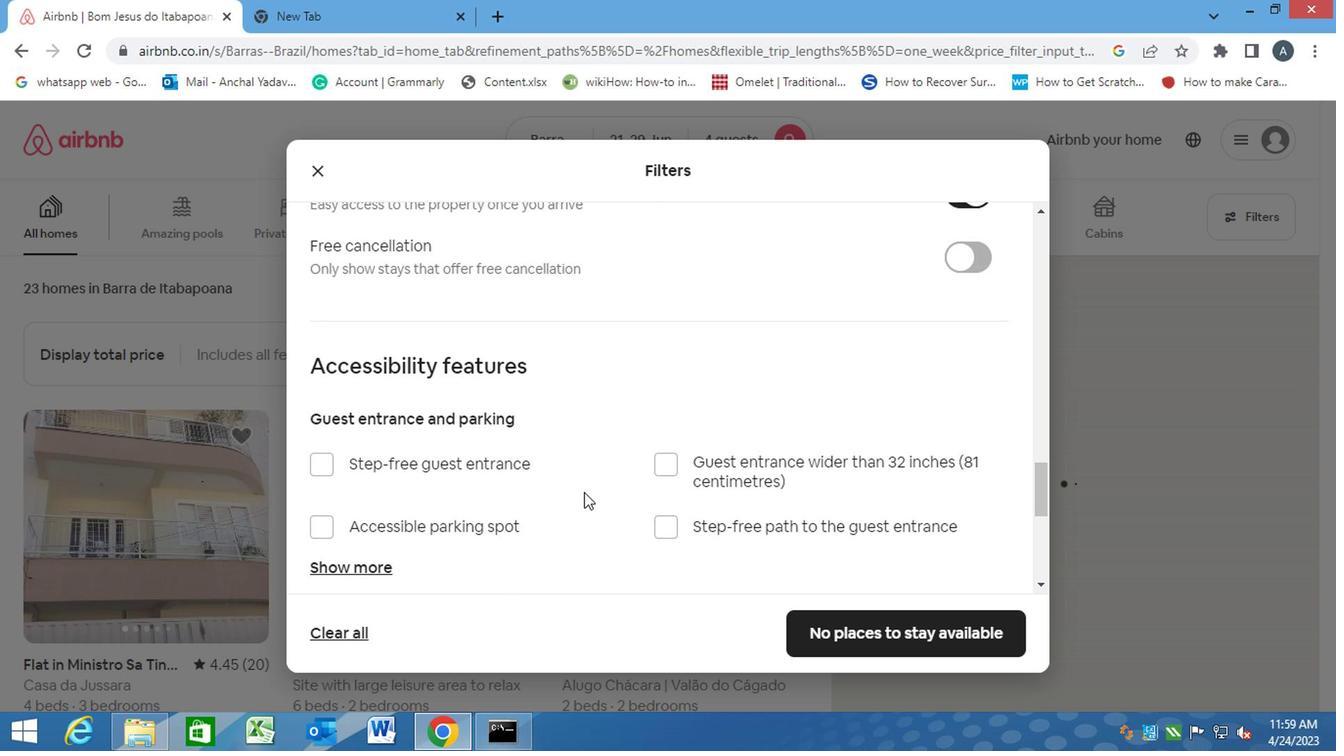 
Action: Mouse scrolled (579, 490) with delta (0, 0)
Screenshot: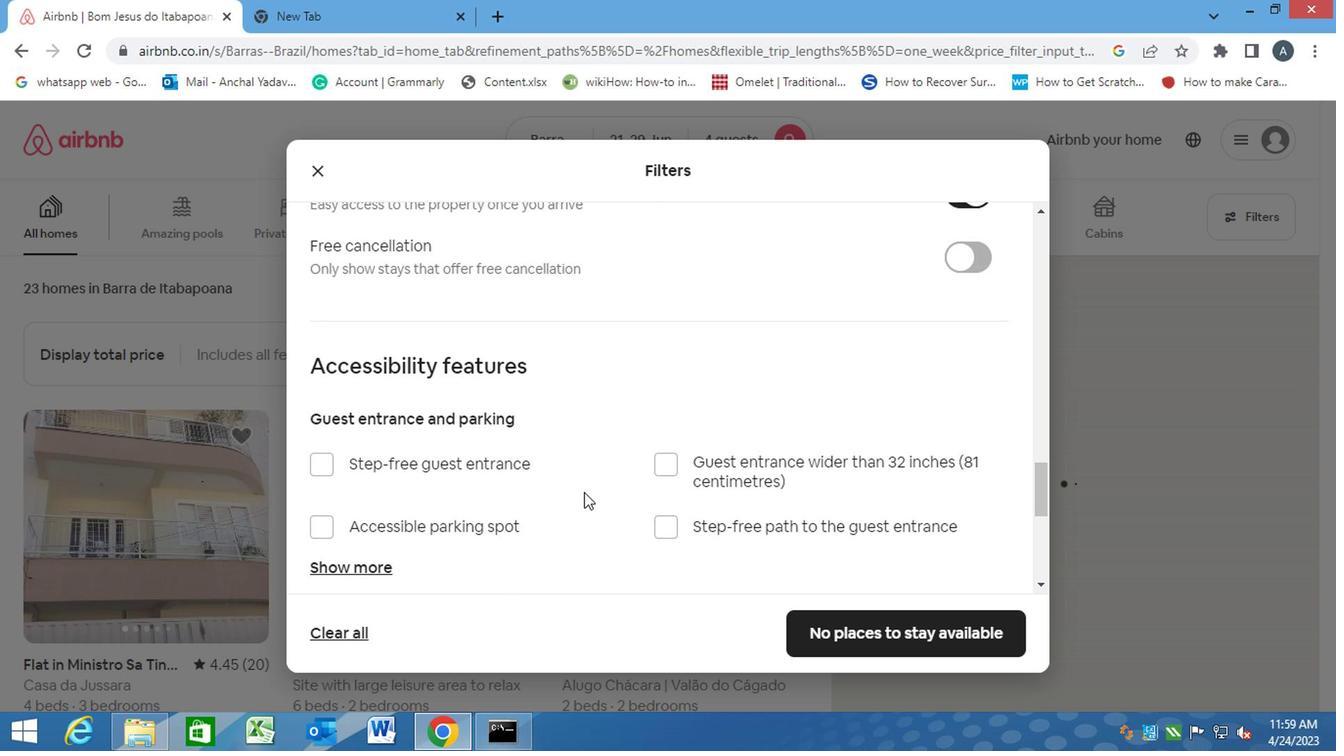 
Action: Mouse scrolled (579, 490) with delta (0, 0)
Screenshot: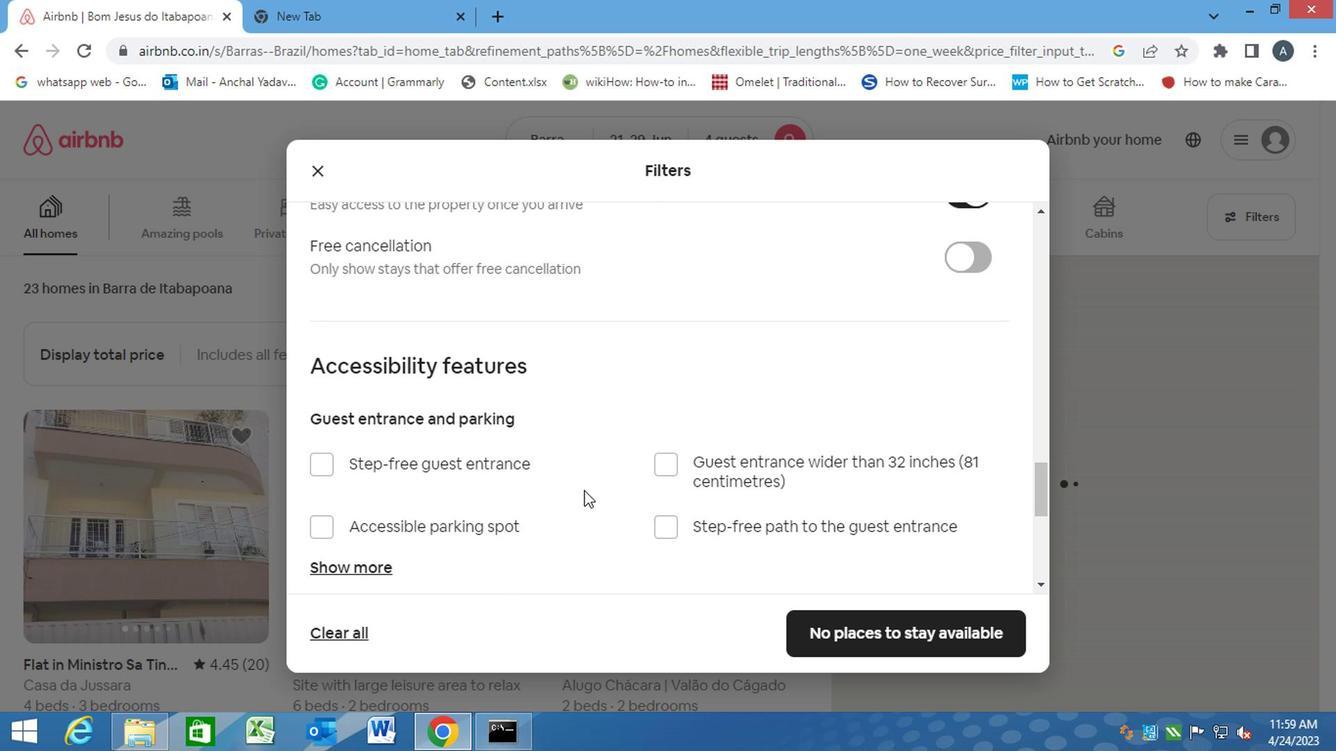 
Action: Mouse moved to (406, 573)
Screenshot: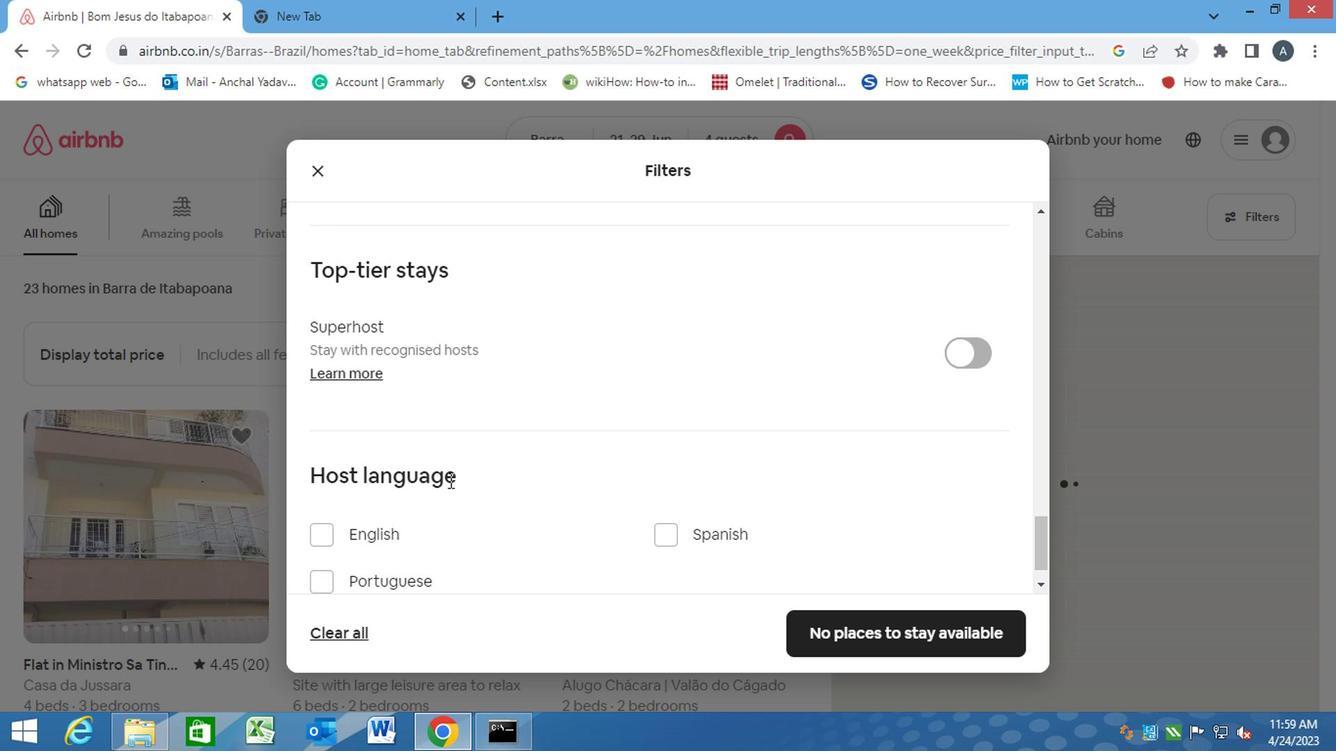 
Action: Mouse scrolled (406, 573) with delta (0, 0)
Screenshot: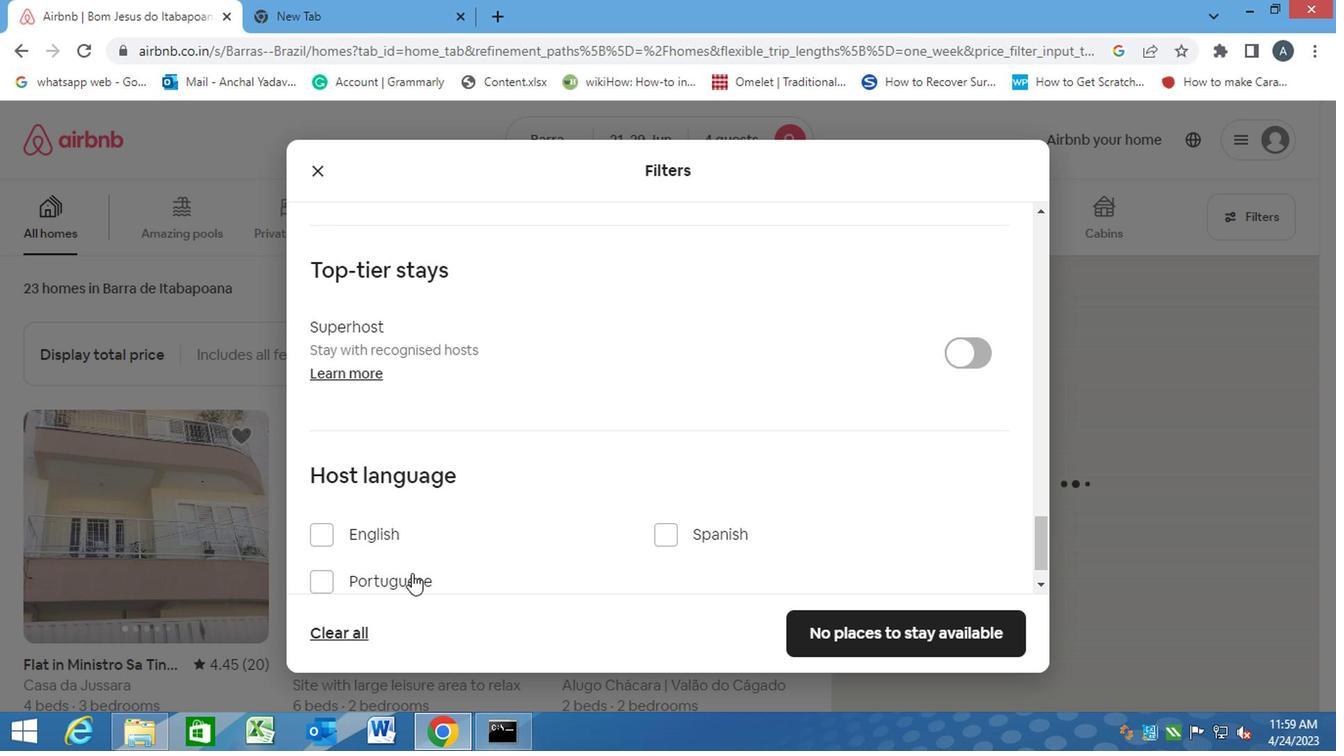 
Action: Mouse moved to (671, 493)
Screenshot: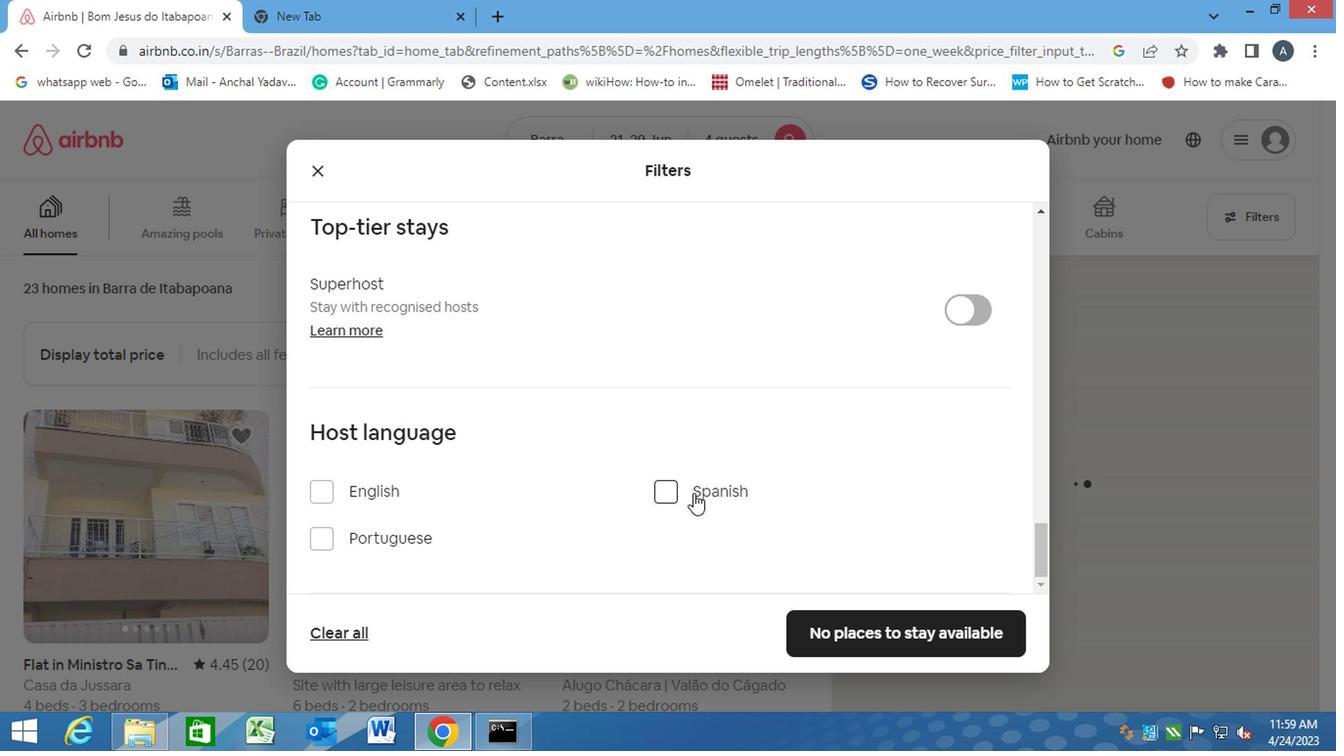 
Action: Mouse pressed left at (671, 493)
Screenshot: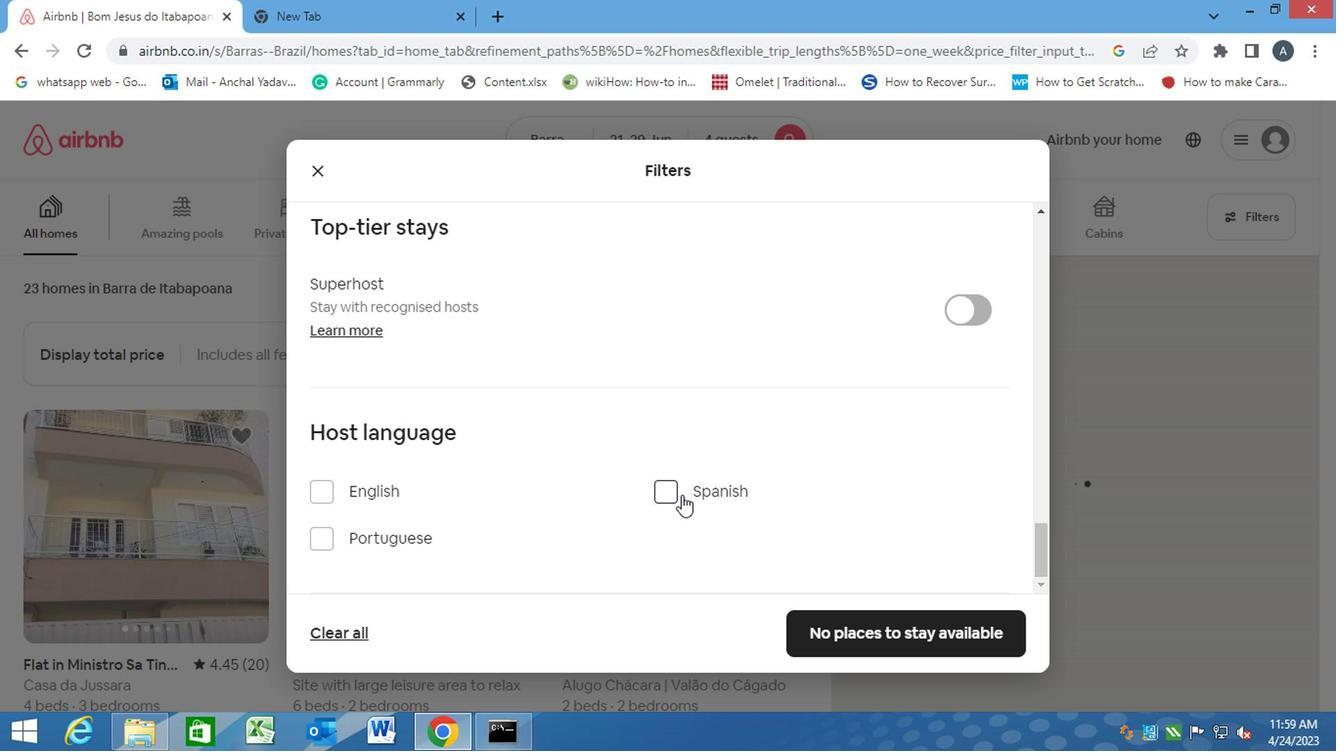 
Action: Mouse moved to (905, 619)
Screenshot: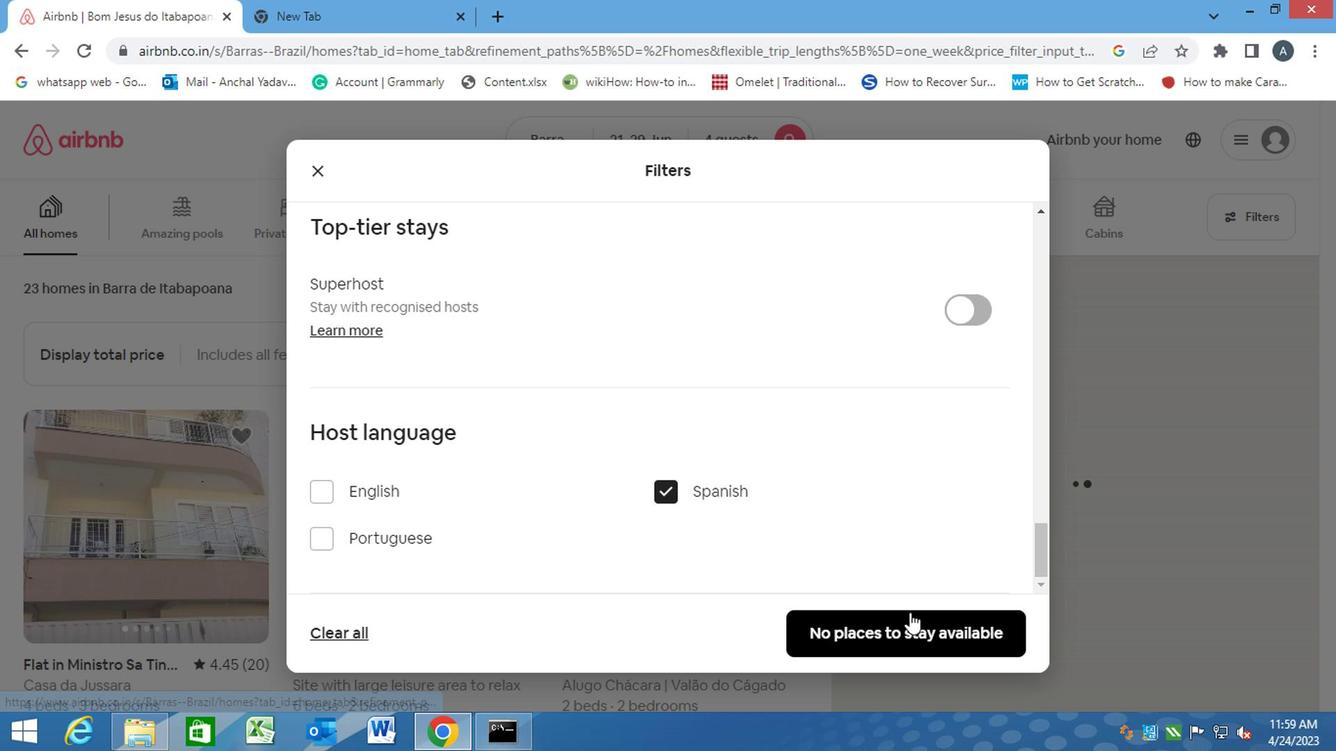 
Action: Mouse pressed left at (905, 619)
Screenshot: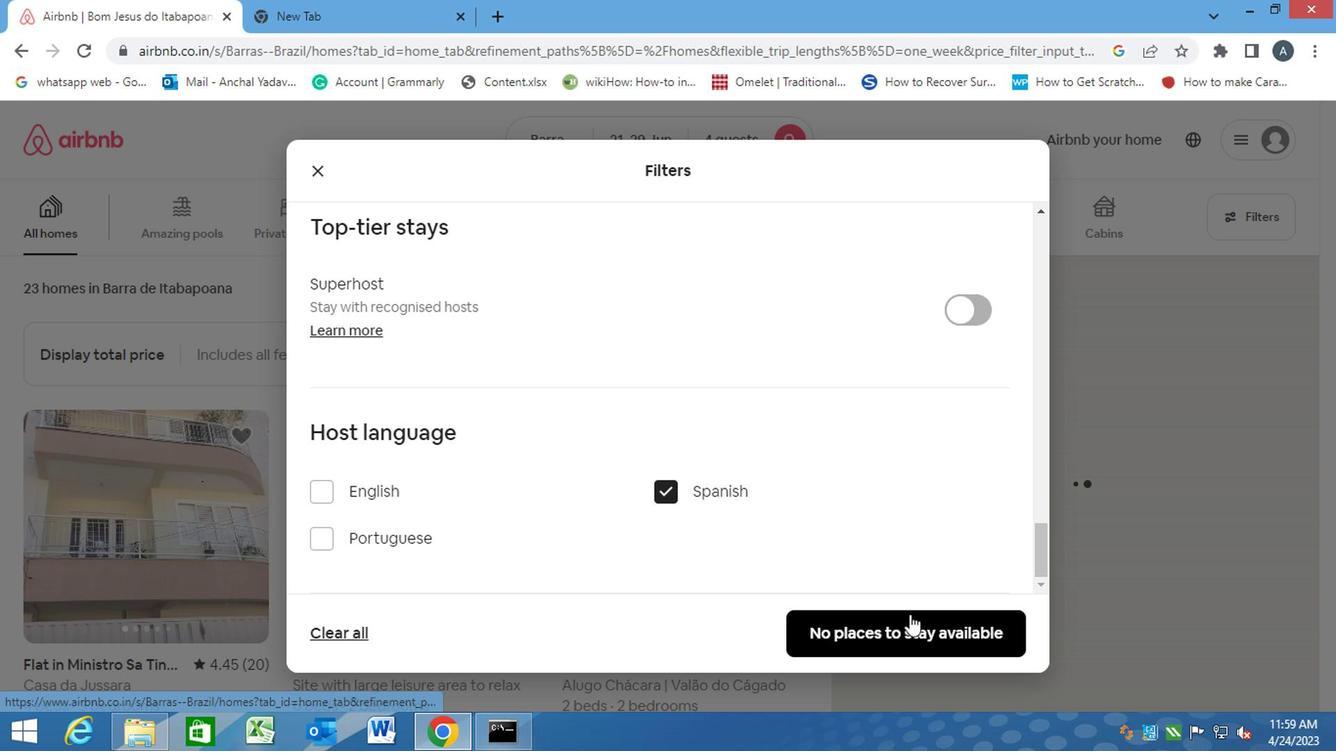 
